 Task: Select the aftertaste in the show paste selector.
Action: Mouse moved to (71, 441)
Screenshot: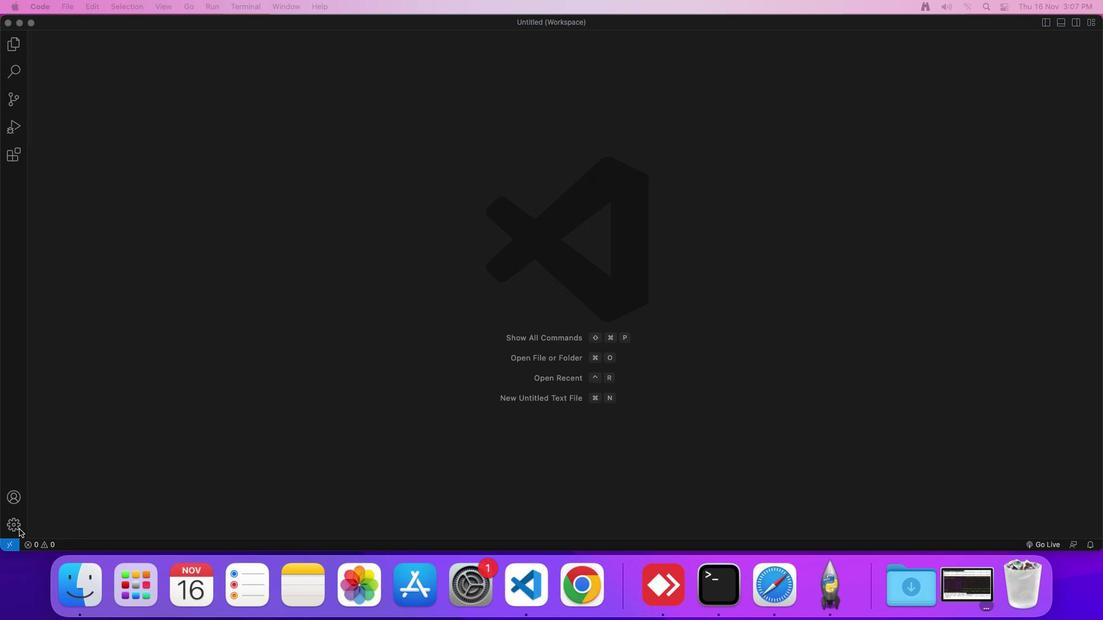 
Action: Mouse pressed left at (71, 441)
Screenshot: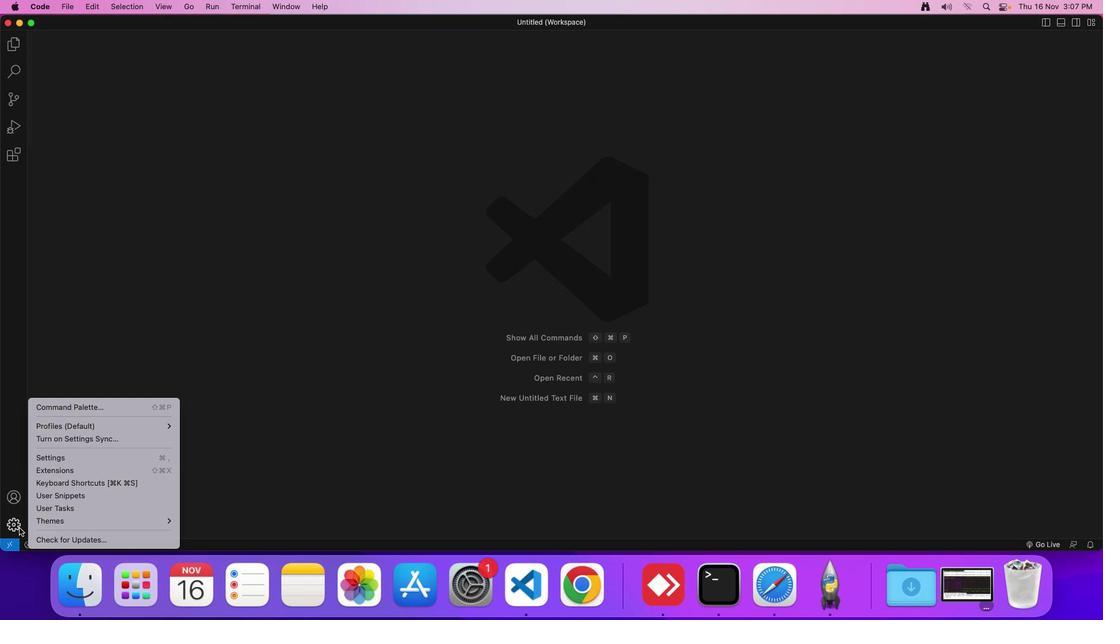 
Action: Mouse moved to (133, 393)
Screenshot: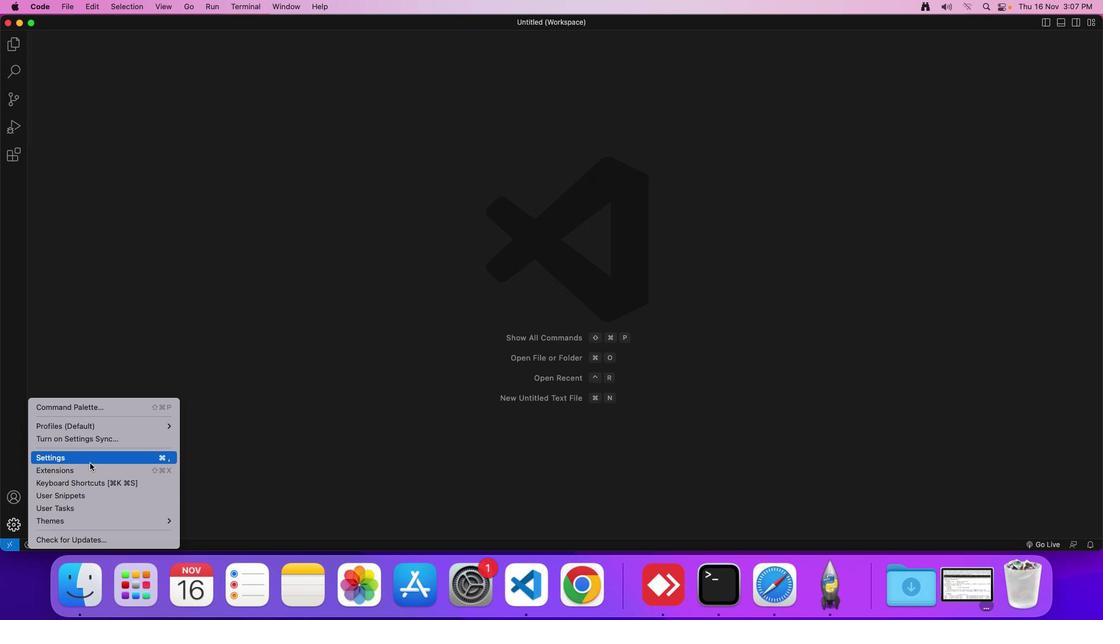 
Action: Mouse pressed left at (133, 393)
Screenshot: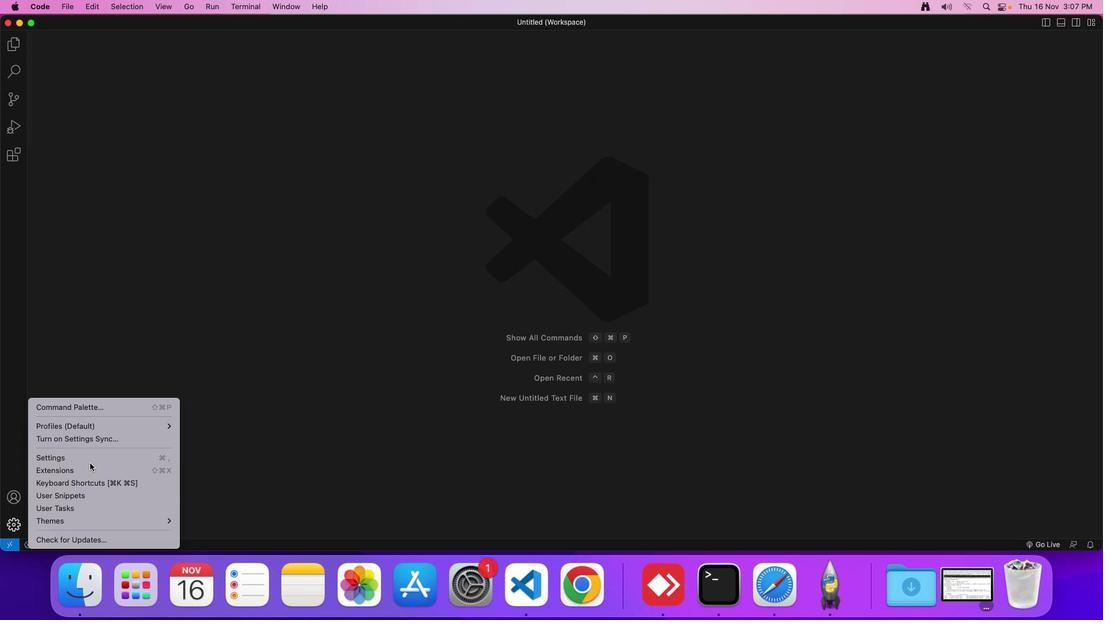 
Action: Mouse moved to (289, 120)
Screenshot: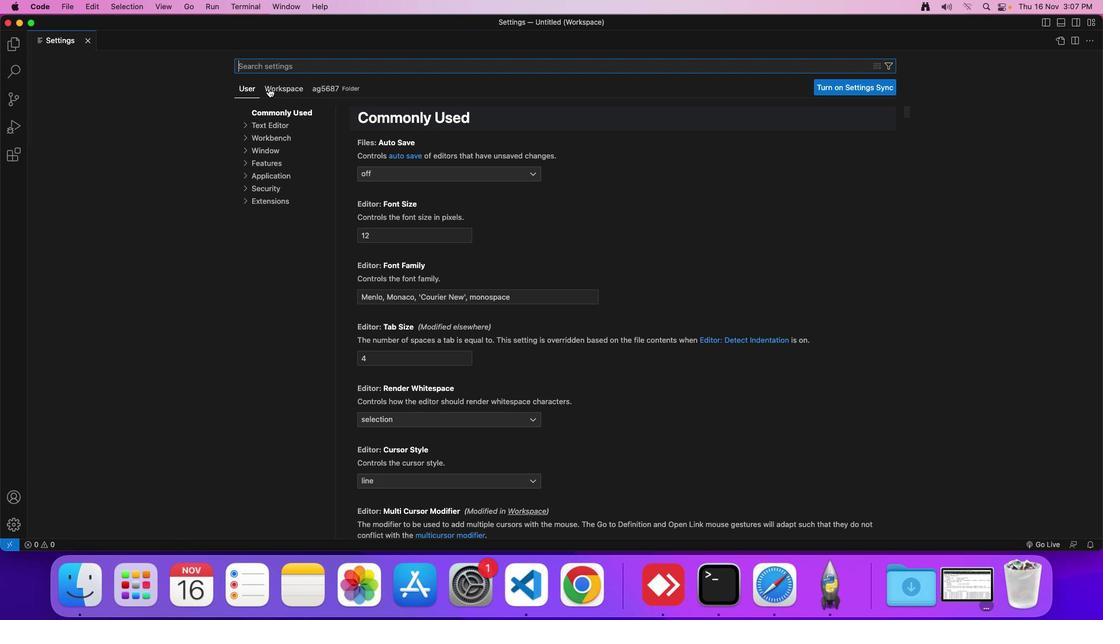 
Action: Mouse pressed left at (289, 120)
Screenshot: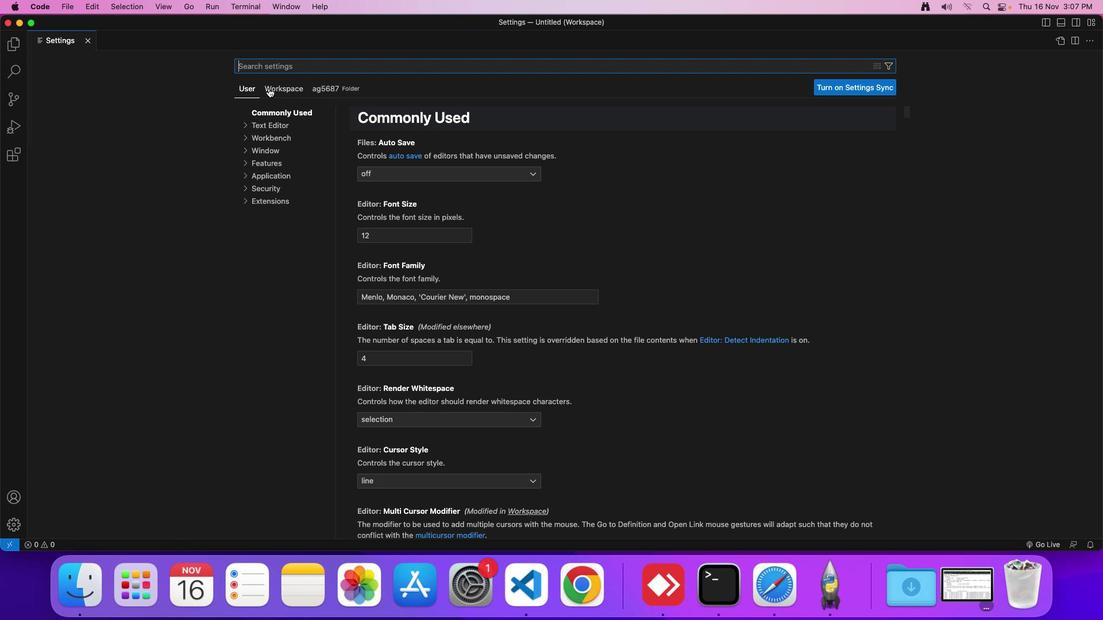 
Action: Mouse moved to (287, 144)
Screenshot: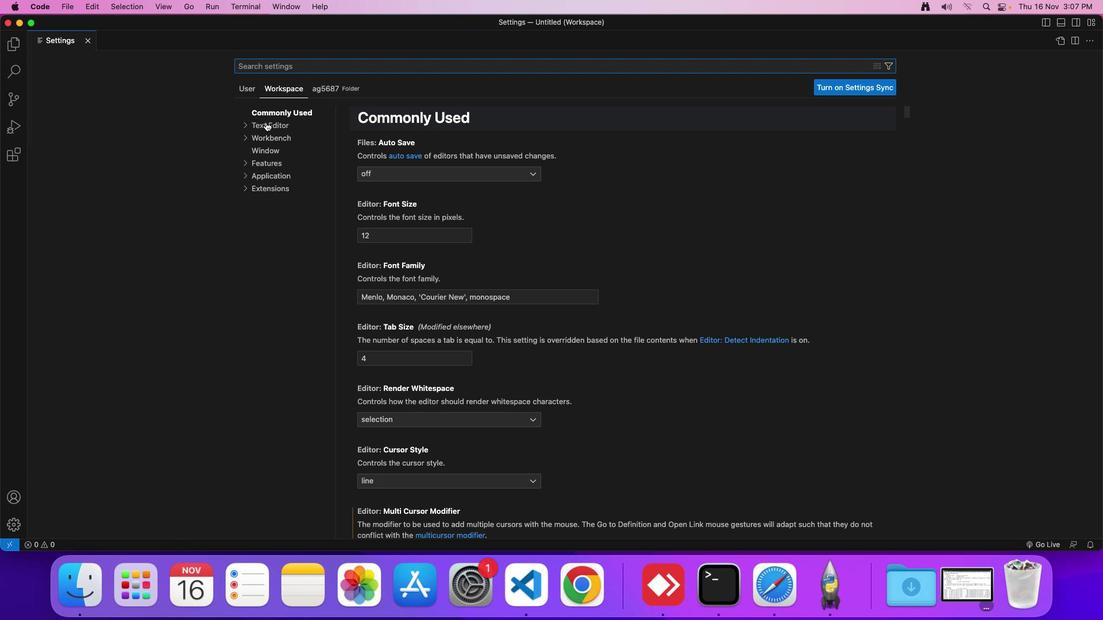 
Action: Mouse pressed left at (287, 144)
Screenshot: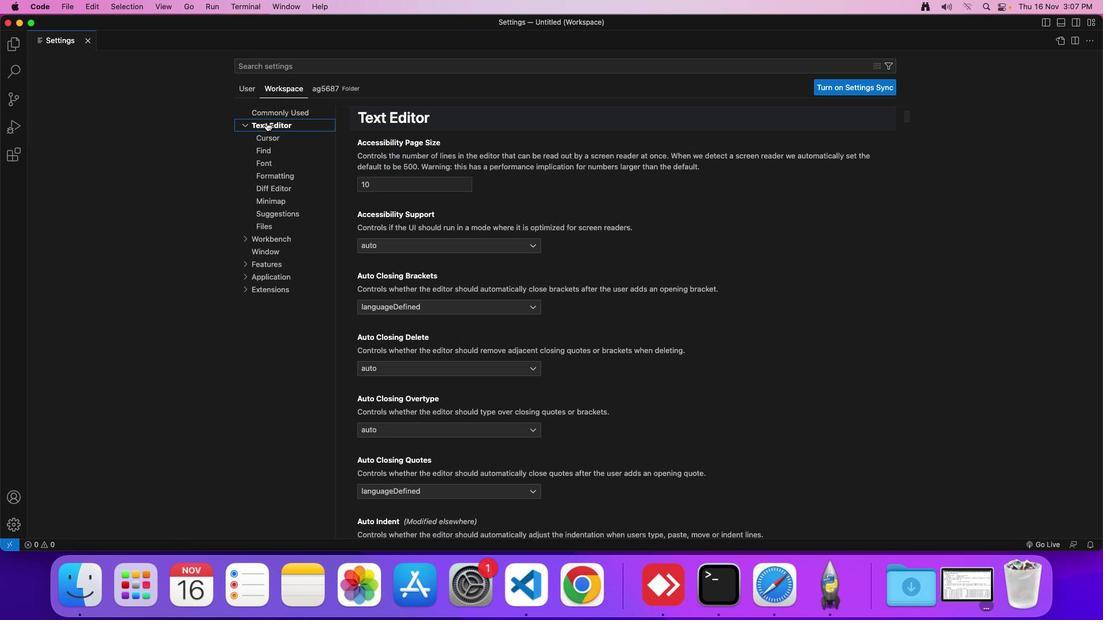 
Action: Mouse moved to (409, 247)
Screenshot: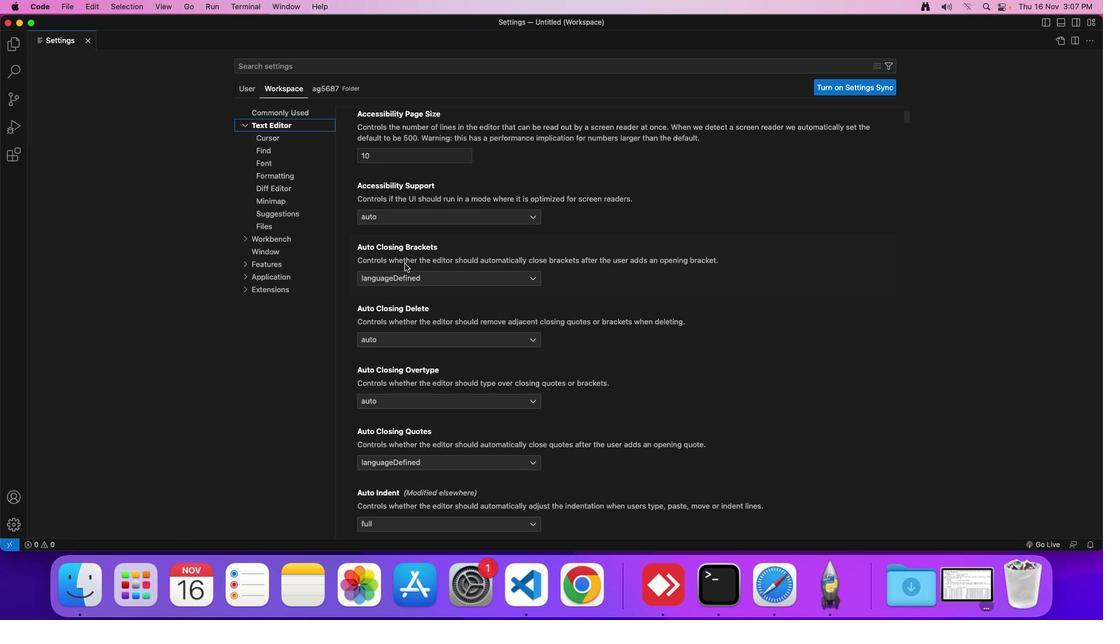 
Action: Mouse scrolled (409, 247) with delta (54, 55)
Screenshot: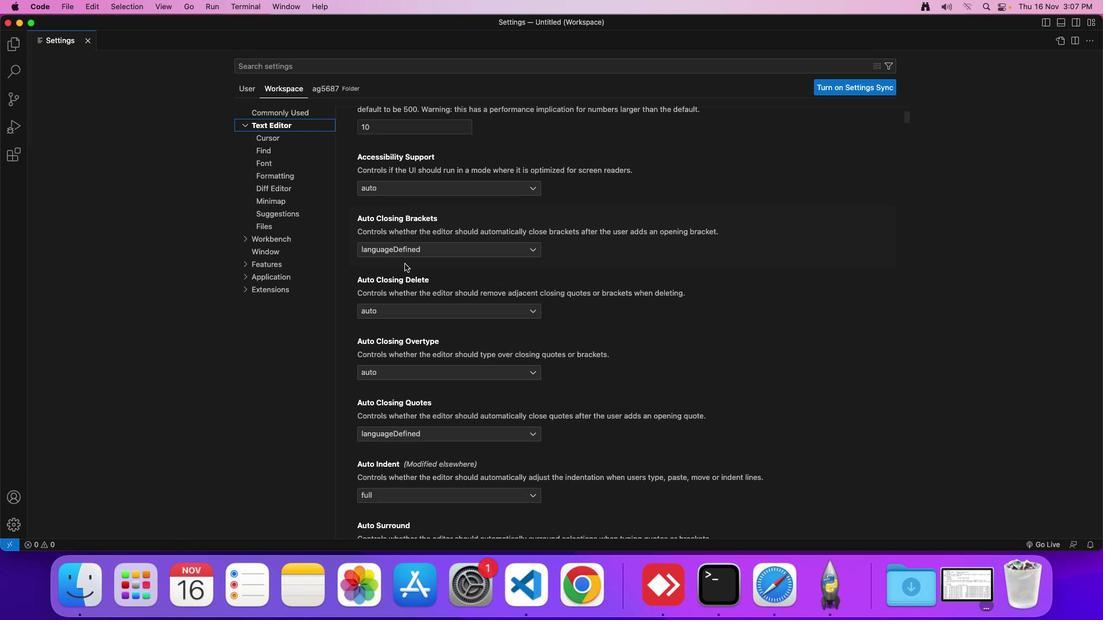 
Action: Mouse scrolled (409, 247) with delta (54, 55)
Screenshot: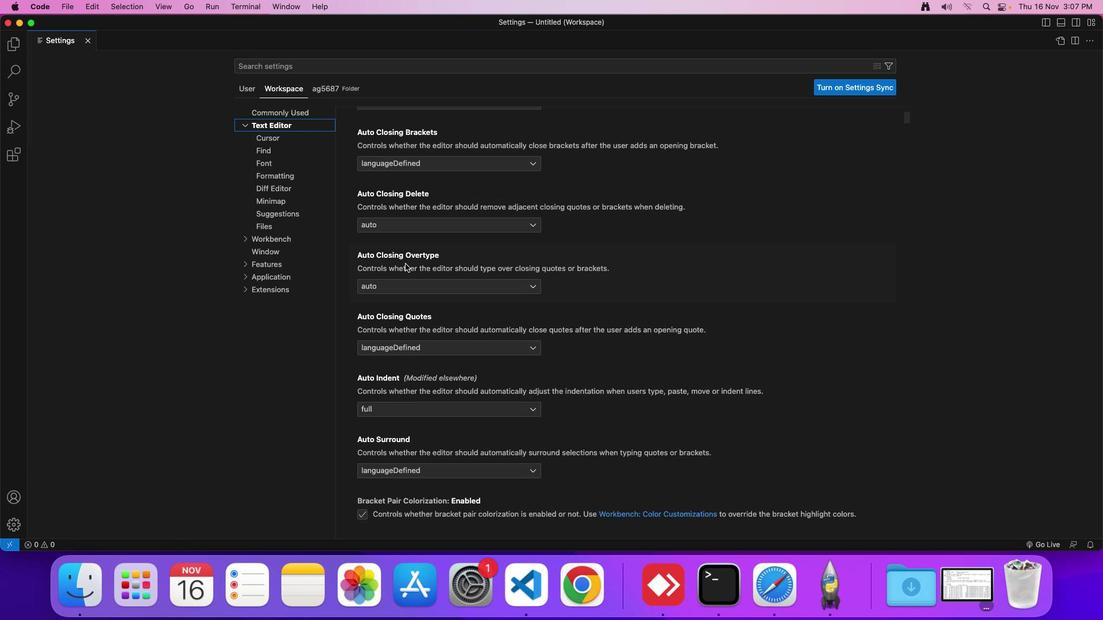 
Action: Mouse scrolled (409, 247) with delta (54, 55)
Screenshot: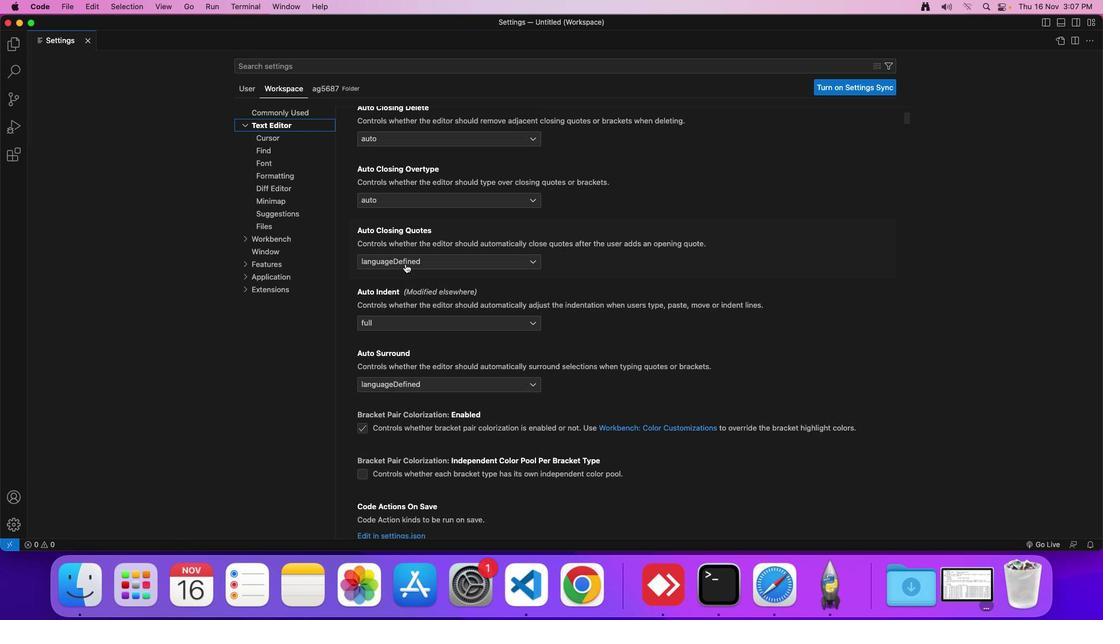 
Action: Mouse scrolled (409, 247) with delta (54, 54)
Screenshot: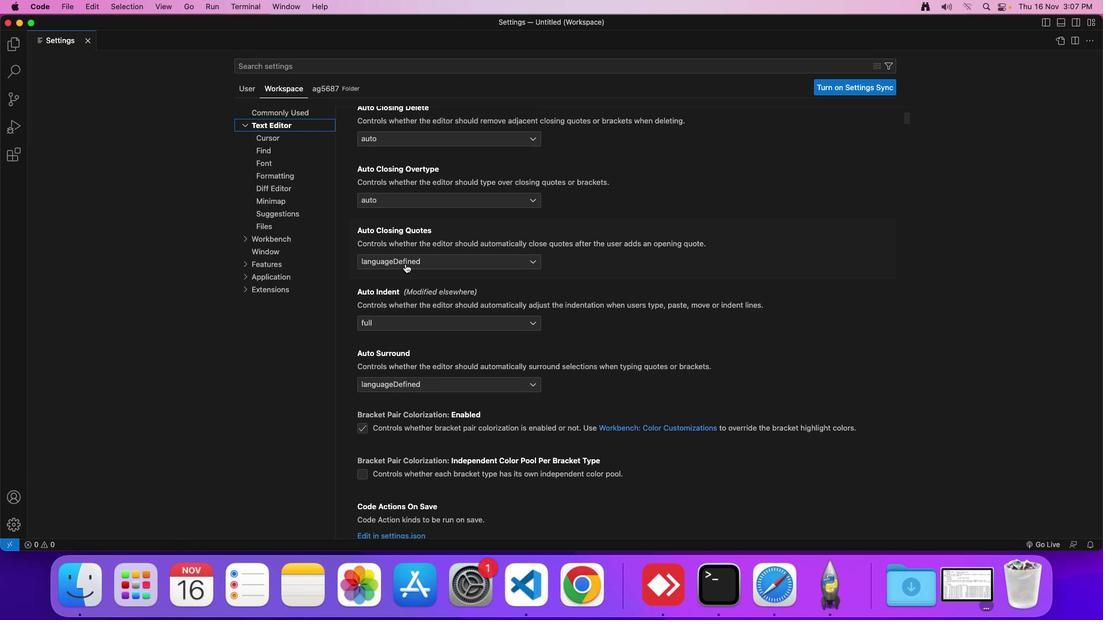 
Action: Mouse moved to (409, 247)
Screenshot: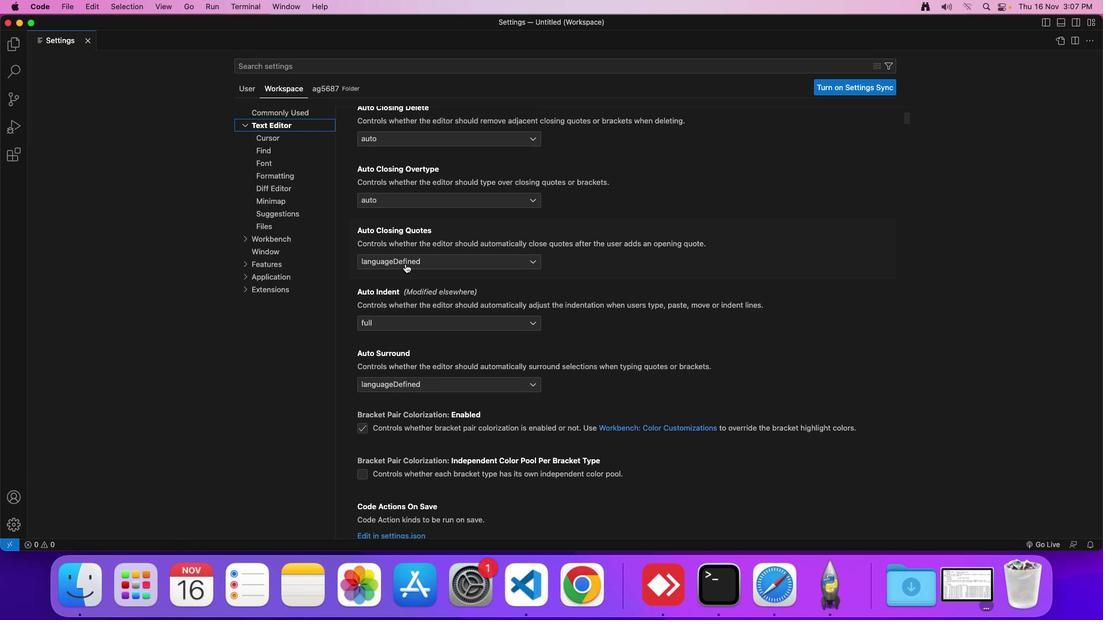 
Action: Mouse scrolled (409, 247) with delta (54, 54)
Screenshot: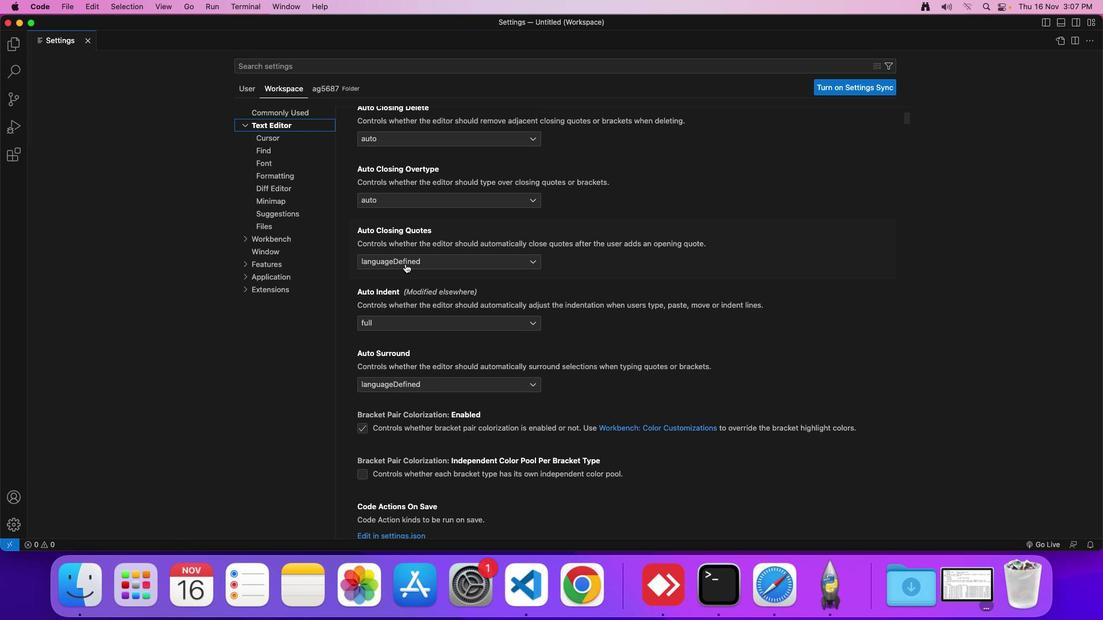 
Action: Mouse scrolled (409, 247) with delta (54, 55)
Screenshot: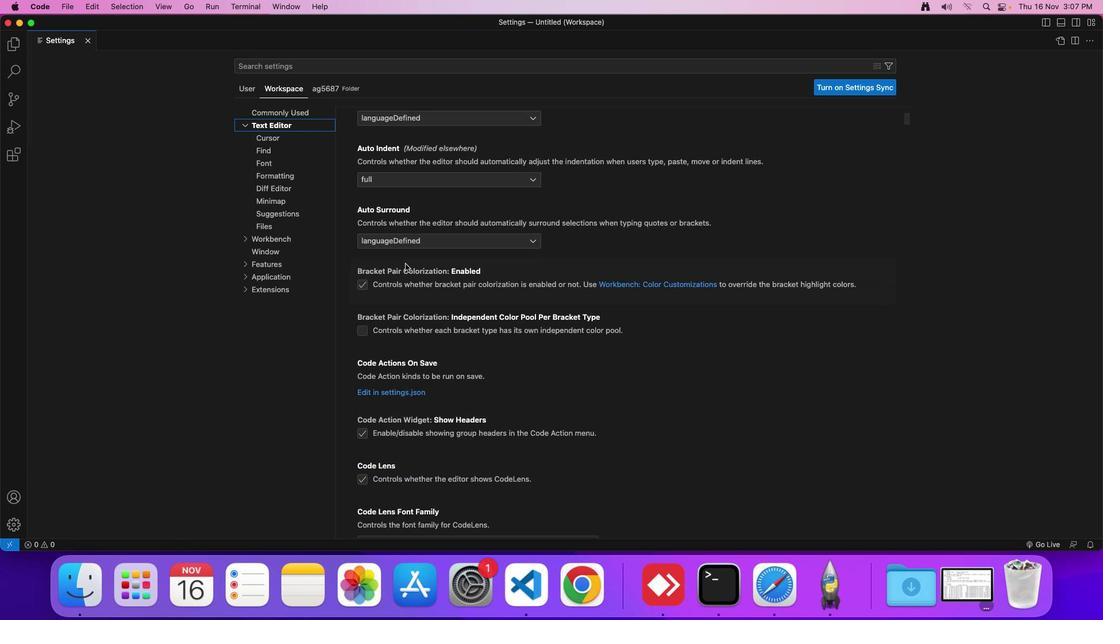 
Action: Mouse moved to (409, 248)
Screenshot: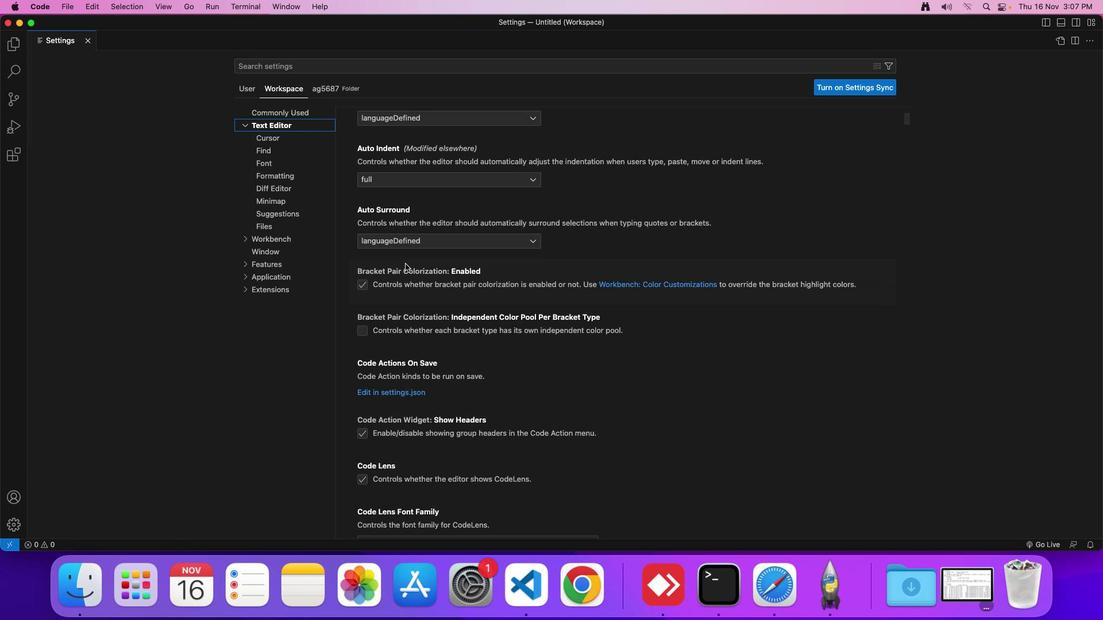 
Action: Mouse scrolled (409, 248) with delta (54, 55)
Screenshot: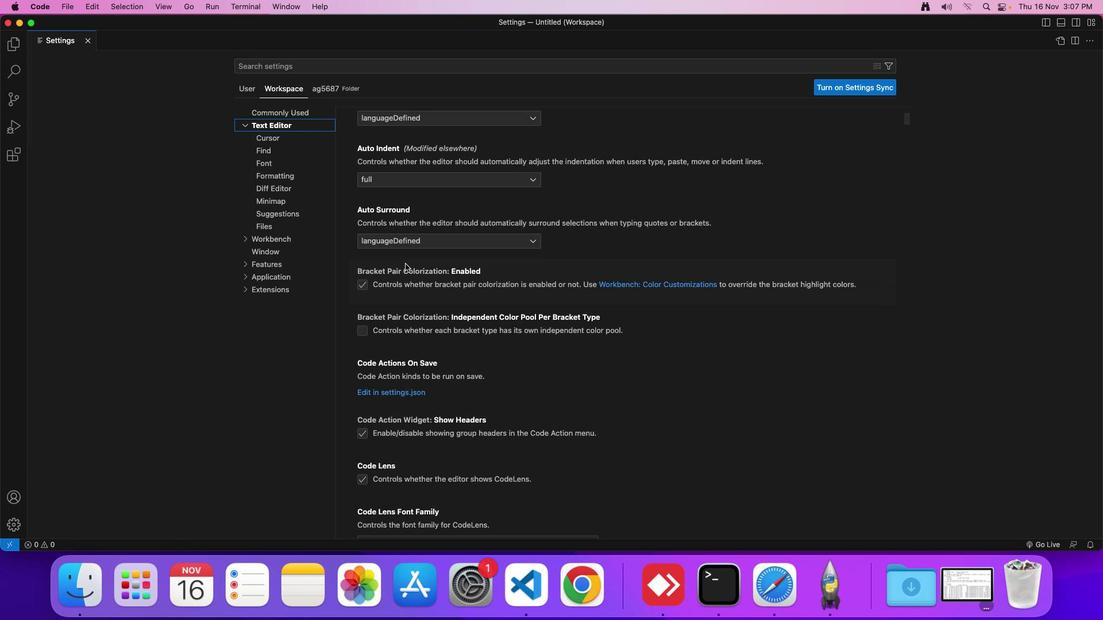 
Action: Mouse moved to (409, 248)
Screenshot: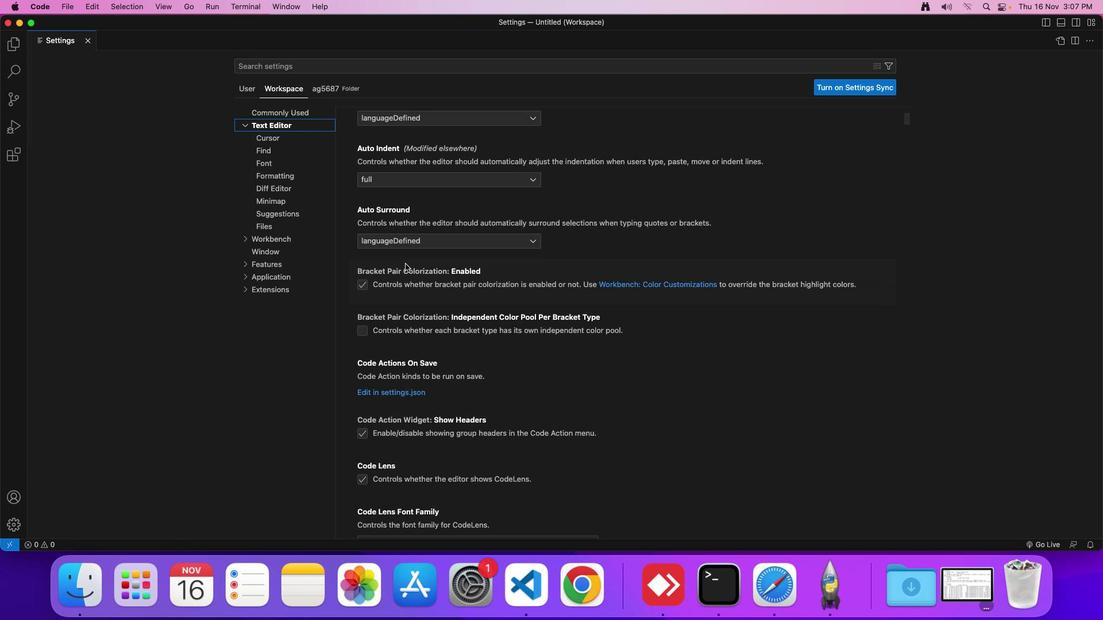 
Action: Mouse scrolled (409, 248) with delta (54, 54)
Screenshot: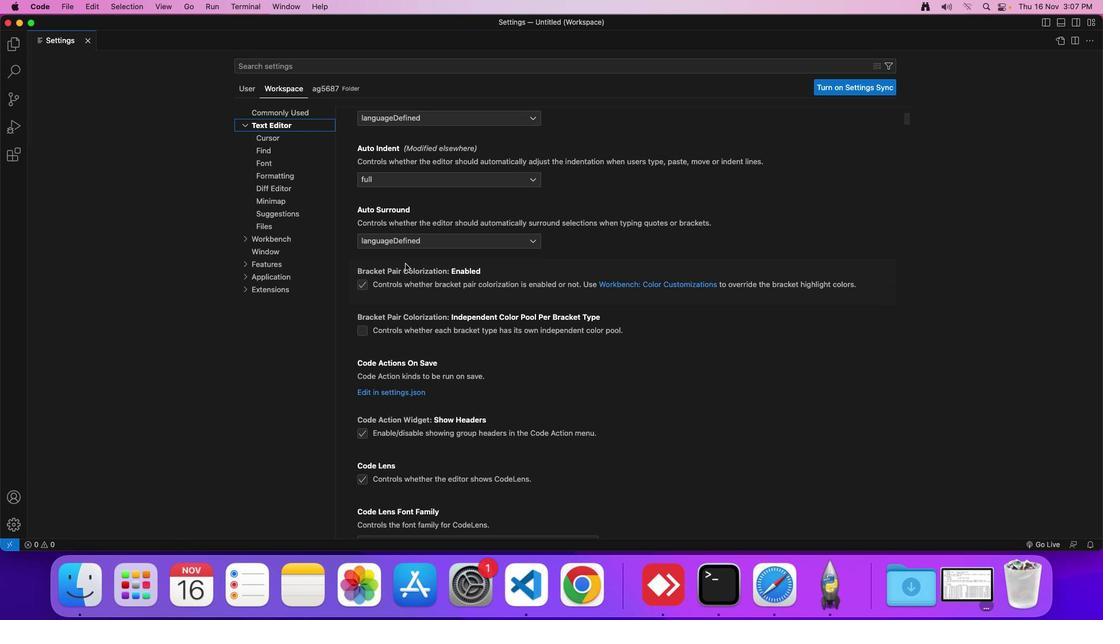 
Action: Mouse scrolled (409, 248) with delta (54, 55)
Screenshot: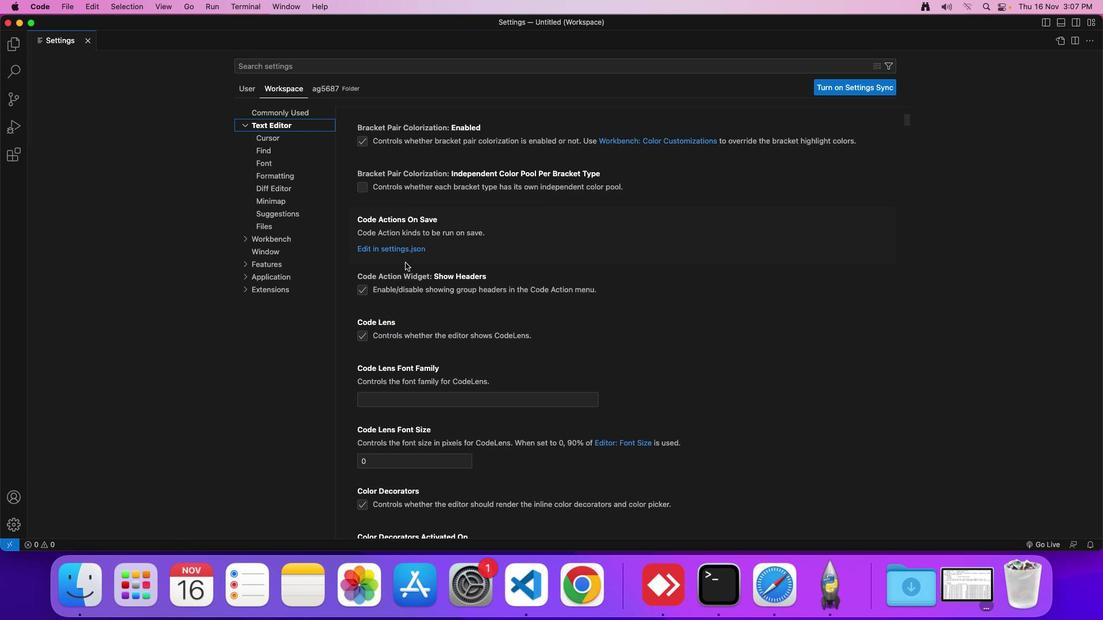 
Action: Mouse scrolled (409, 248) with delta (54, 55)
Screenshot: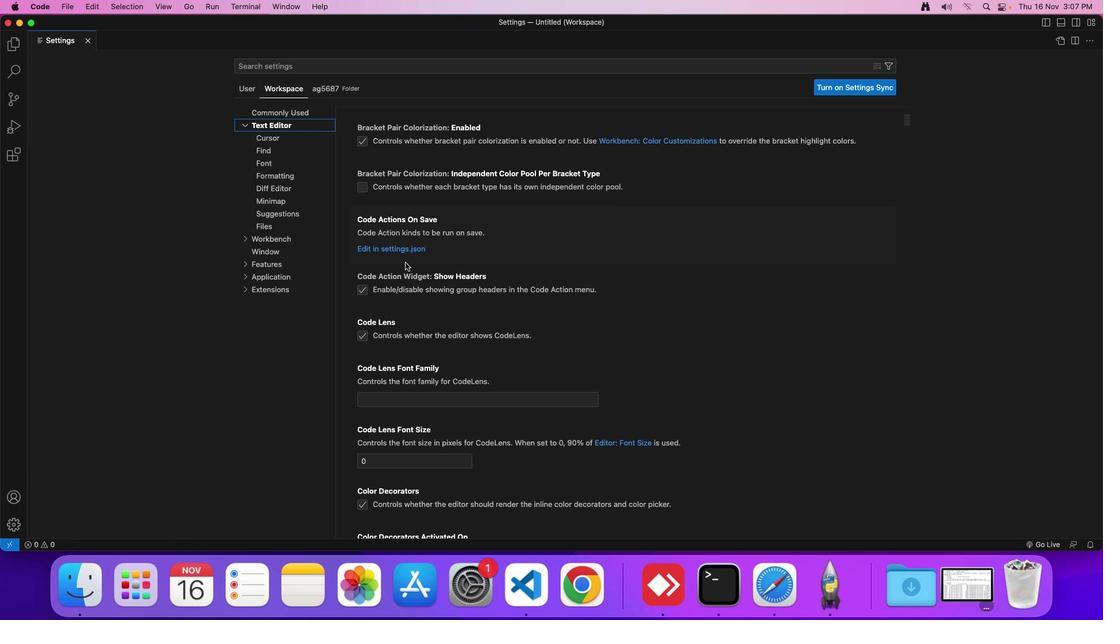 
Action: Mouse moved to (409, 248)
Screenshot: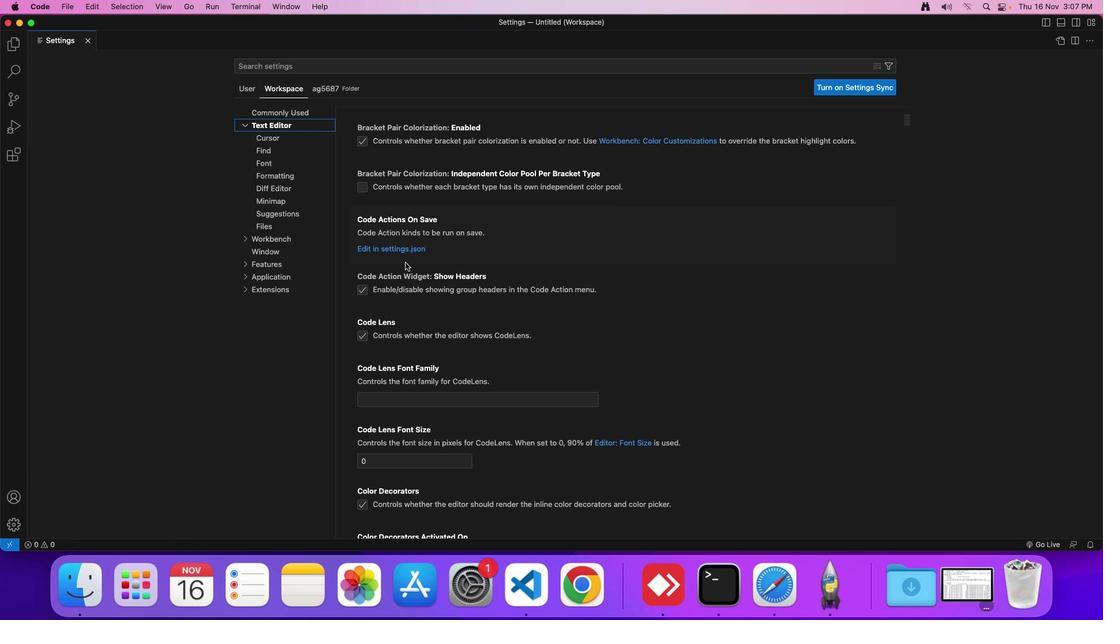
Action: Mouse scrolled (409, 248) with delta (54, 54)
Screenshot: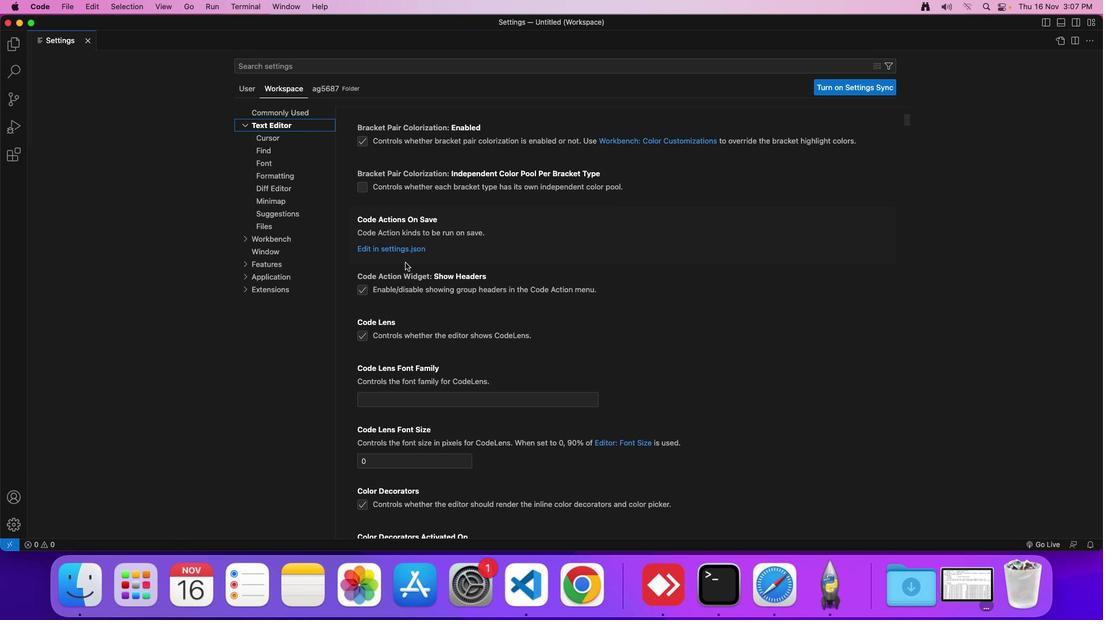 
Action: Mouse moved to (409, 247)
Screenshot: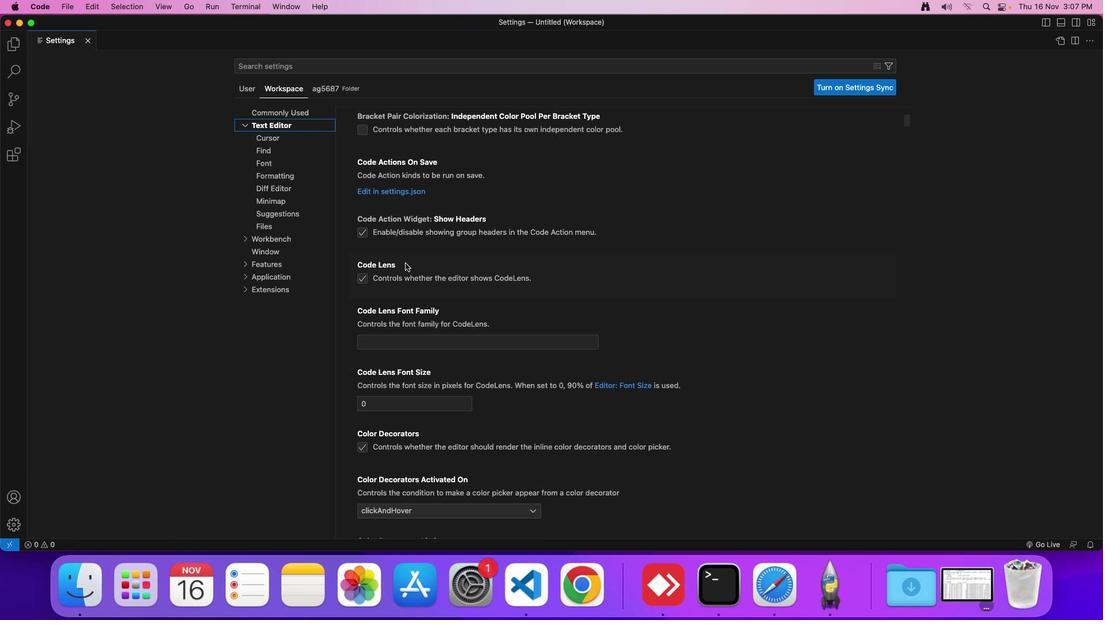
Action: Mouse scrolled (409, 247) with delta (54, 55)
Screenshot: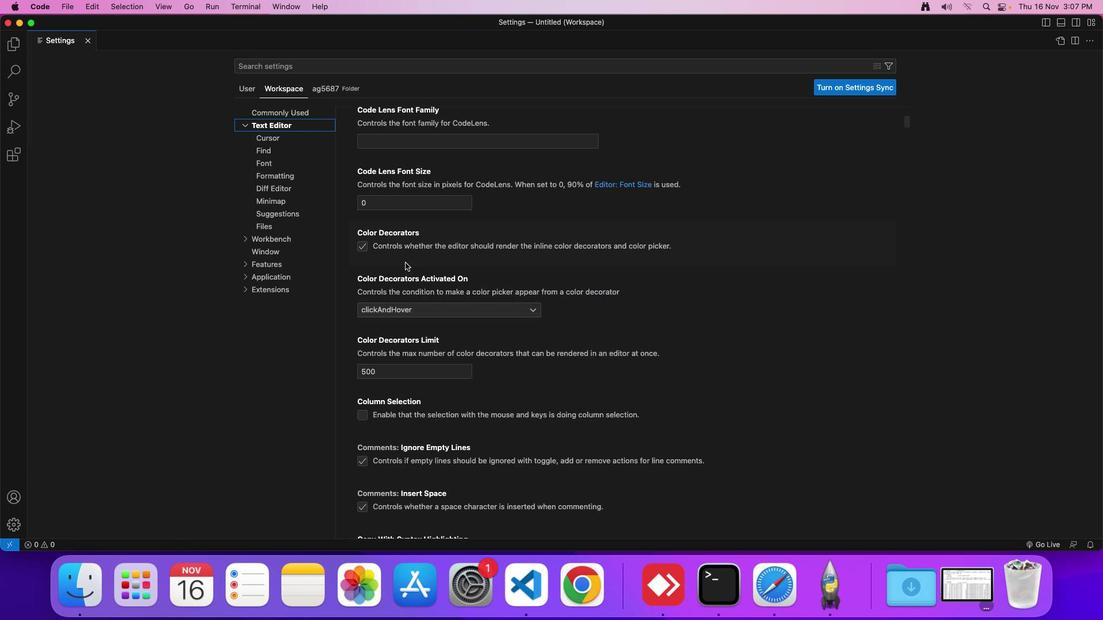 
Action: Mouse scrolled (409, 247) with delta (54, 55)
Screenshot: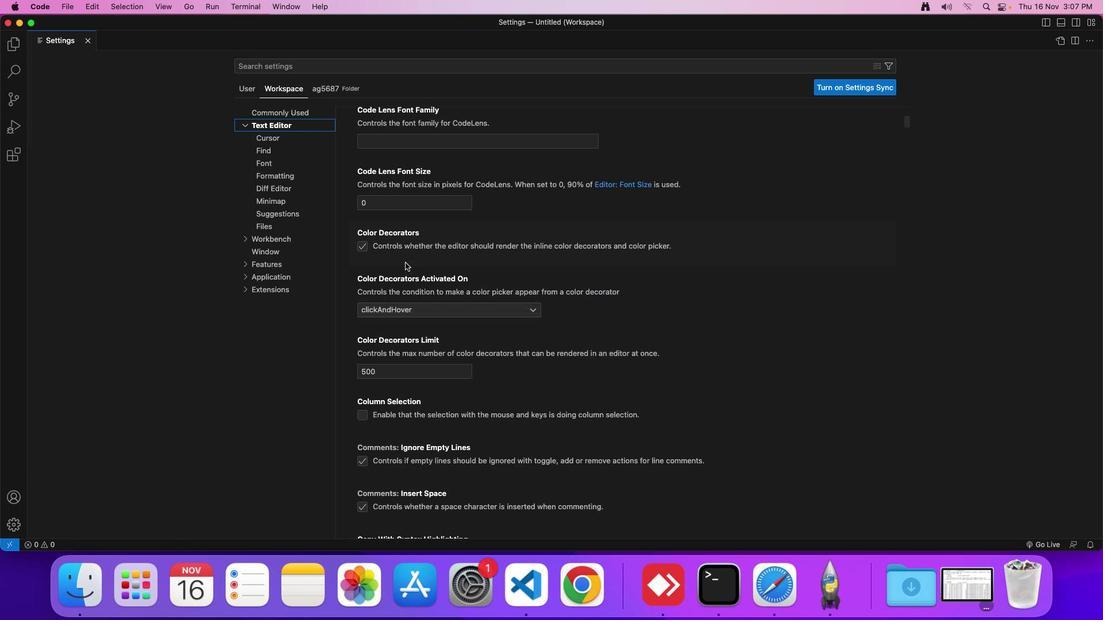 
Action: Mouse scrolled (409, 247) with delta (54, 54)
Screenshot: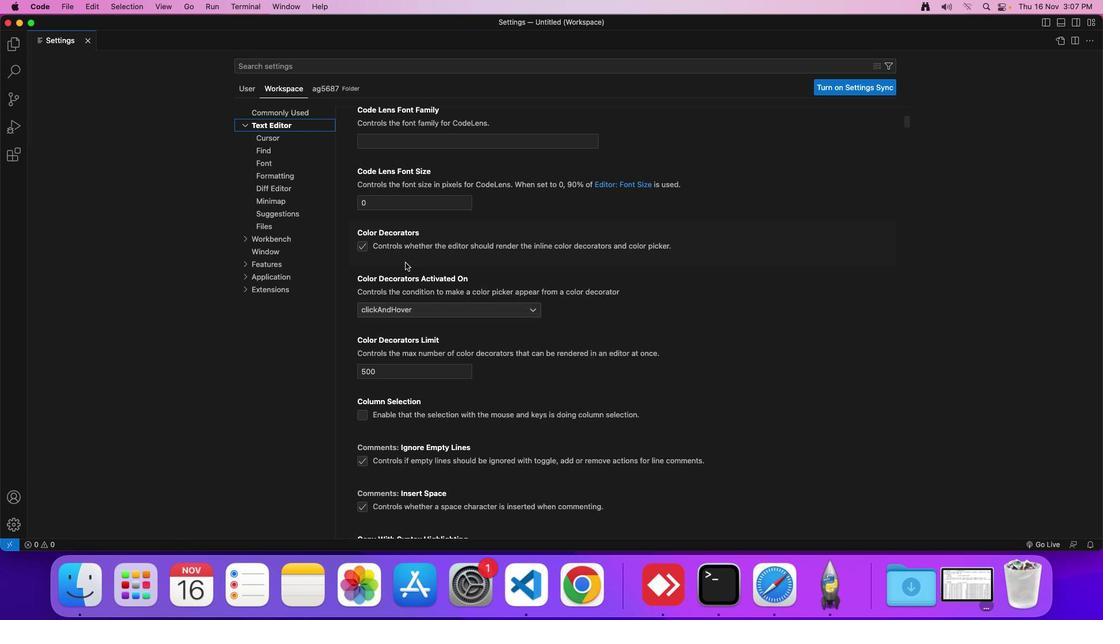 
Action: Mouse moved to (409, 247)
Screenshot: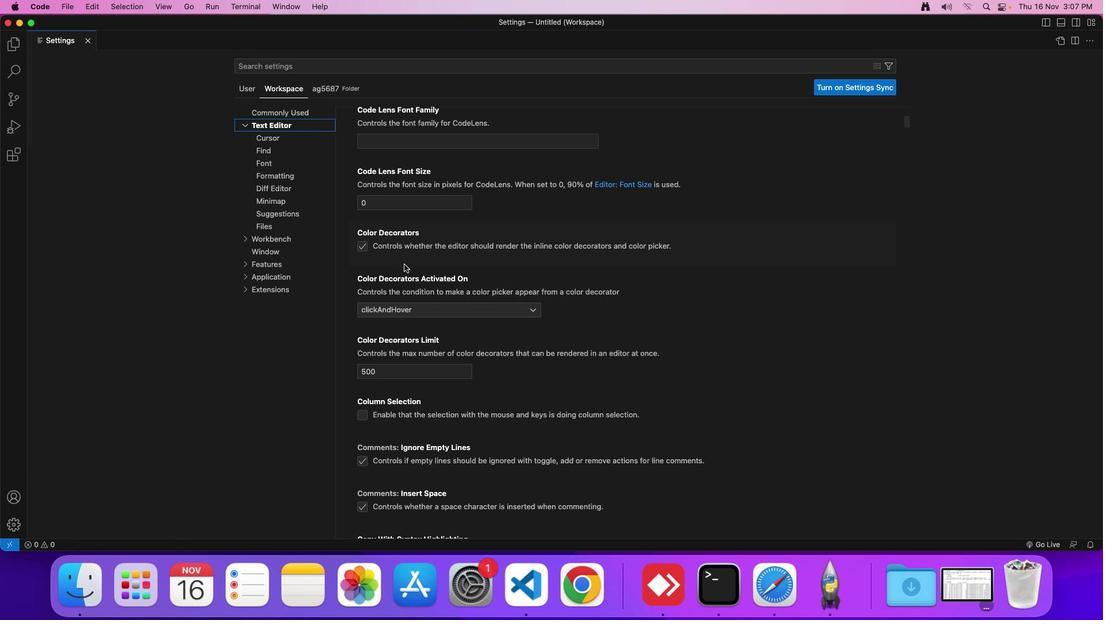 
Action: Mouse scrolled (409, 247) with delta (54, 54)
Screenshot: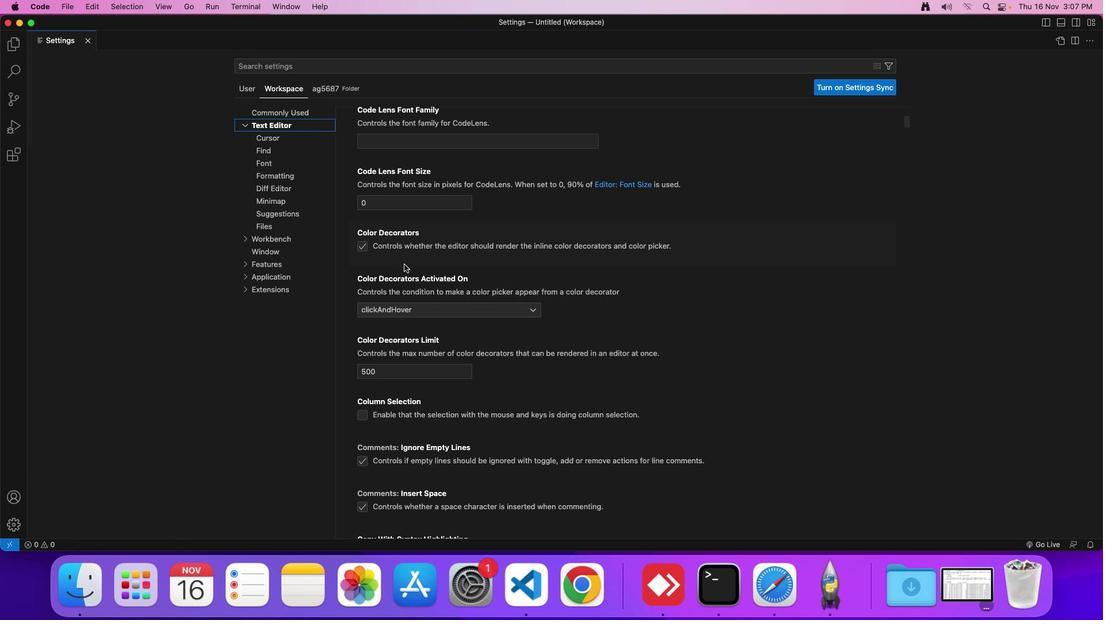 
Action: Mouse moved to (407, 250)
Screenshot: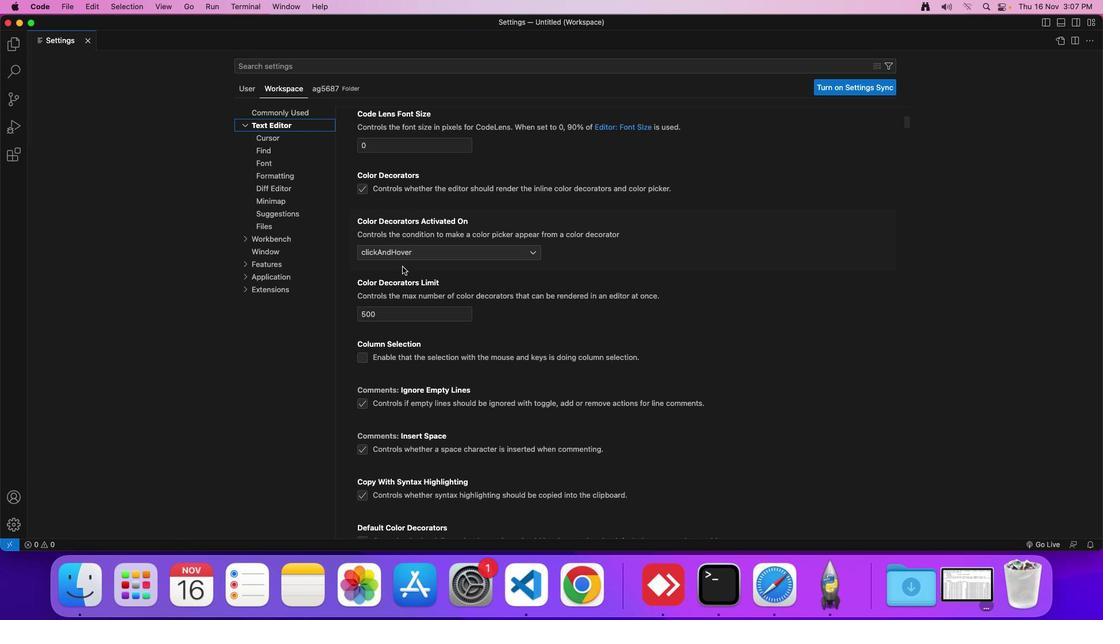 
Action: Mouse scrolled (407, 250) with delta (54, 55)
Screenshot: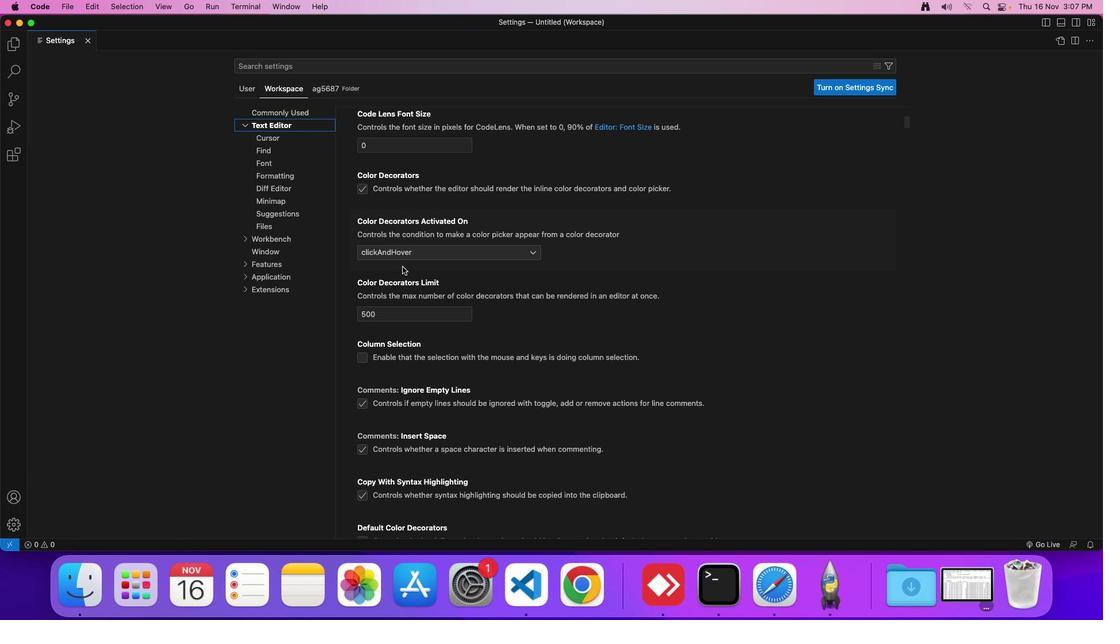 
Action: Mouse scrolled (407, 250) with delta (54, 55)
Screenshot: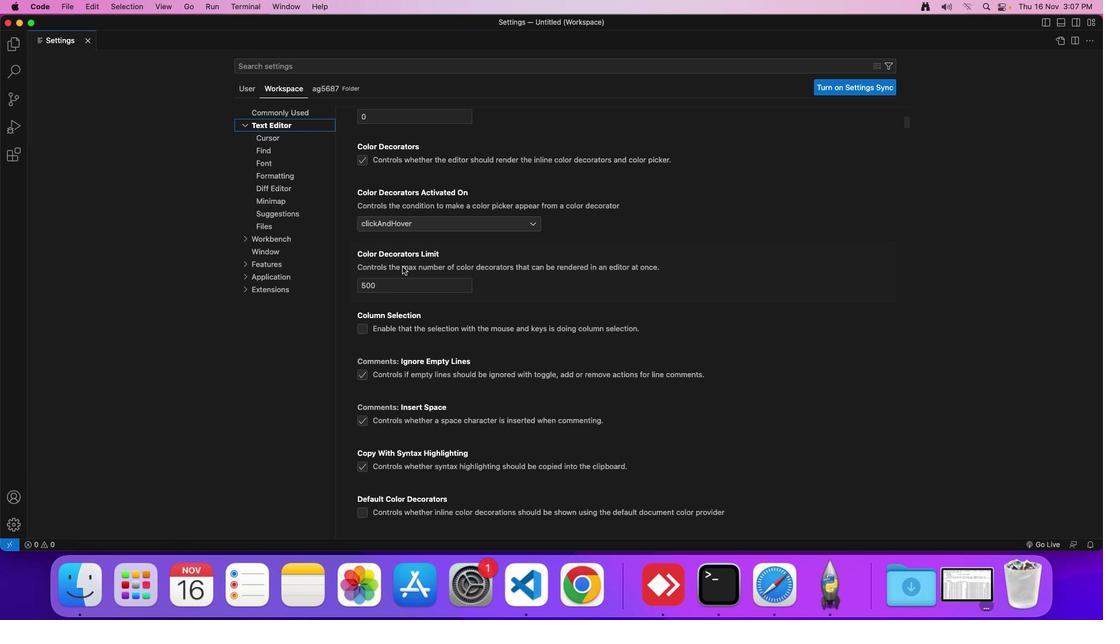 
Action: Mouse scrolled (407, 250) with delta (54, 55)
Screenshot: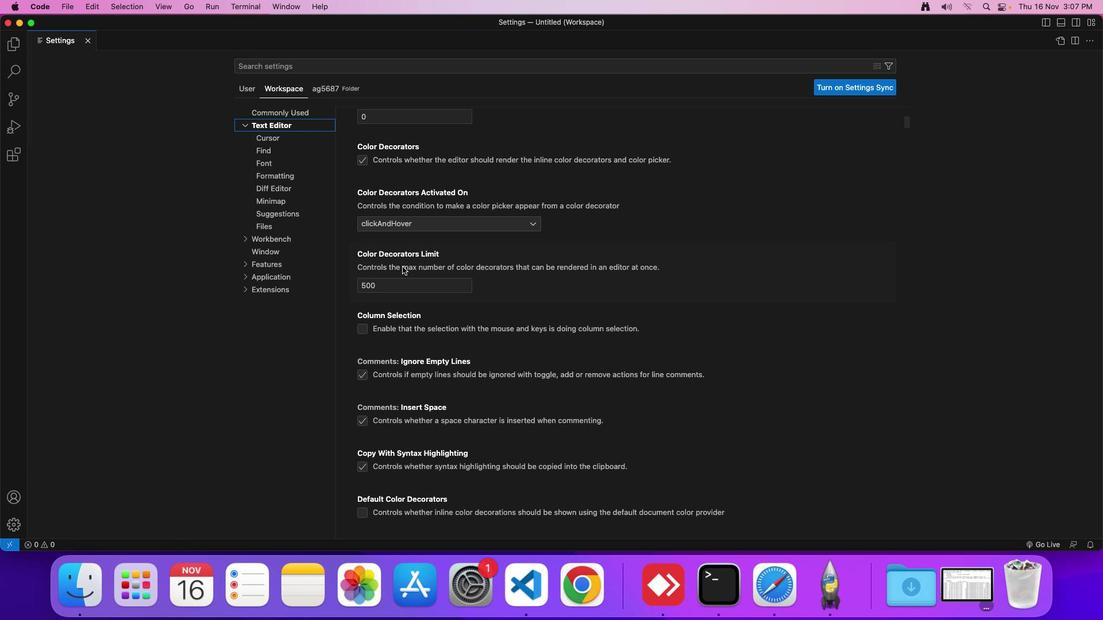 
Action: Mouse moved to (407, 250)
Screenshot: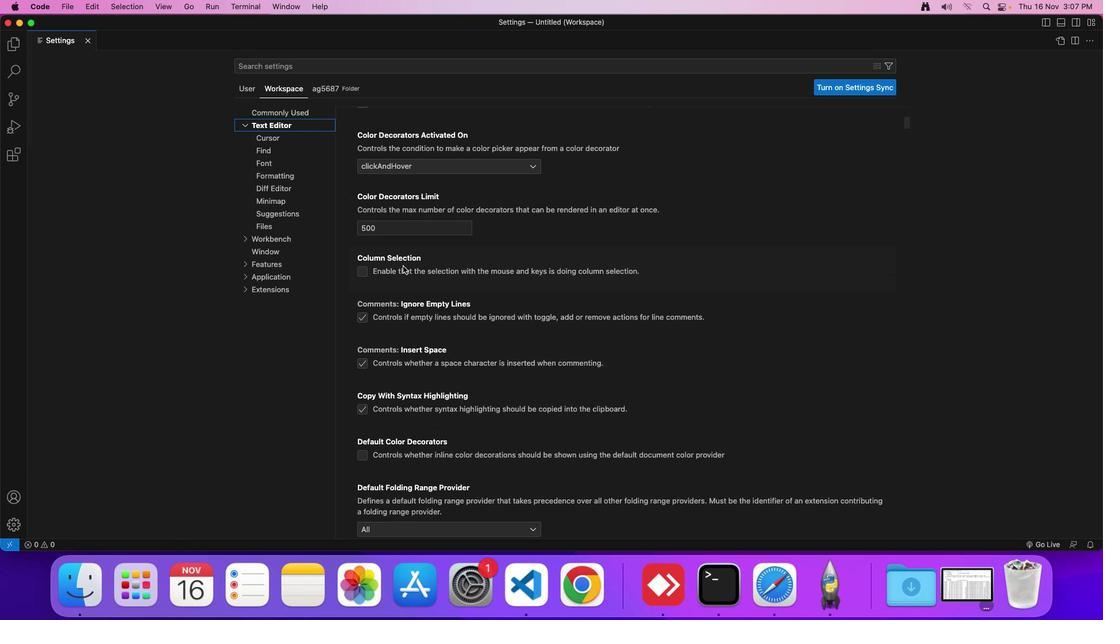 
Action: Mouse scrolled (407, 250) with delta (54, 55)
Screenshot: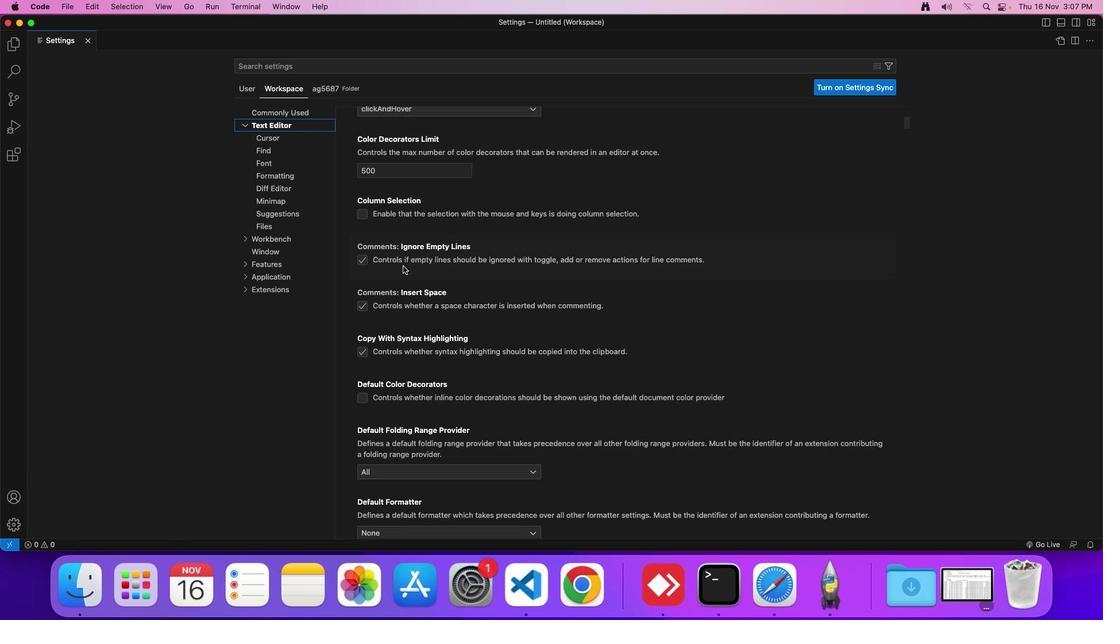 
Action: Mouse scrolled (407, 250) with delta (54, 55)
Screenshot: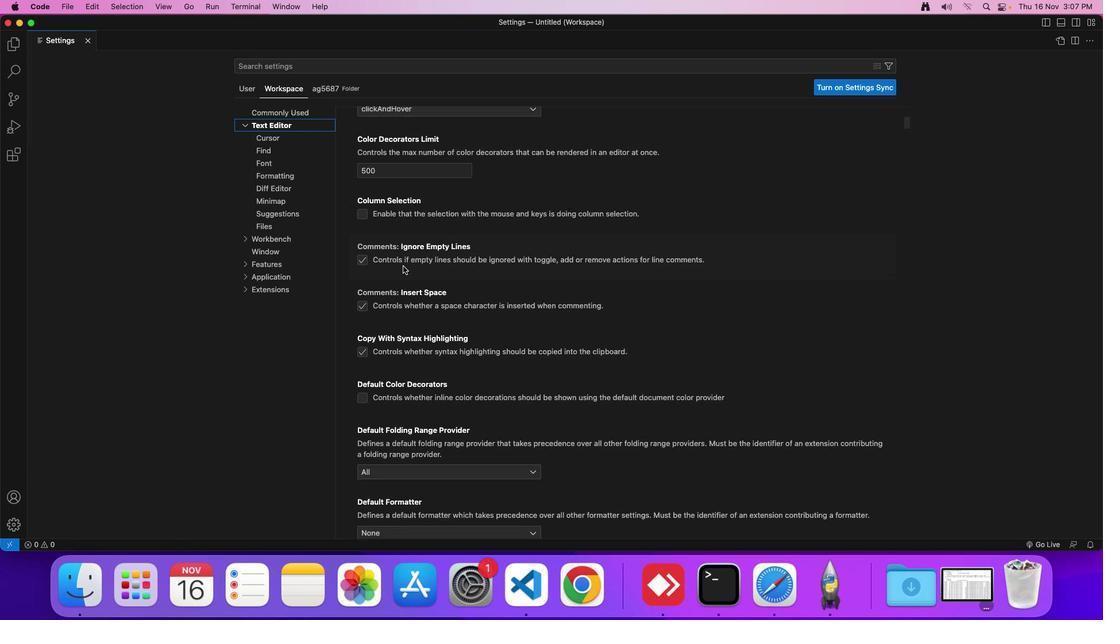 
Action: Mouse moved to (407, 249)
Screenshot: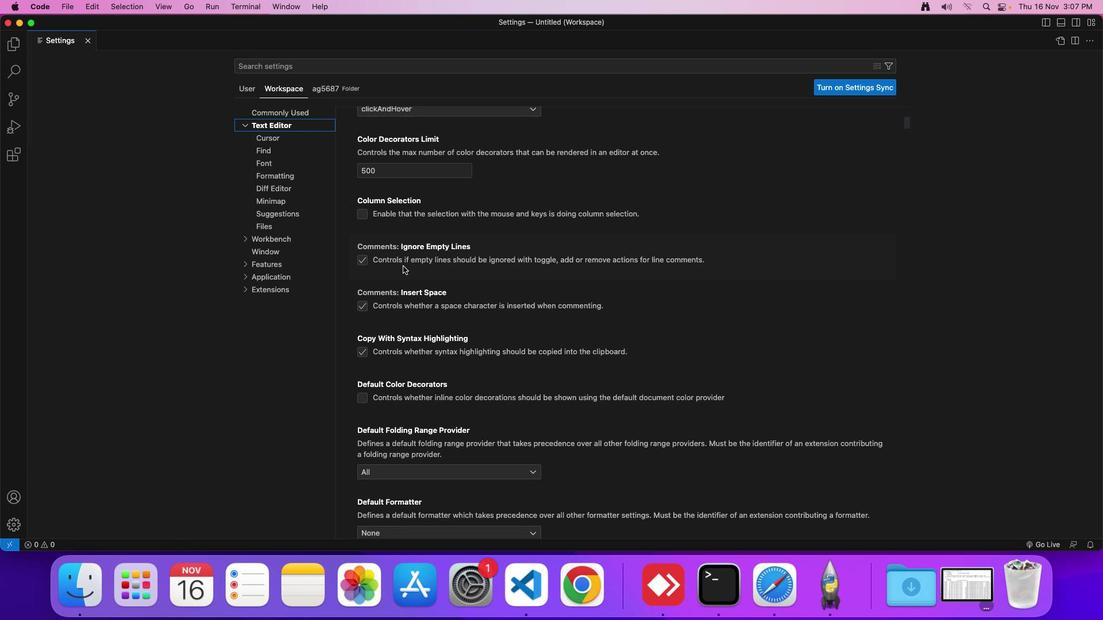 
Action: Mouse scrolled (407, 249) with delta (54, 54)
Screenshot: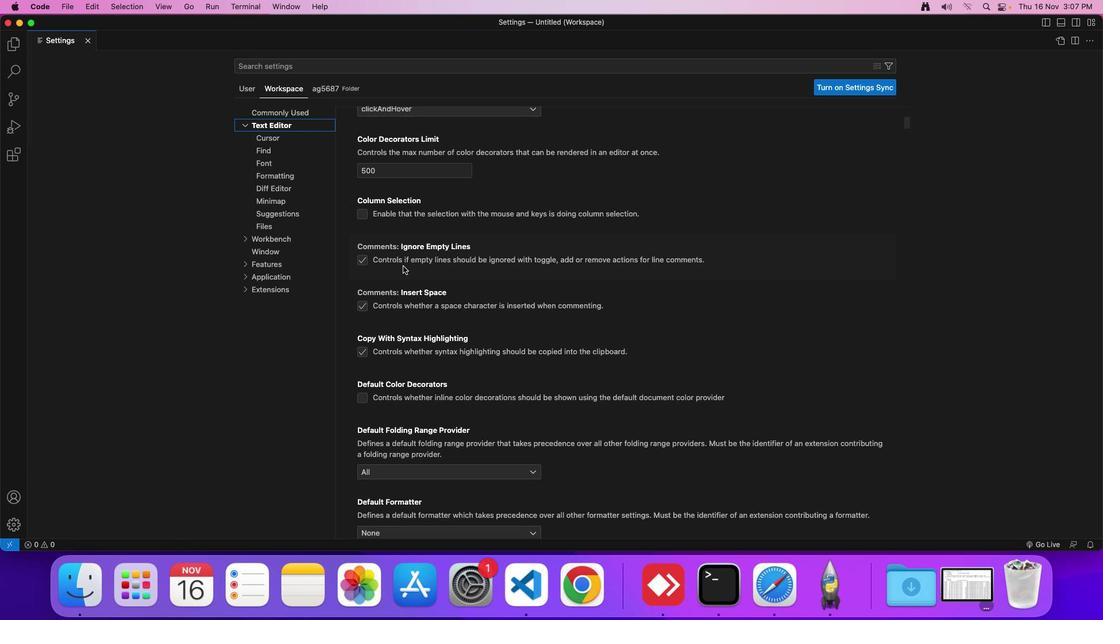 
Action: Mouse moved to (408, 250)
Screenshot: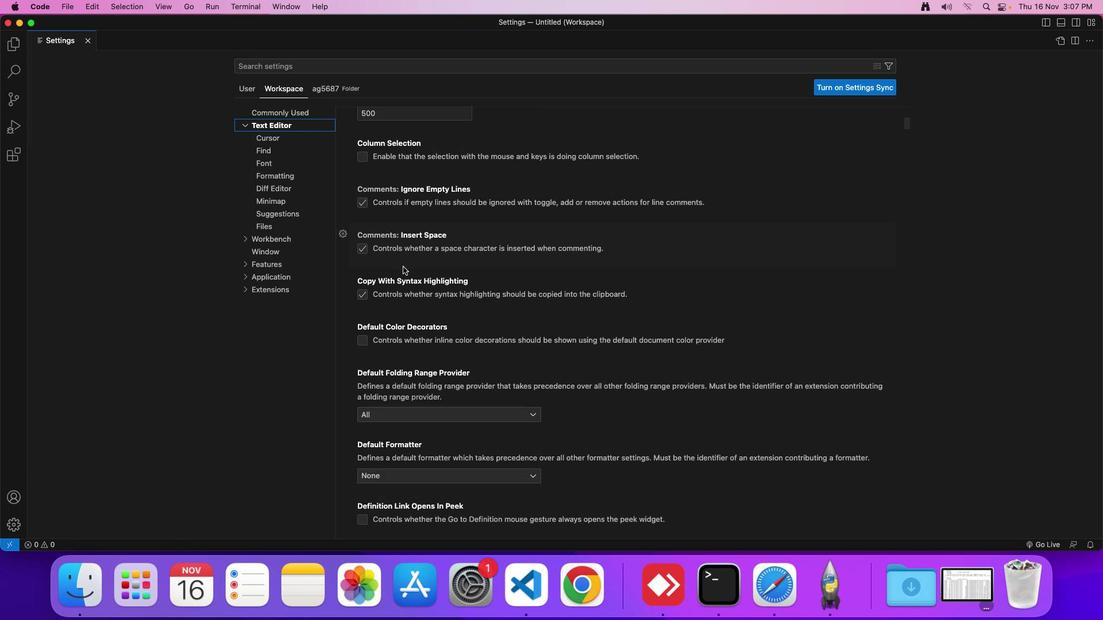 
Action: Mouse scrolled (408, 250) with delta (54, 55)
Screenshot: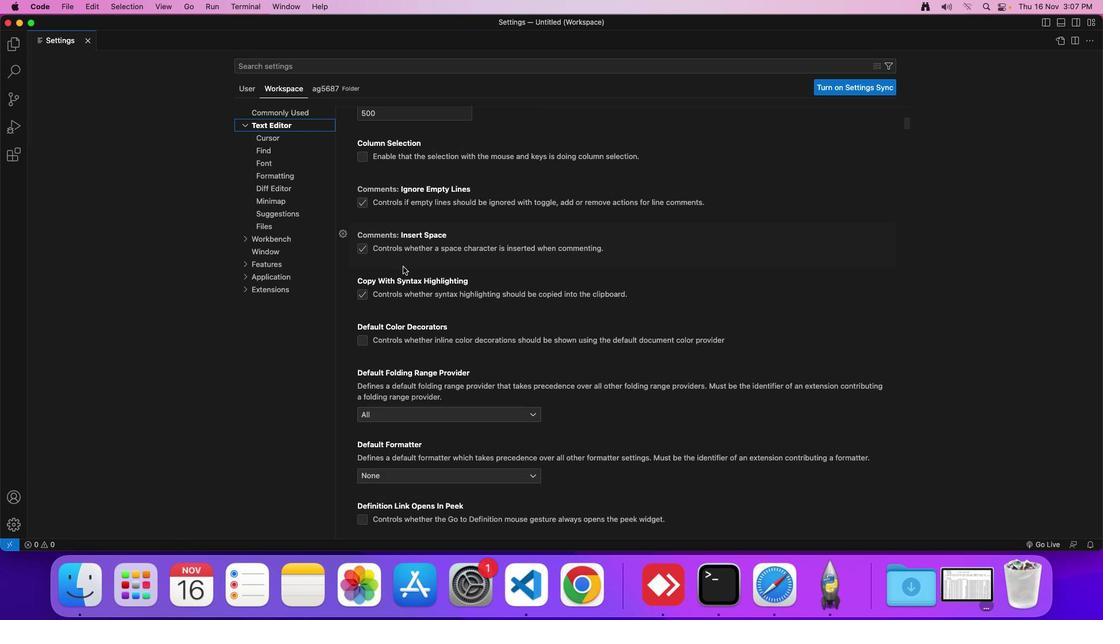 
Action: Mouse scrolled (408, 250) with delta (54, 55)
Screenshot: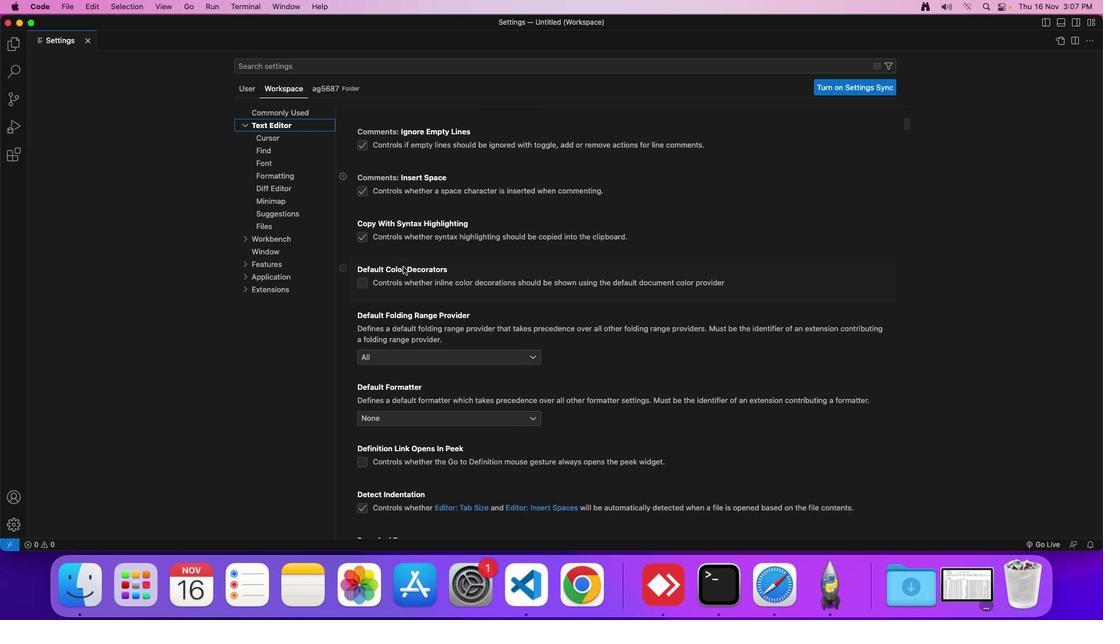 
Action: Mouse scrolled (408, 250) with delta (54, 54)
Screenshot: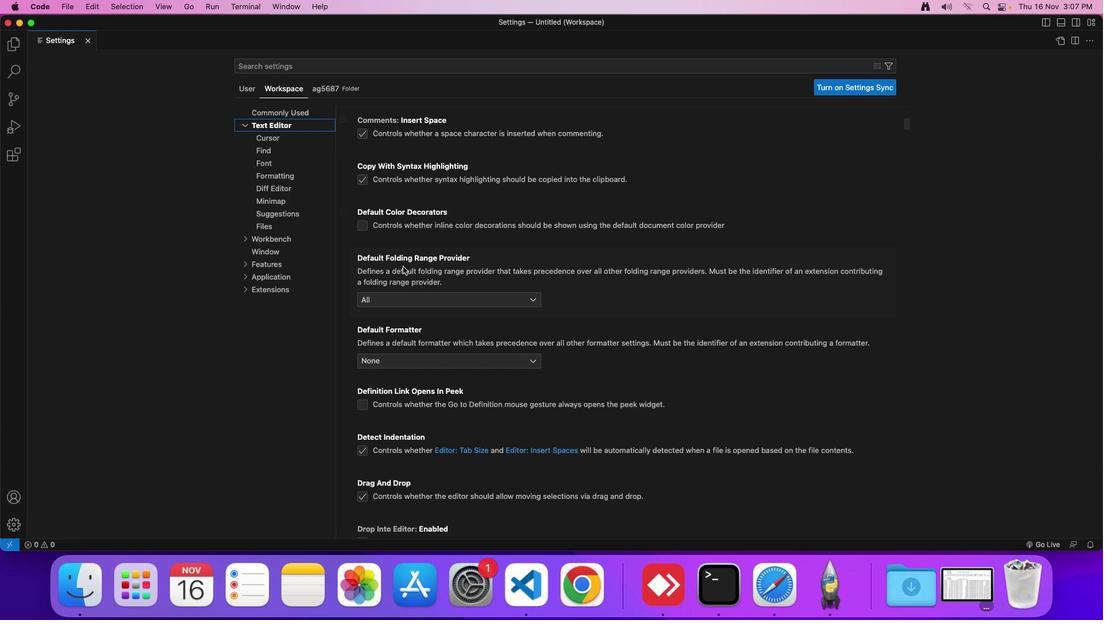 
Action: Mouse scrolled (408, 250) with delta (54, 54)
Screenshot: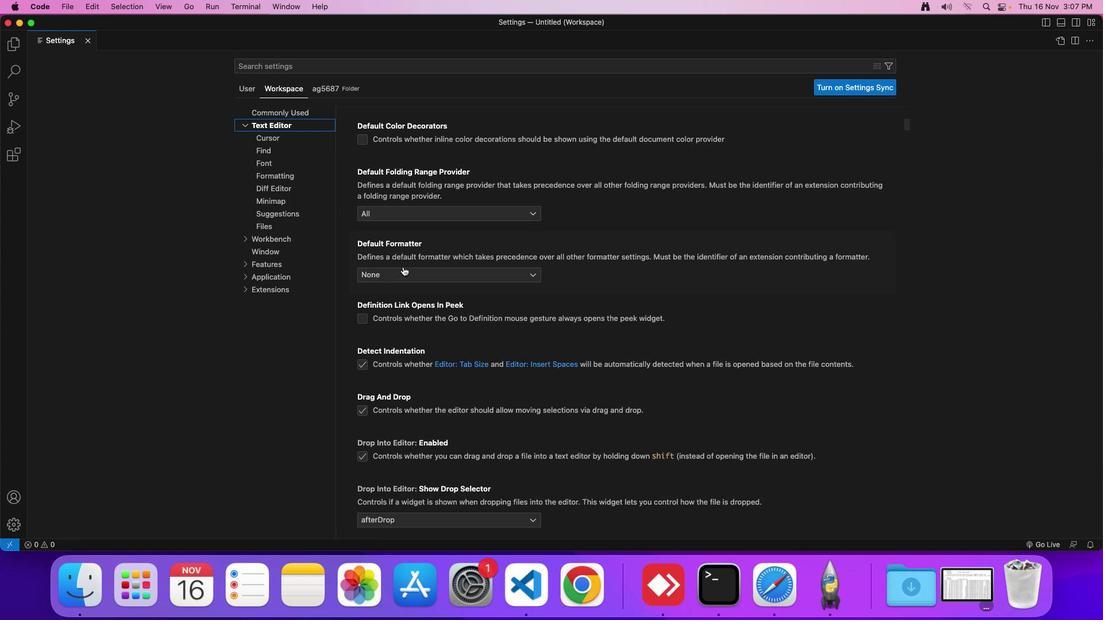 
Action: Mouse scrolled (408, 250) with delta (54, 54)
Screenshot: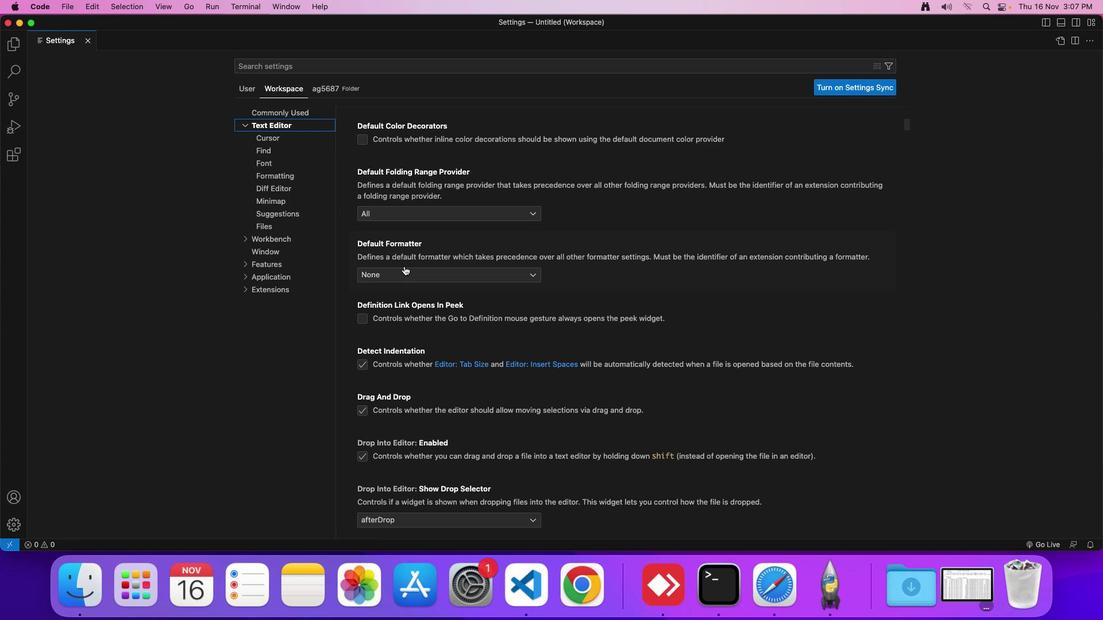 
Action: Mouse moved to (409, 250)
Screenshot: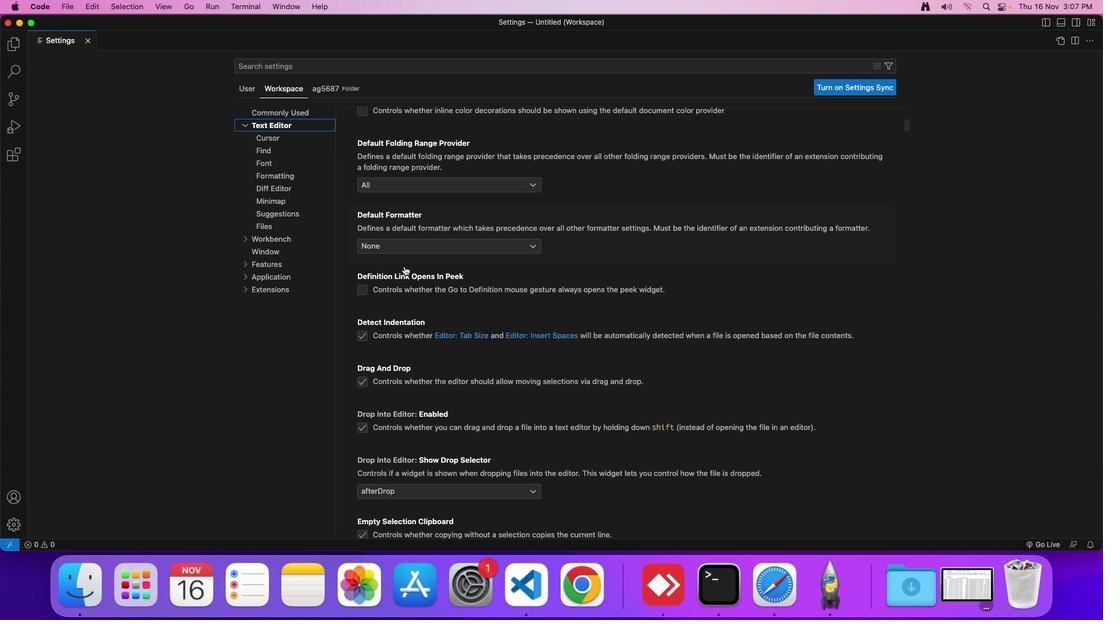 
Action: Mouse scrolled (409, 250) with delta (54, 55)
Screenshot: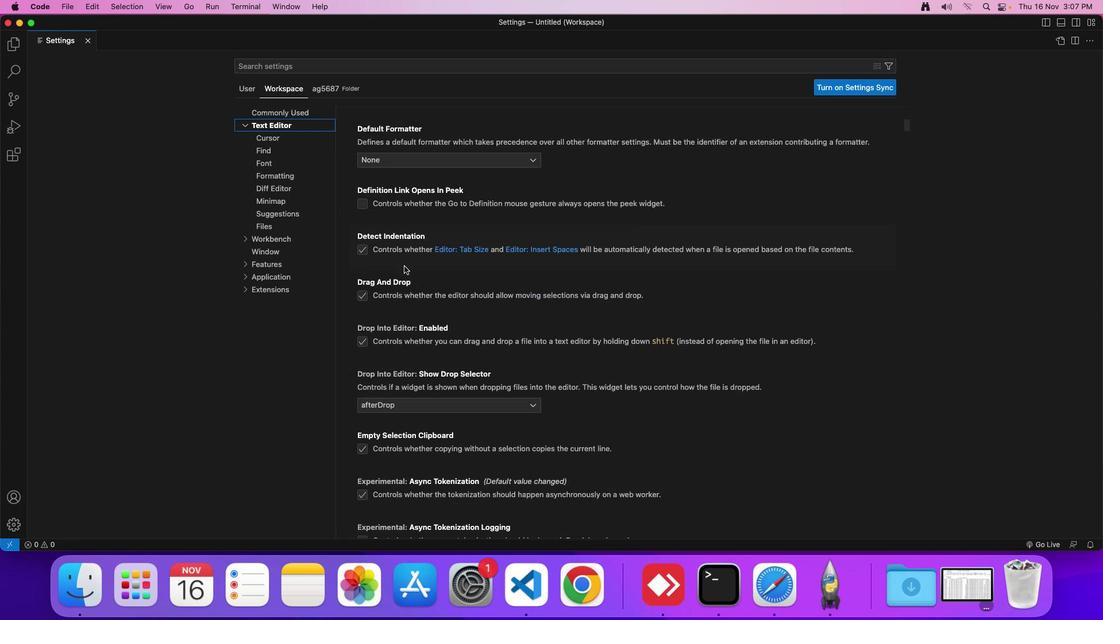 
Action: Mouse scrolled (409, 250) with delta (54, 55)
Screenshot: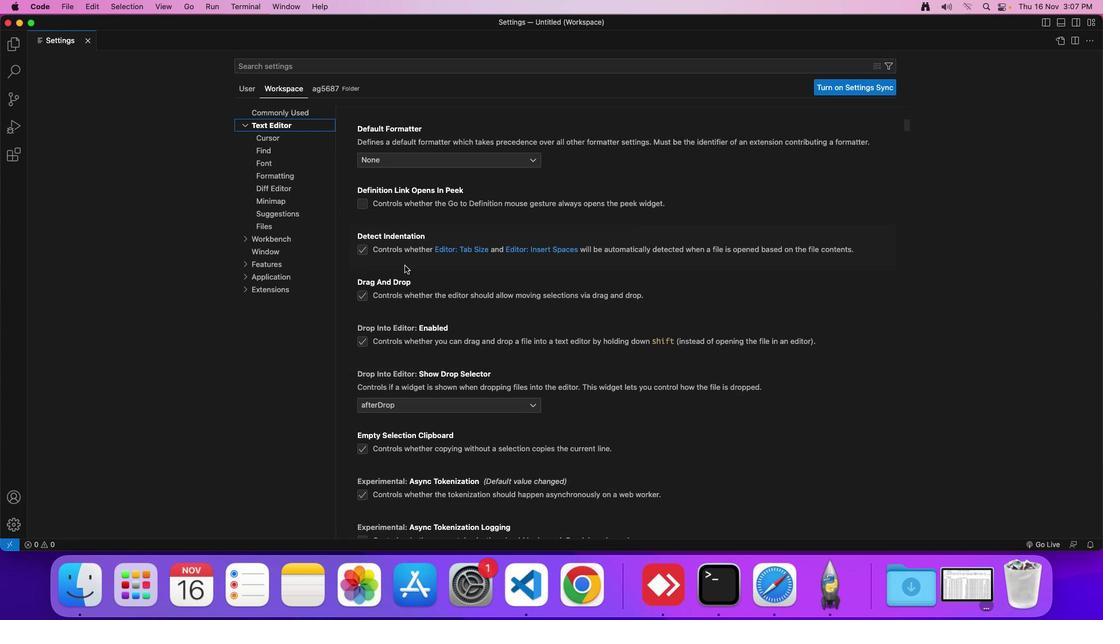 
Action: Mouse moved to (409, 249)
Screenshot: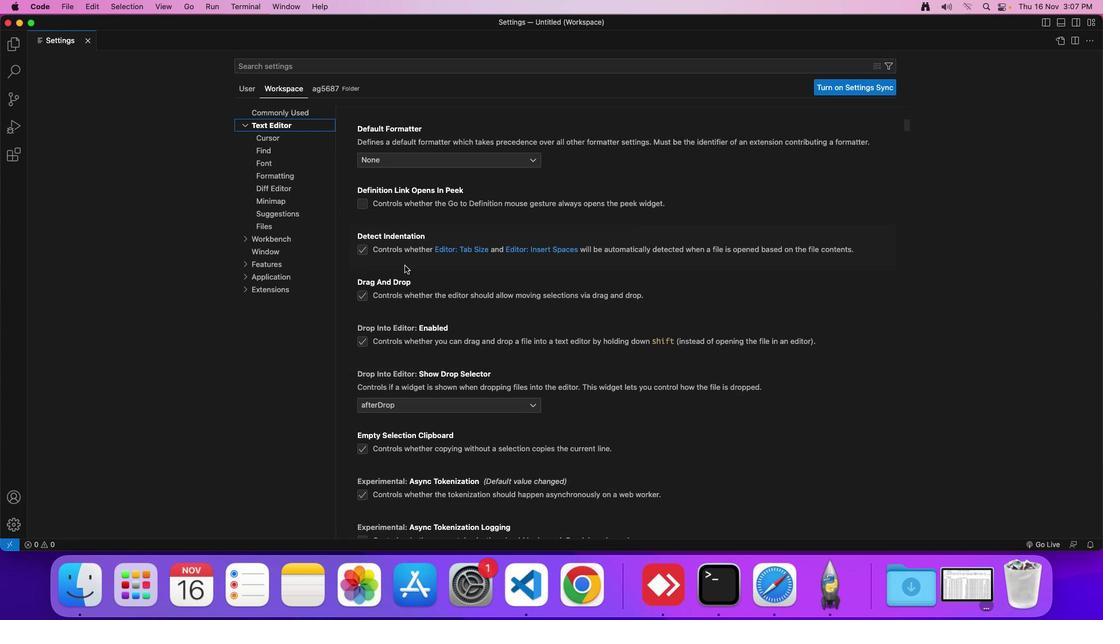 
Action: Mouse scrolled (409, 249) with delta (54, 54)
Screenshot: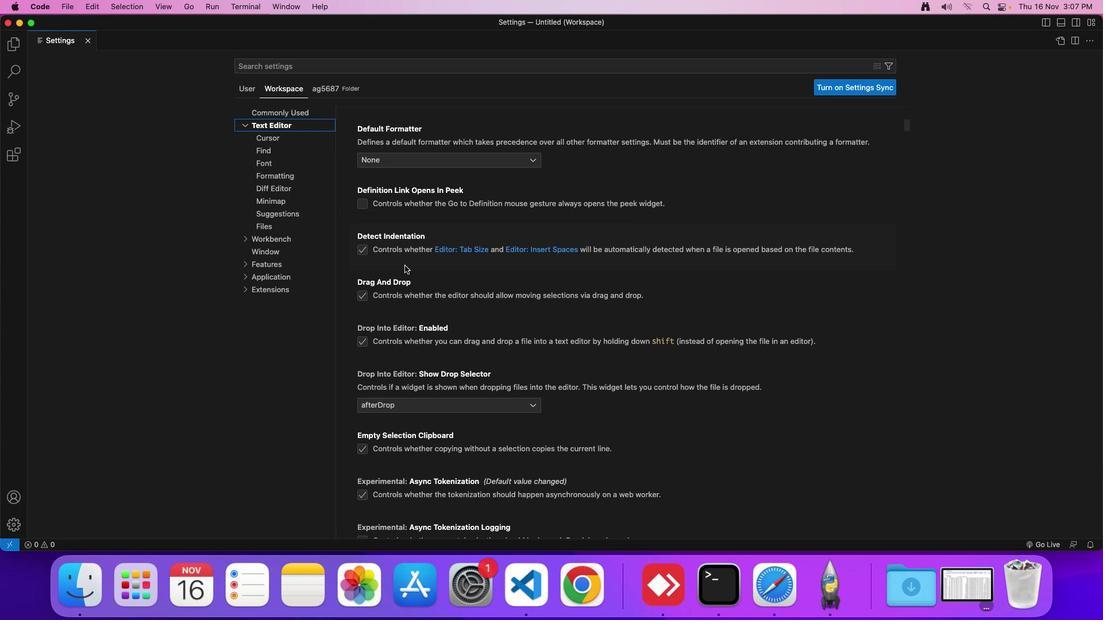 
Action: Mouse moved to (409, 249)
Screenshot: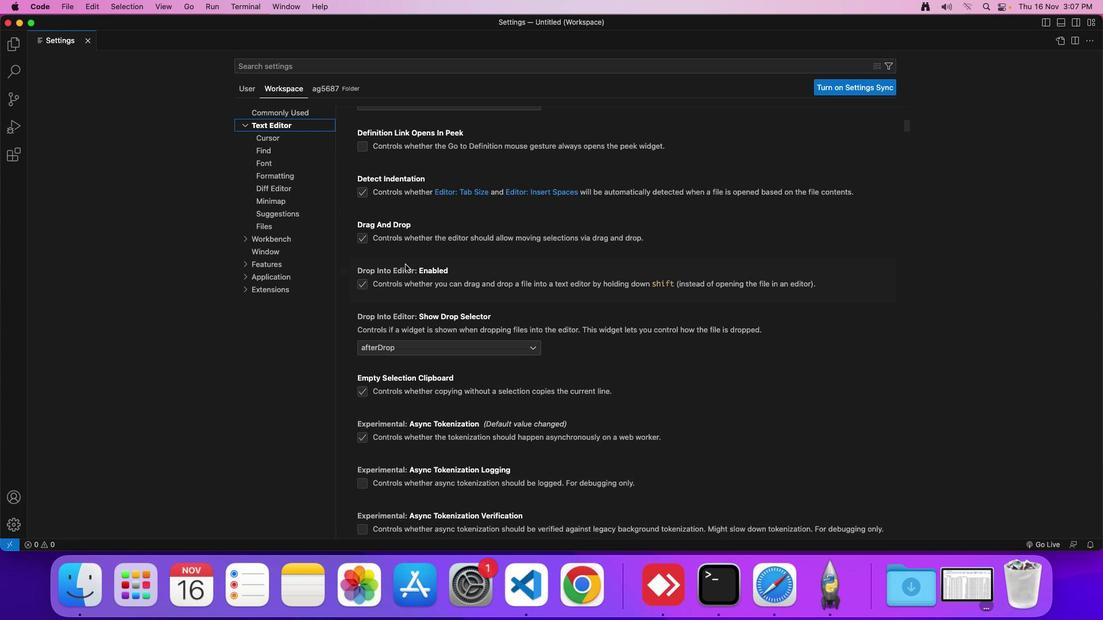 
Action: Mouse scrolled (409, 249) with delta (54, 55)
Screenshot: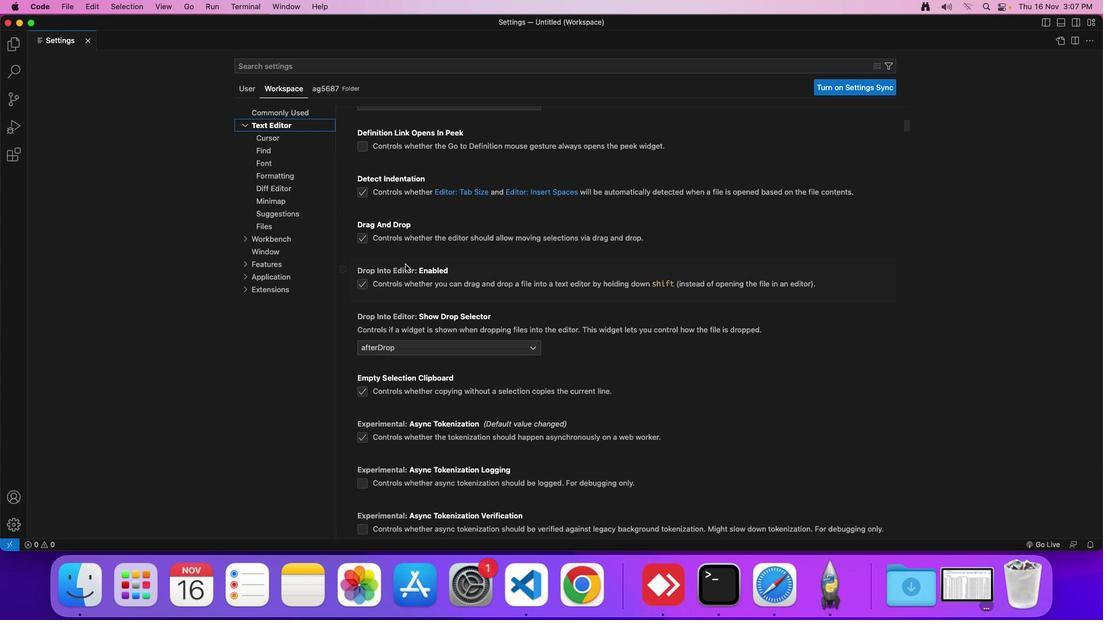 
Action: Mouse moved to (409, 248)
Screenshot: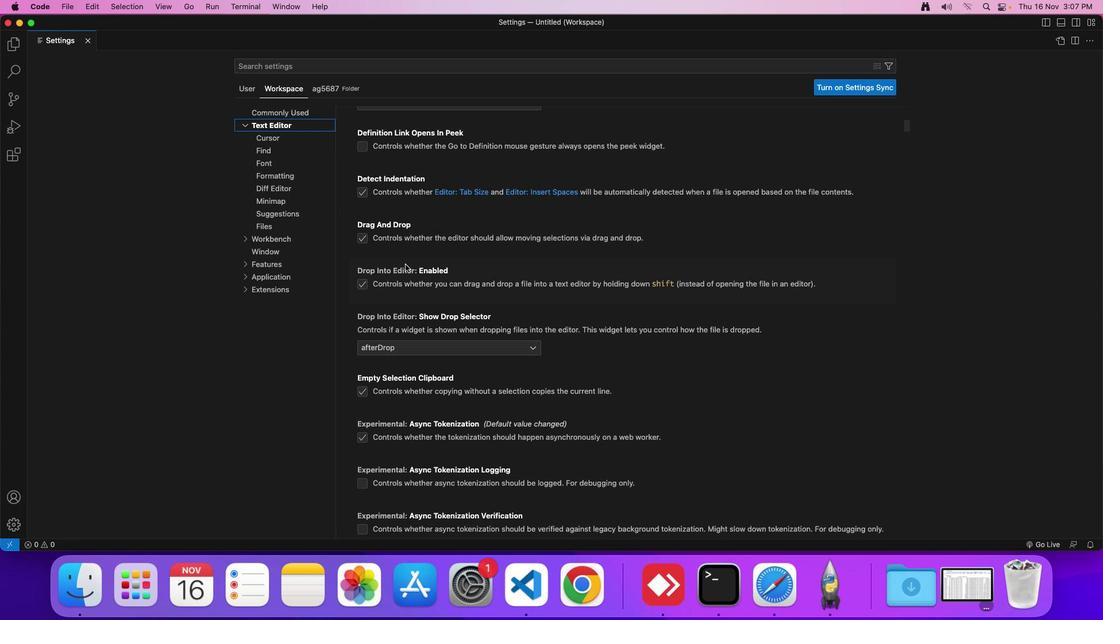 
Action: Mouse scrolled (409, 248) with delta (54, 55)
Screenshot: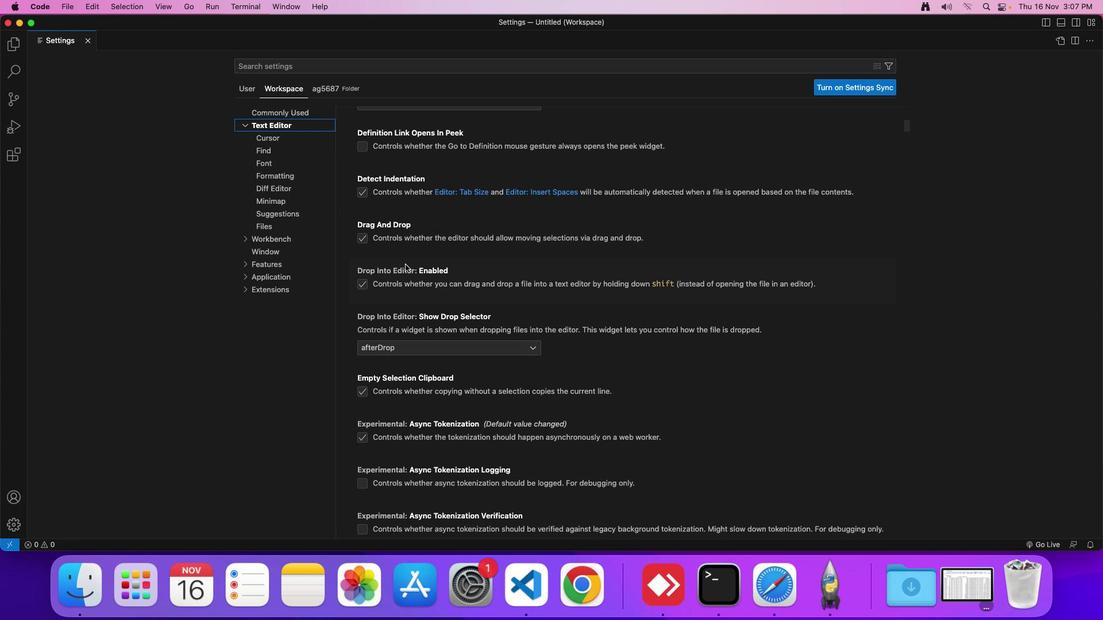 
Action: Mouse moved to (411, 248)
Screenshot: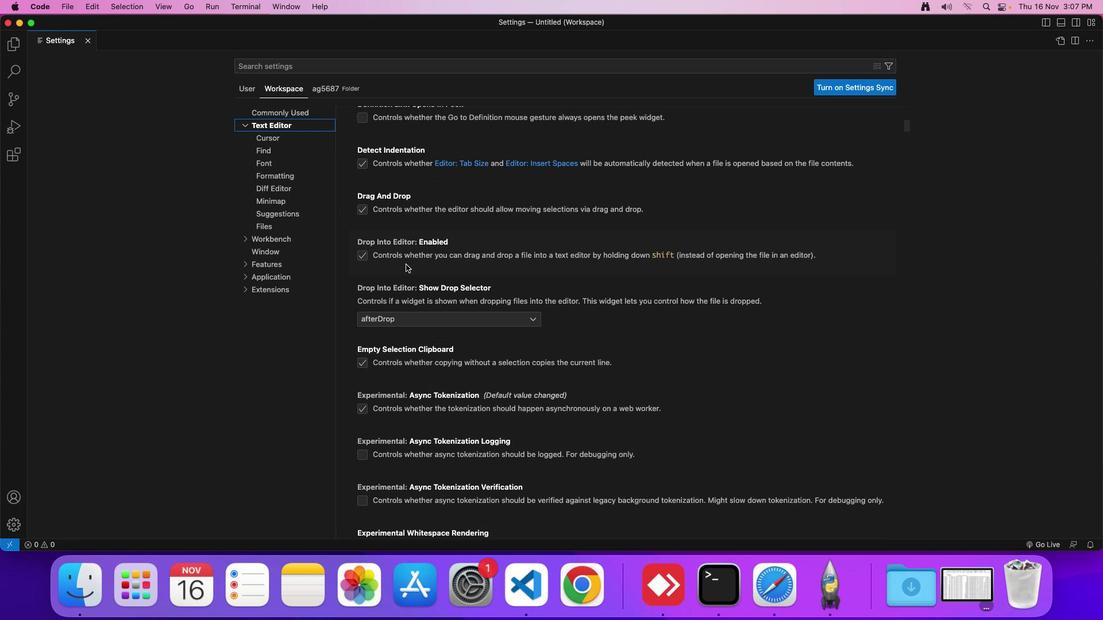 
Action: Mouse scrolled (411, 248) with delta (54, 55)
Screenshot: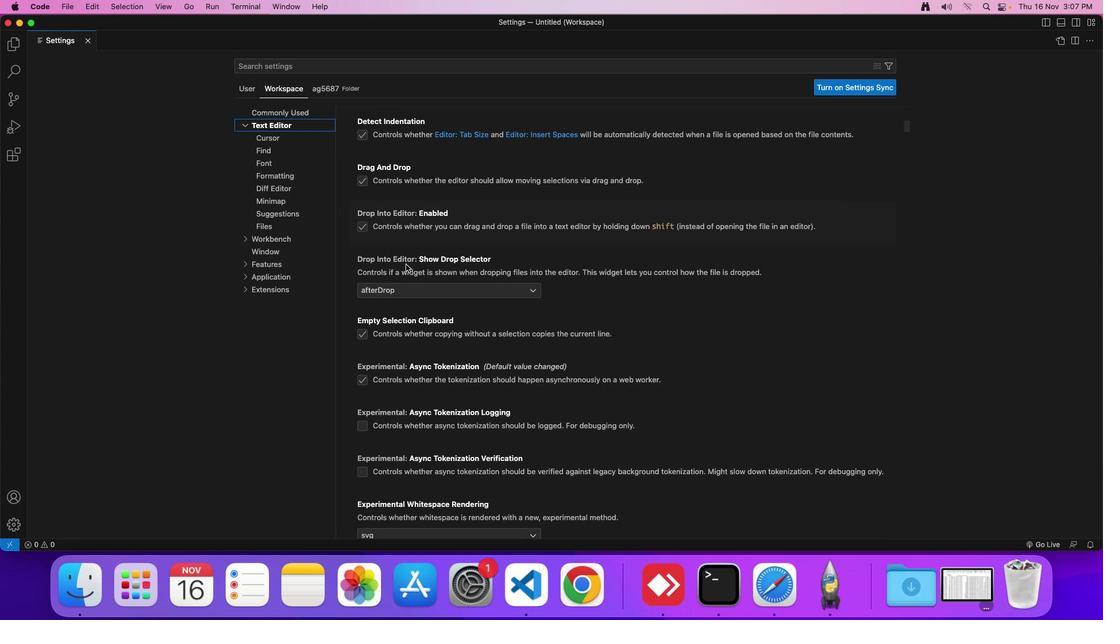 
Action: Mouse scrolled (411, 248) with delta (54, 55)
Screenshot: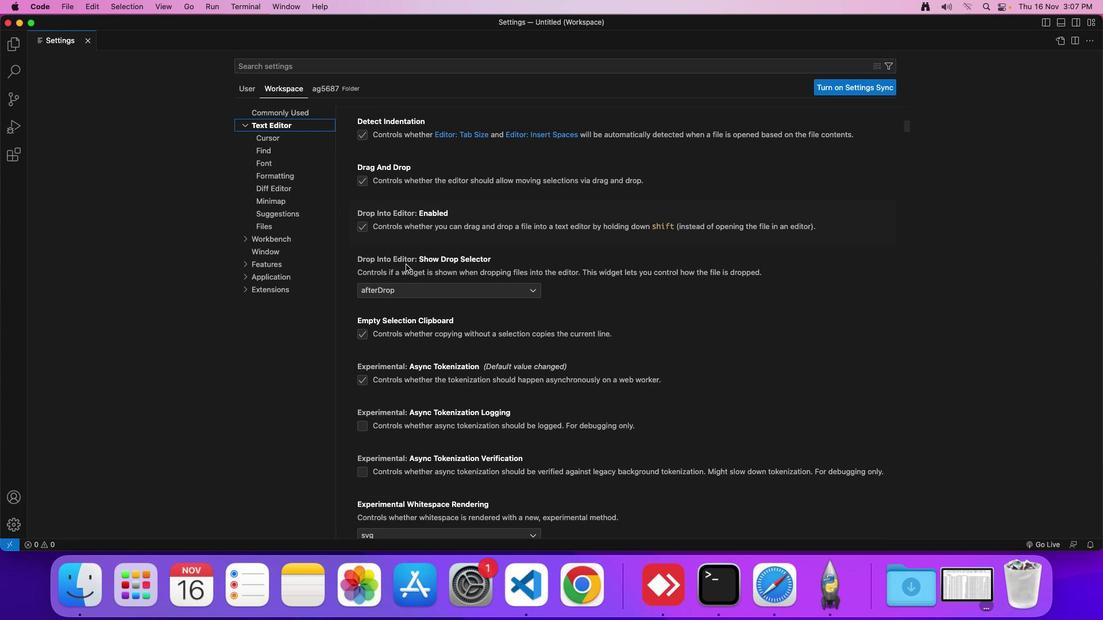 
Action: Mouse scrolled (411, 248) with delta (54, 55)
Screenshot: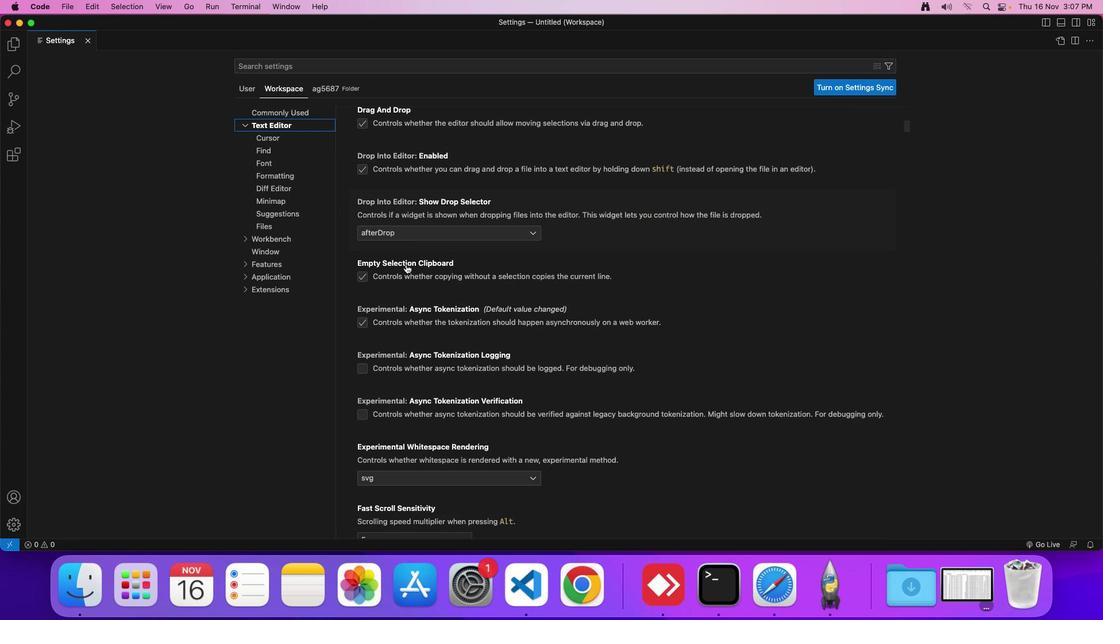 
Action: Mouse scrolled (411, 248) with delta (54, 55)
Screenshot: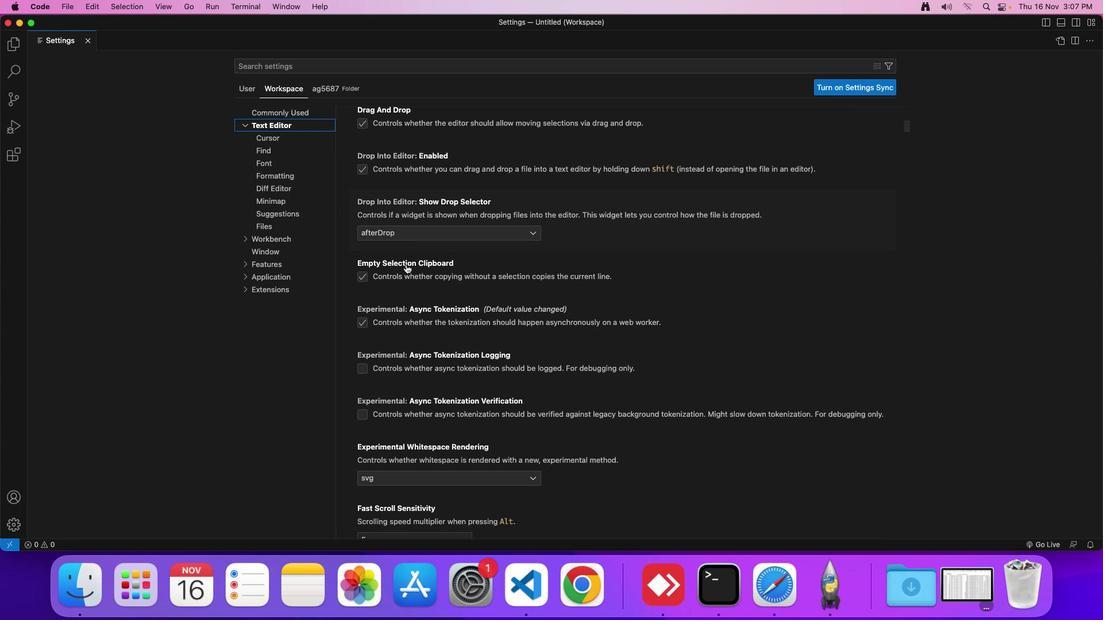 
Action: Mouse scrolled (411, 248) with delta (54, 55)
Screenshot: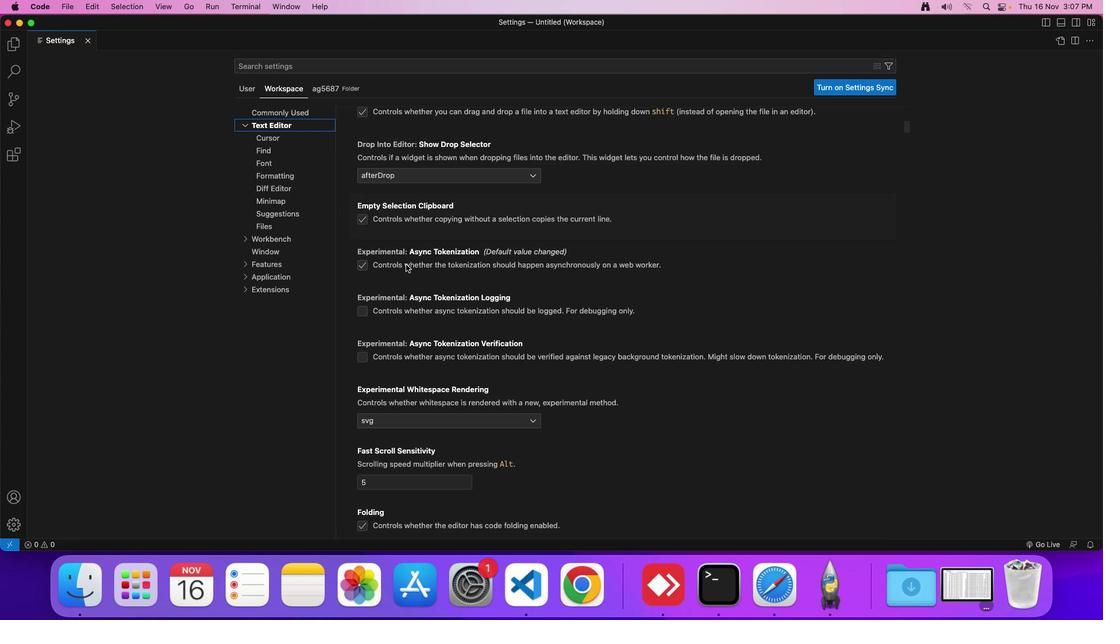 
Action: Mouse scrolled (411, 248) with delta (54, 55)
Screenshot: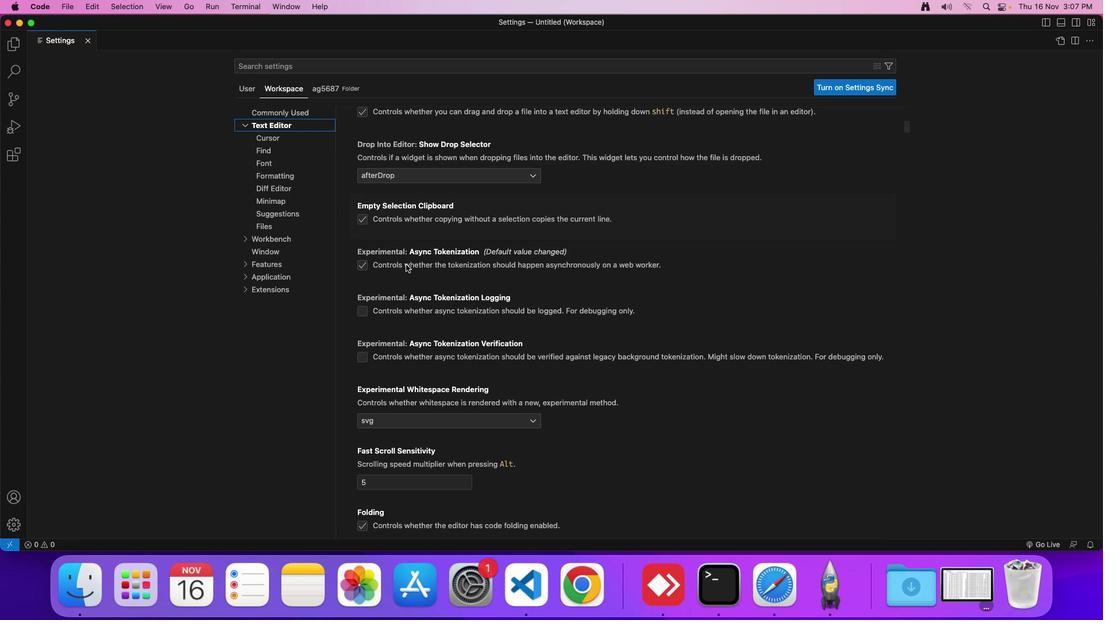 
Action: Mouse scrolled (411, 248) with delta (54, 55)
Screenshot: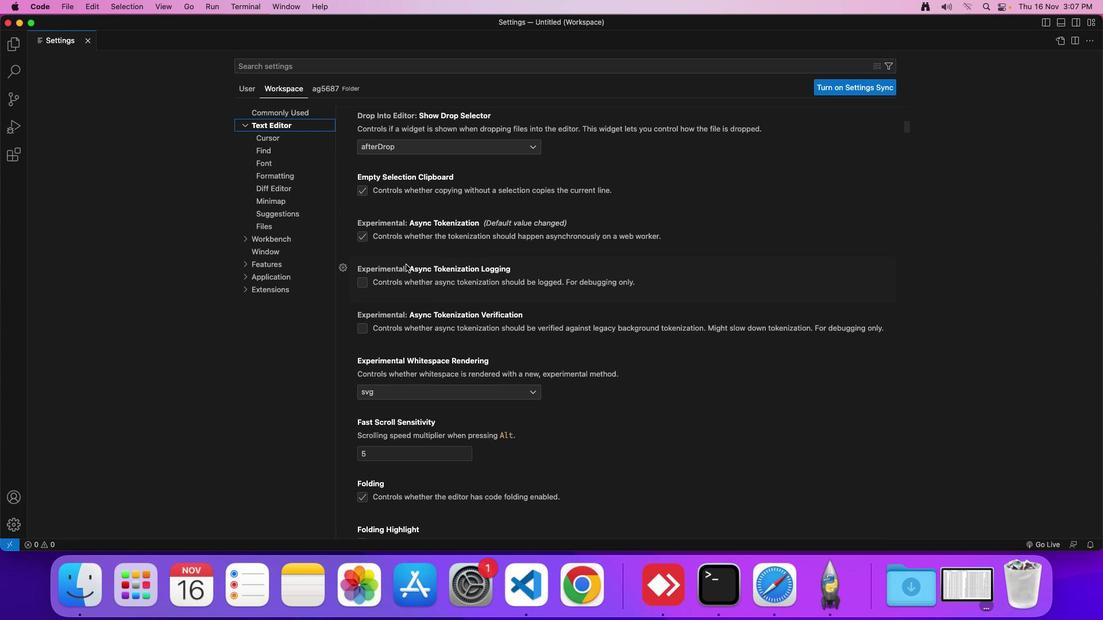 
Action: Mouse scrolled (411, 248) with delta (54, 55)
Screenshot: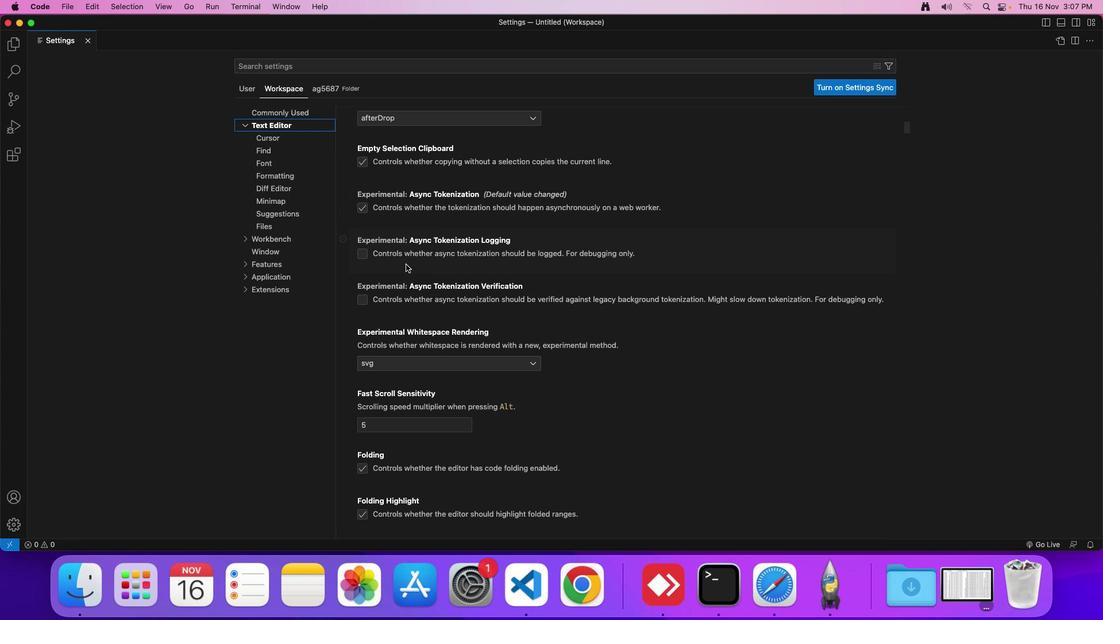 
Action: Mouse scrolled (411, 248) with delta (54, 55)
Screenshot: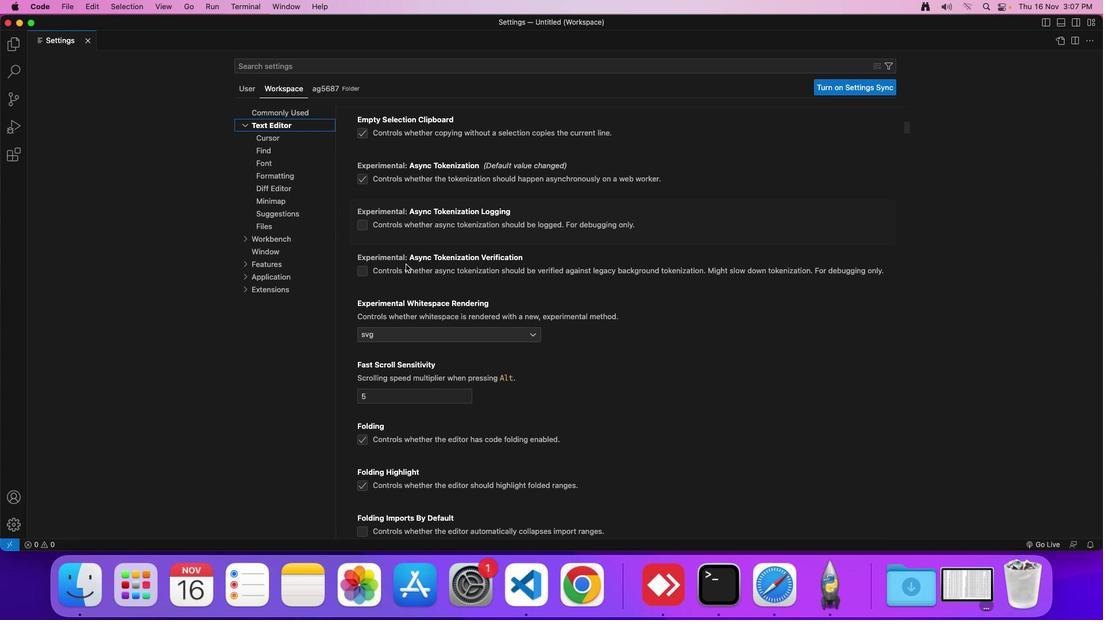 
Action: Mouse scrolled (411, 248) with delta (54, 55)
Screenshot: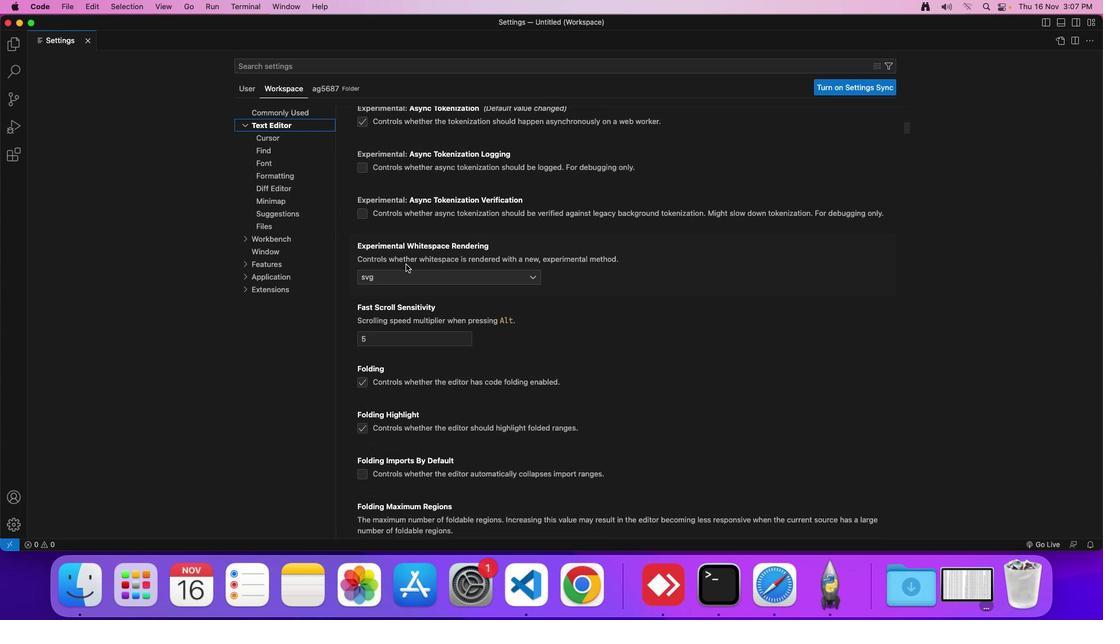 
Action: Mouse scrolled (411, 248) with delta (54, 55)
Screenshot: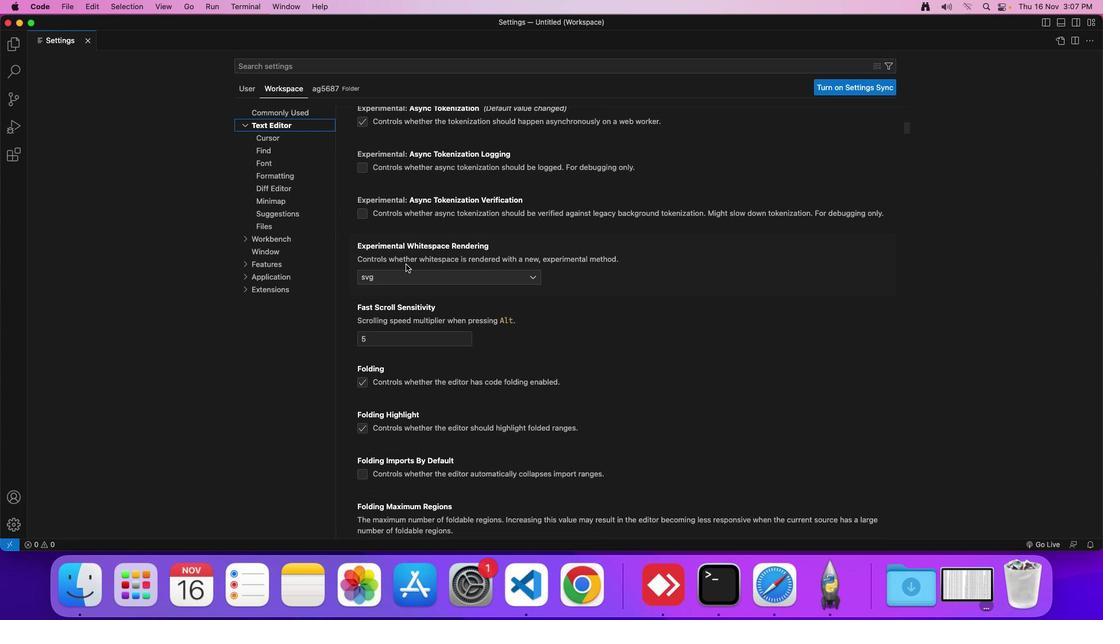 
Action: Mouse scrolled (411, 248) with delta (54, 55)
Screenshot: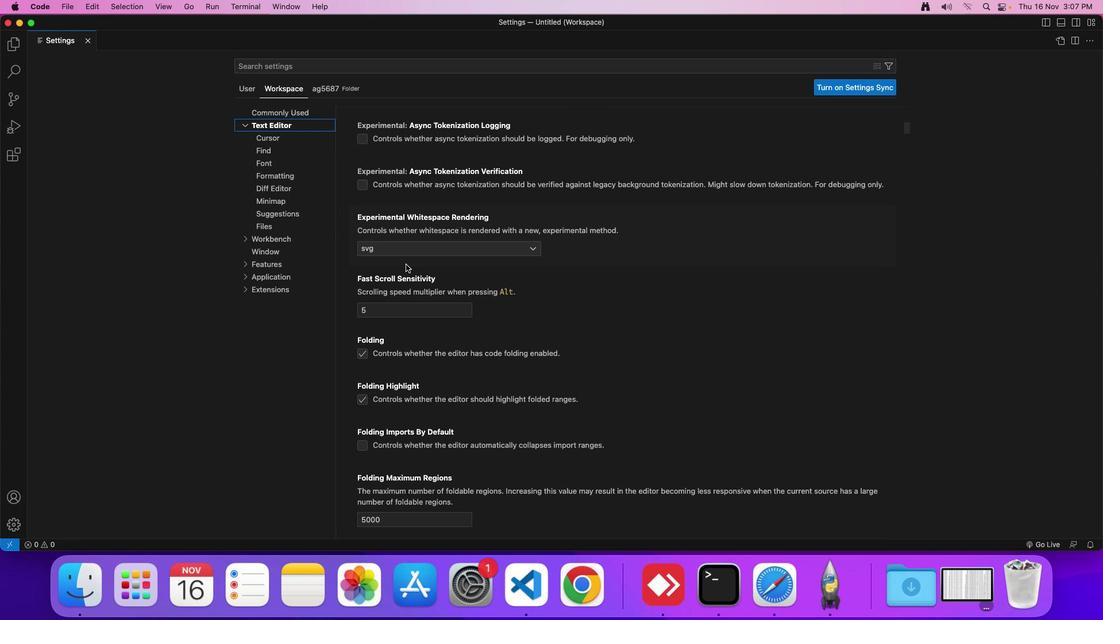 
Action: Mouse scrolled (411, 248) with delta (54, 55)
Screenshot: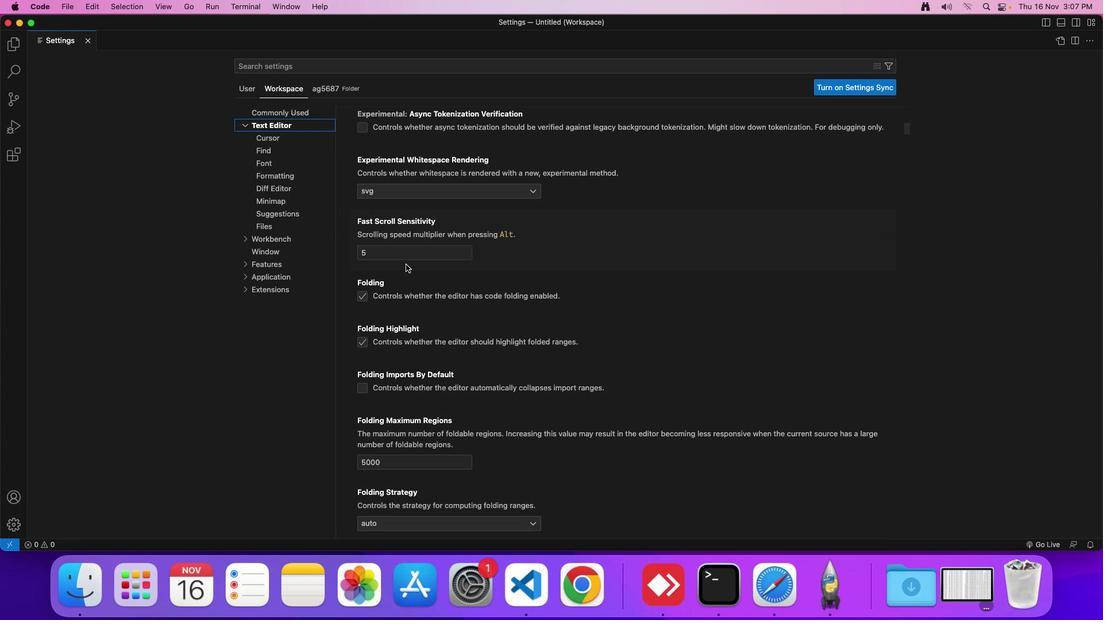 
Action: Mouse scrolled (411, 248) with delta (54, 55)
Screenshot: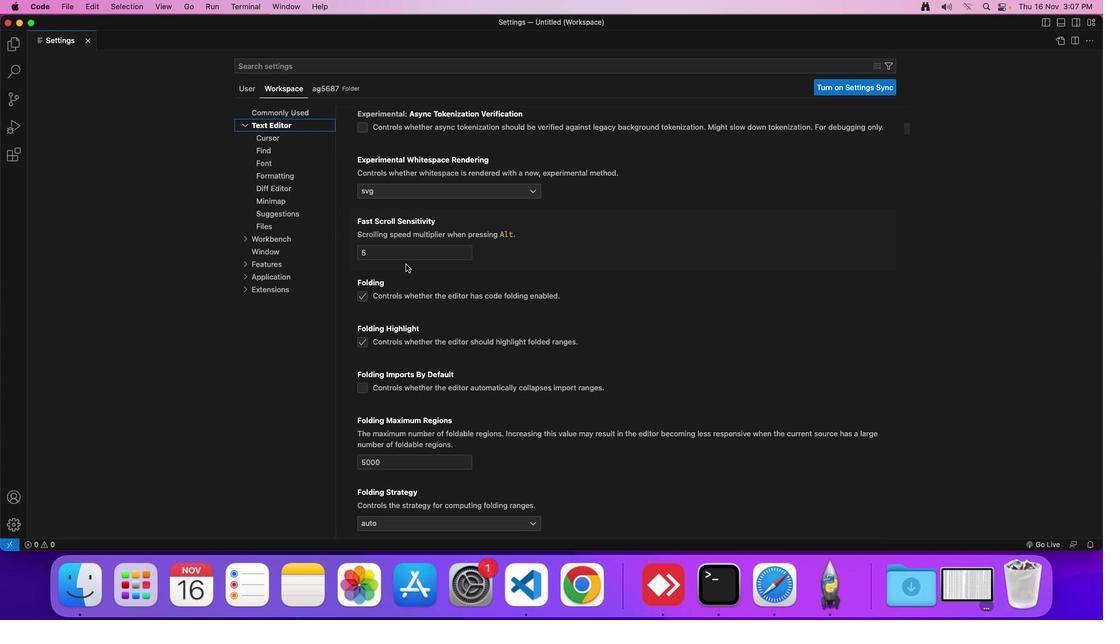 
Action: Mouse moved to (411, 248)
Screenshot: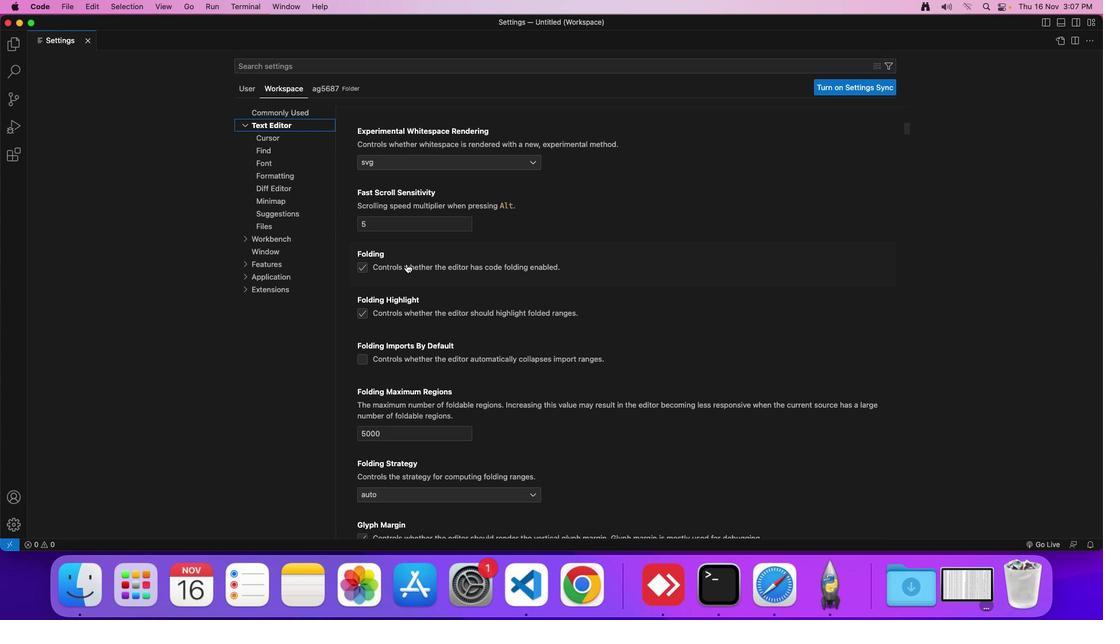 
Action: Mouse scrolled (411, 248) with delta (54, 55)
Screenshot: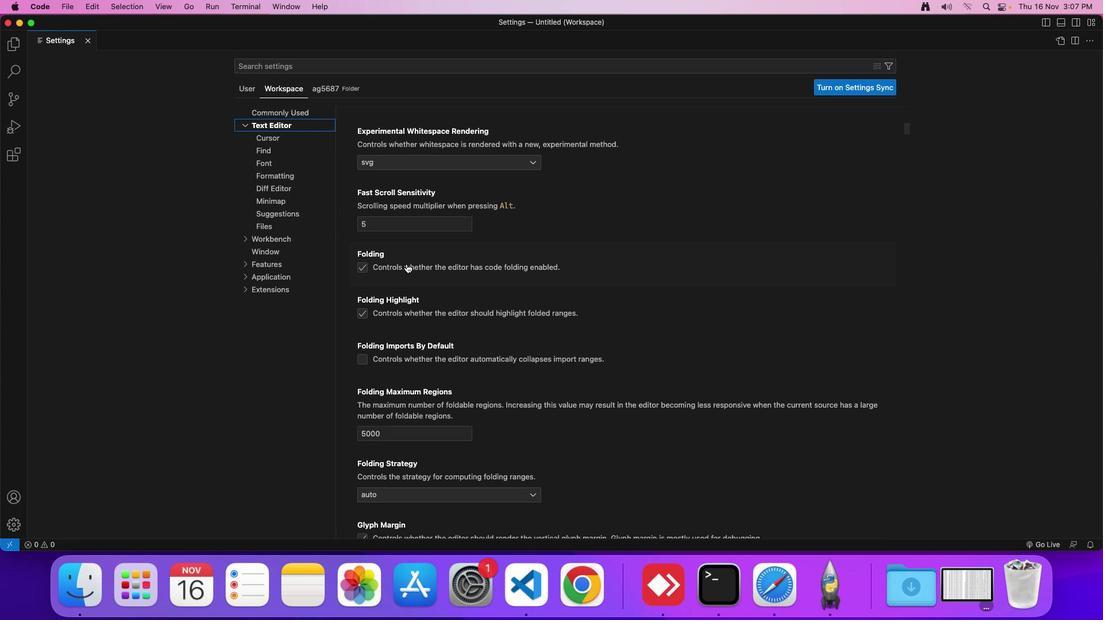 
Action: Mouse scrolled (411, 248) with delta (54, 55)
Screenshot: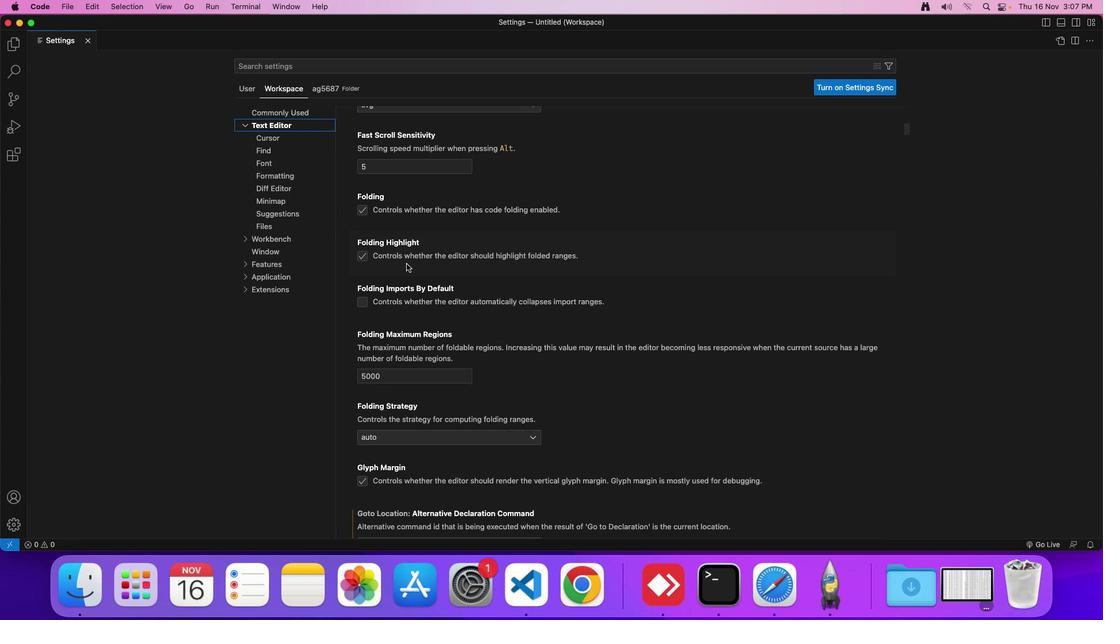 
Action: Mouse scrolled (411, 248) with delta (54, 55)
Screenshot: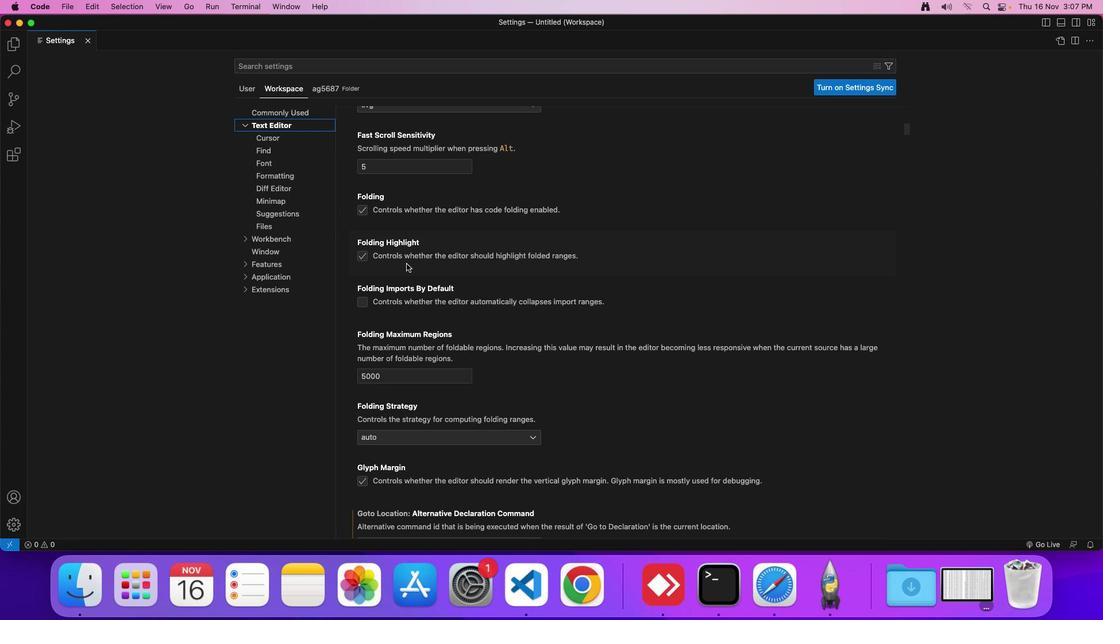 
Action: Mouse scrolled (411, 248) with delta (54, 55)
Screenshot: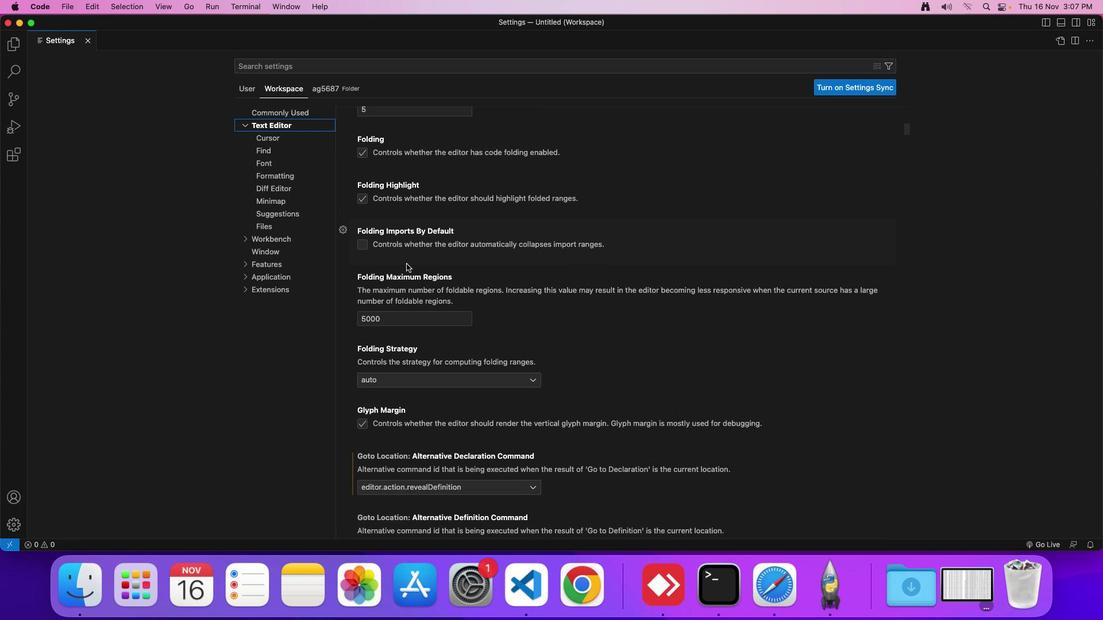 
Action: Mouse scrolled (411, 248) with delta (54, 55)
Screenshot: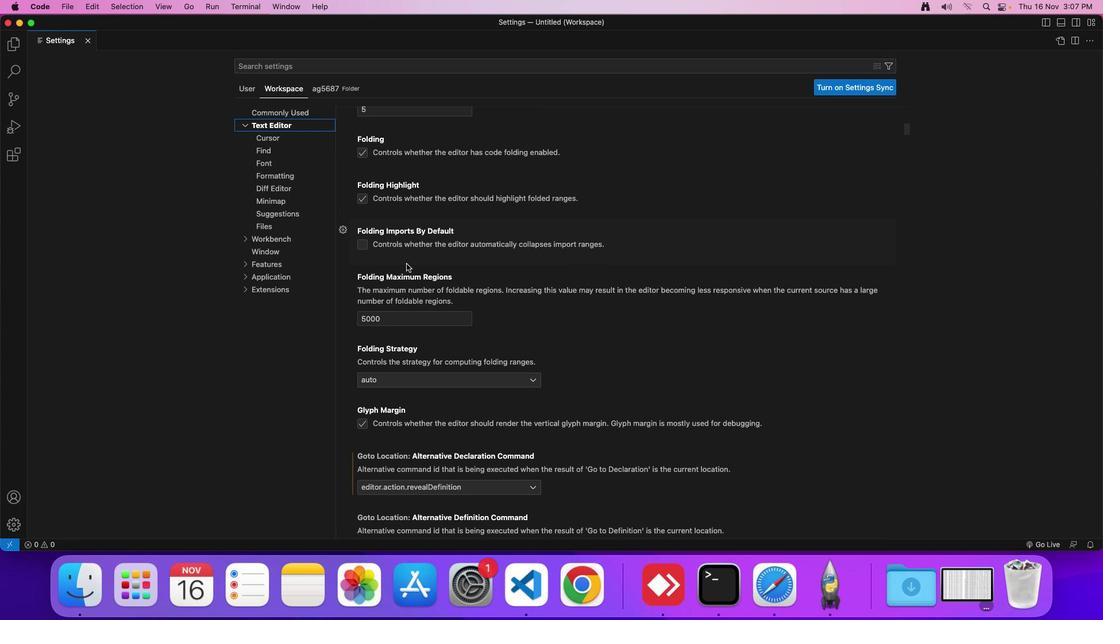 
Action: Mouse scrolled (411, 248) with delta (54, 55)
Screenshot: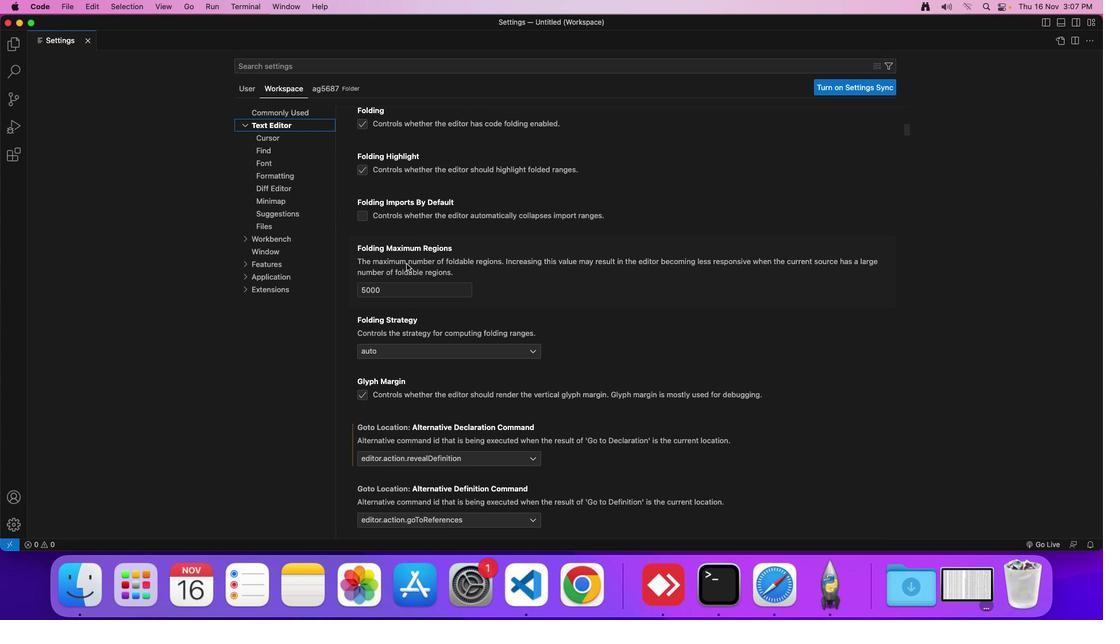 
Action: Mouse scrolled (411, 248) with delta (54, 55)
Screenshot: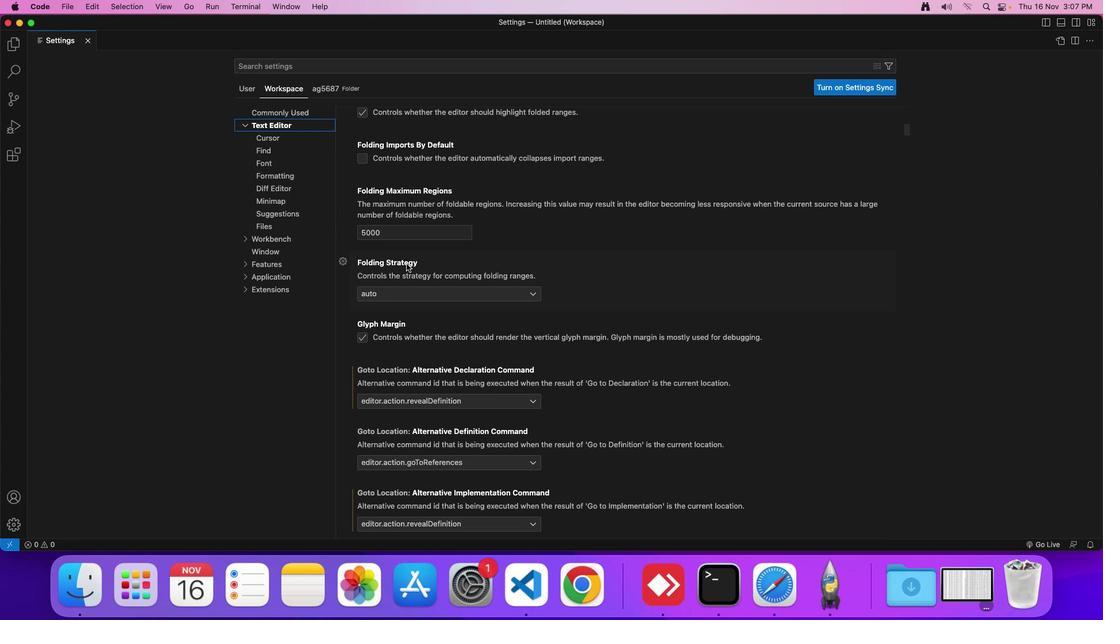 
Action: Mouse scrolled (411, 248) with delta (54, 55)
Screenshot: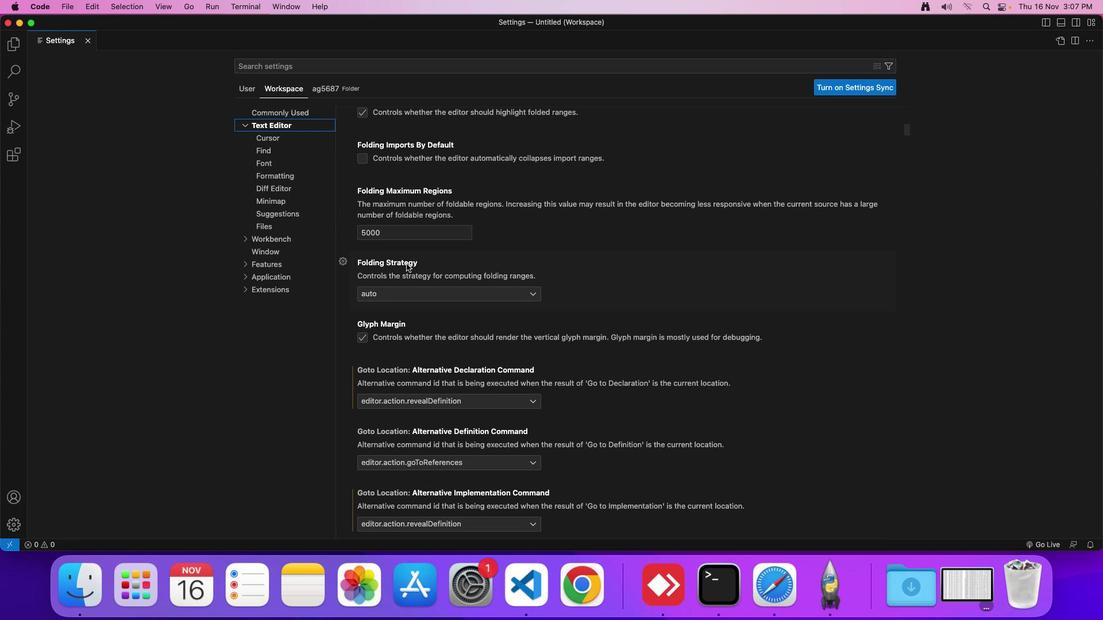 
Action: Mouse scrolled (411, 248) with delta (54, 55)
Screenshot: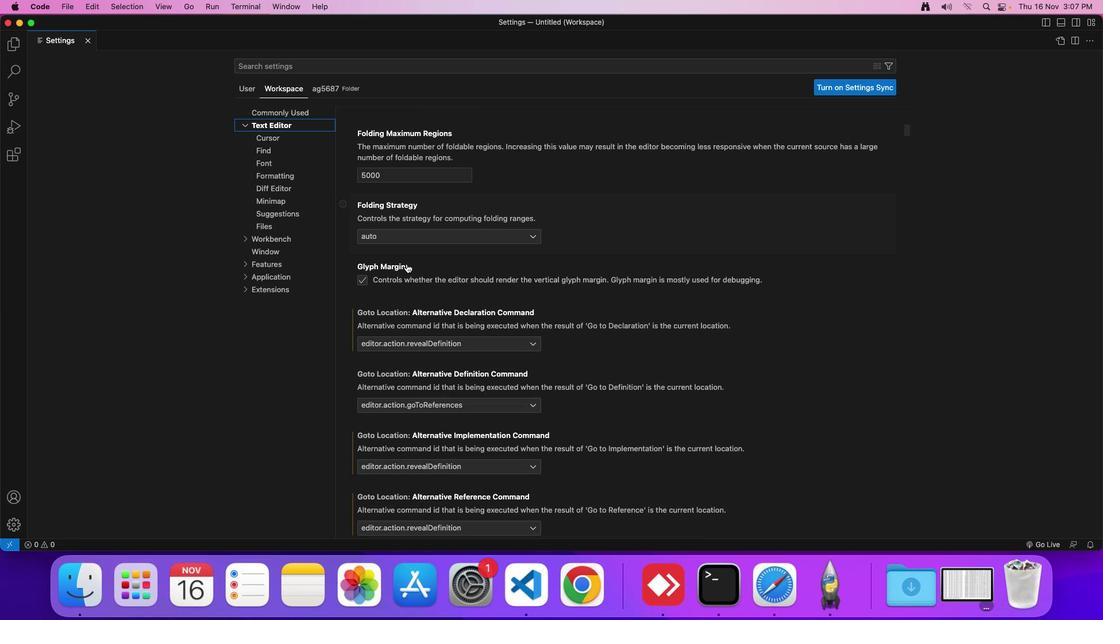 
Action: Mouse scrolled (411, 248) with delta (54, 55)
Screenshot: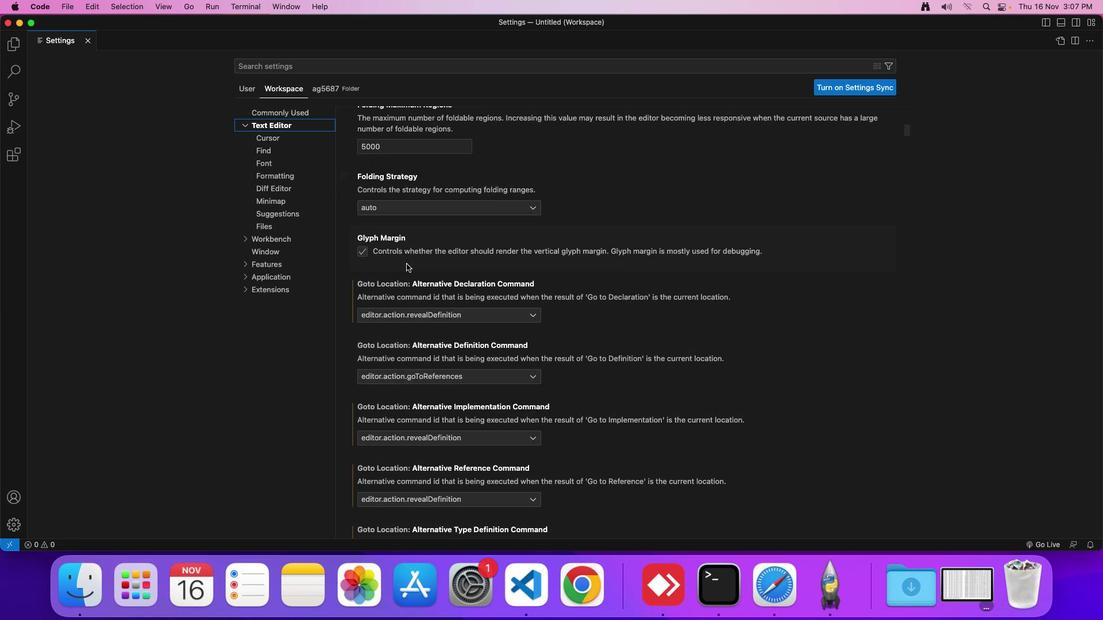 
Action: Mouse scrolled (411, 248) with delta (54, 55)
Screenshot: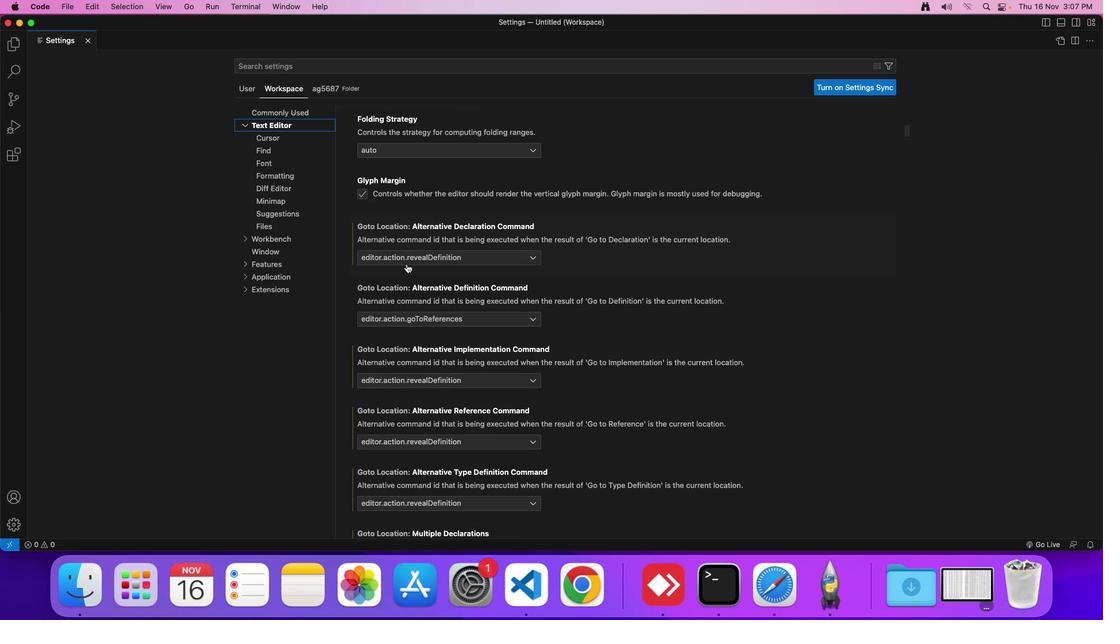 
Action: Mouse scrolled (411, 248) with delta (54, 54)
Screenshot: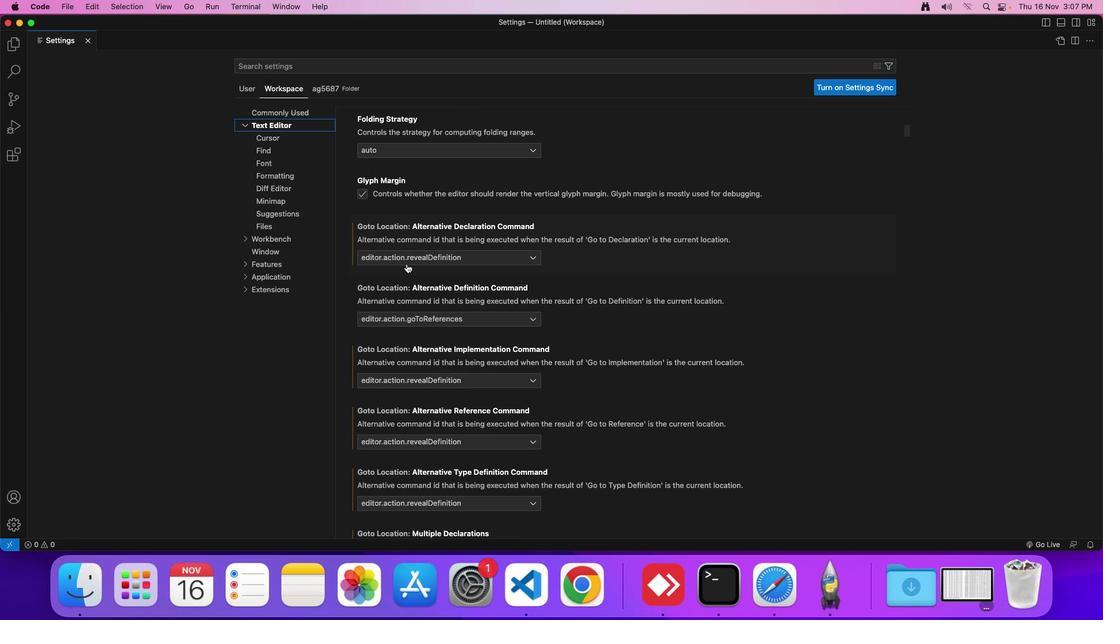 
Action: Mouse scrolled (411, 248) with delta (54, 55)
Screenshot: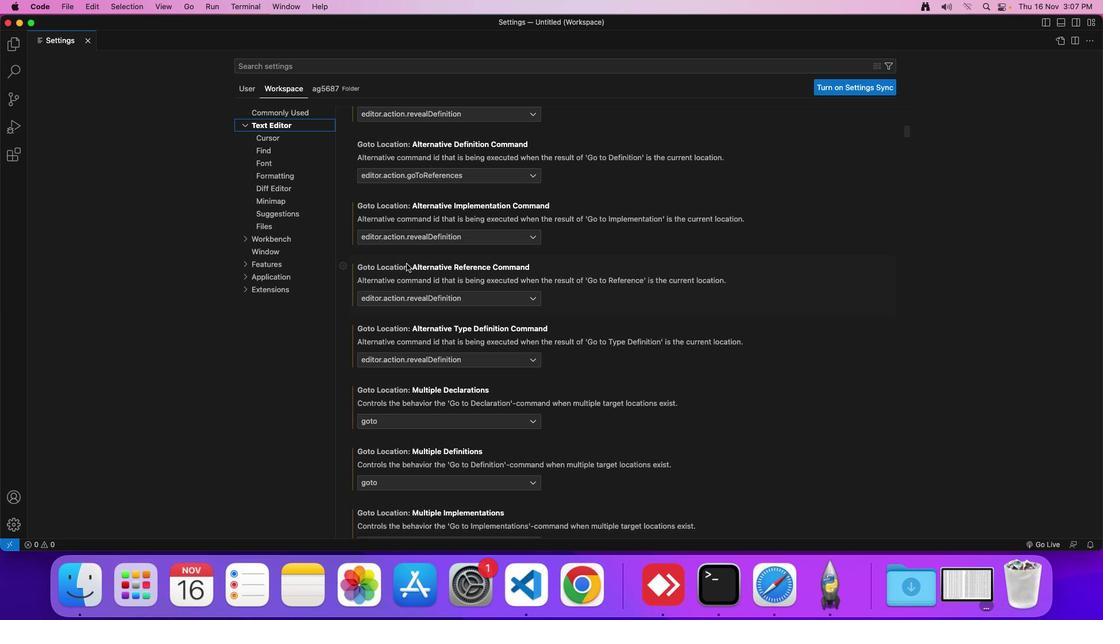
Action: Mouse scrolled (411, 248) with delta (54, 55)
Screenshot: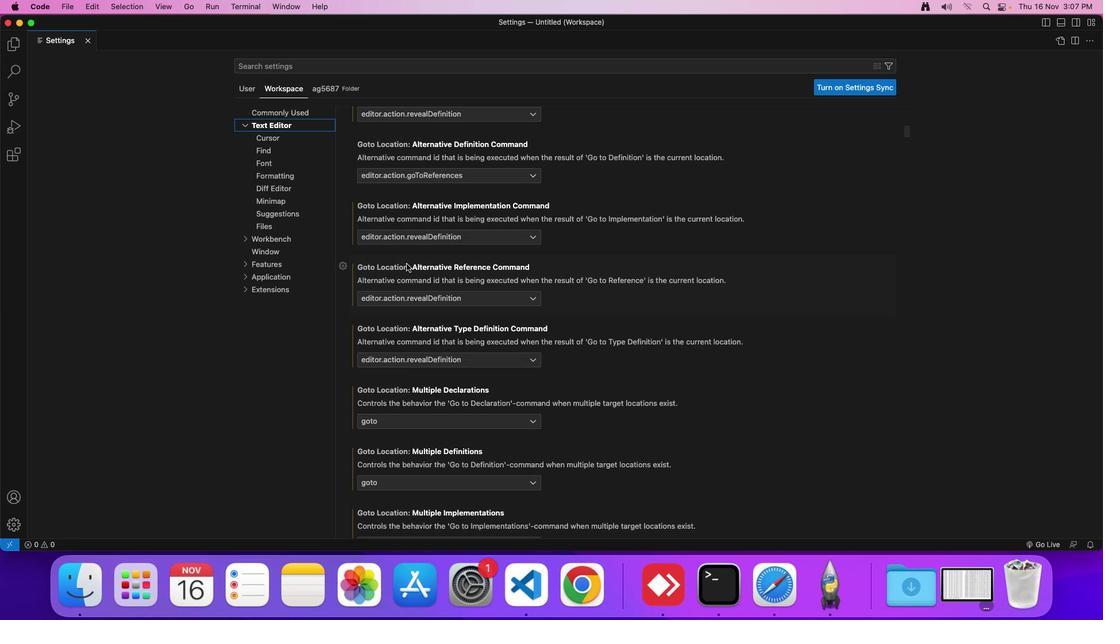 
Action: Mouse scrolled (411, 248) with delta (54, 54)
Screenshot: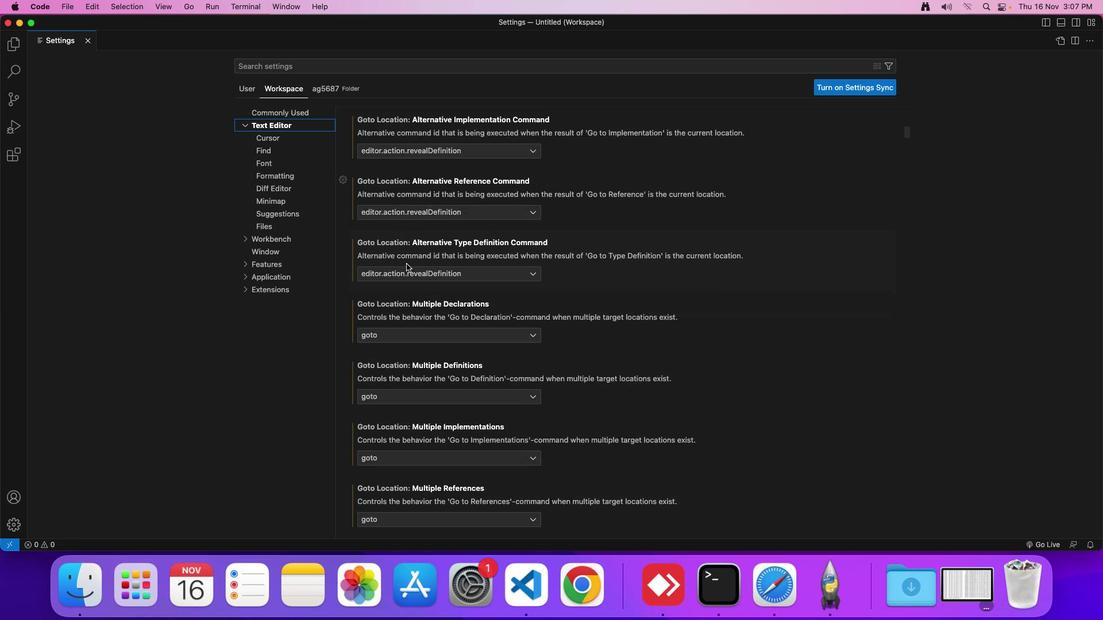 
Action: Mouse scrolled (411, 248) with delta (54, 54)
Screenshot: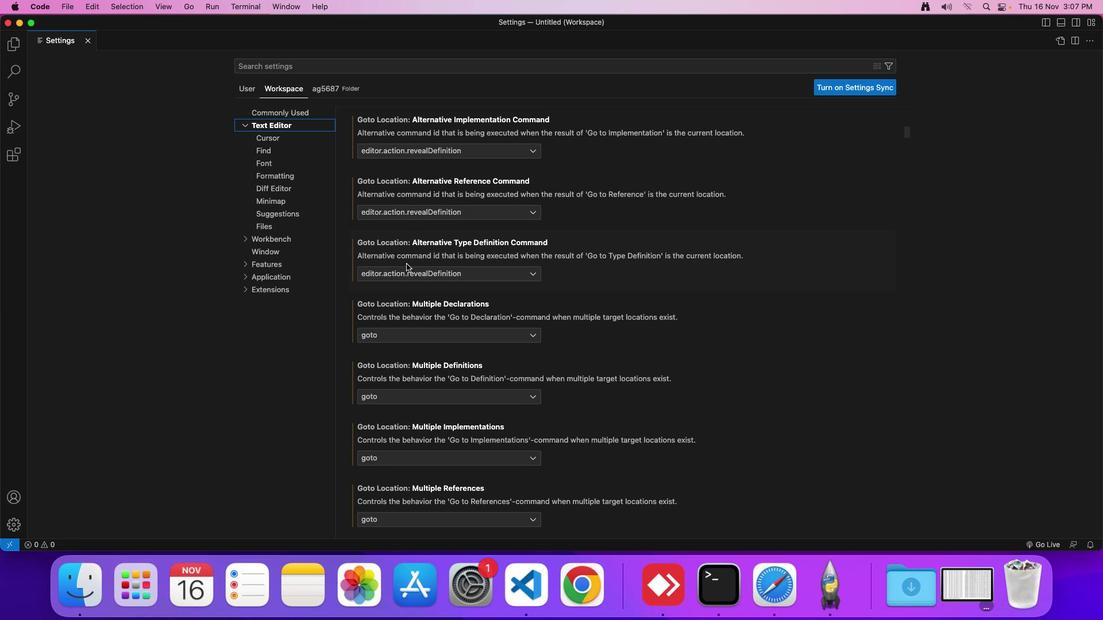 
Action: Mouse scrolled (411, 248) with delta (54, 55)
Screenshot: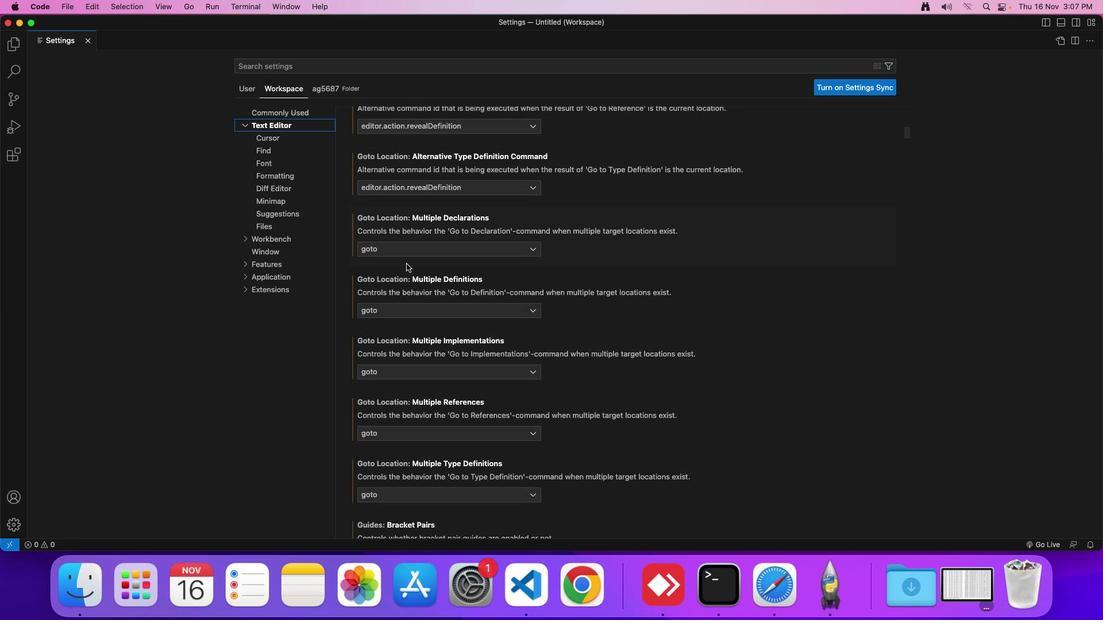 
Action: Mouse scrolled (411, 248) with delta (54, 55)
Screenshot: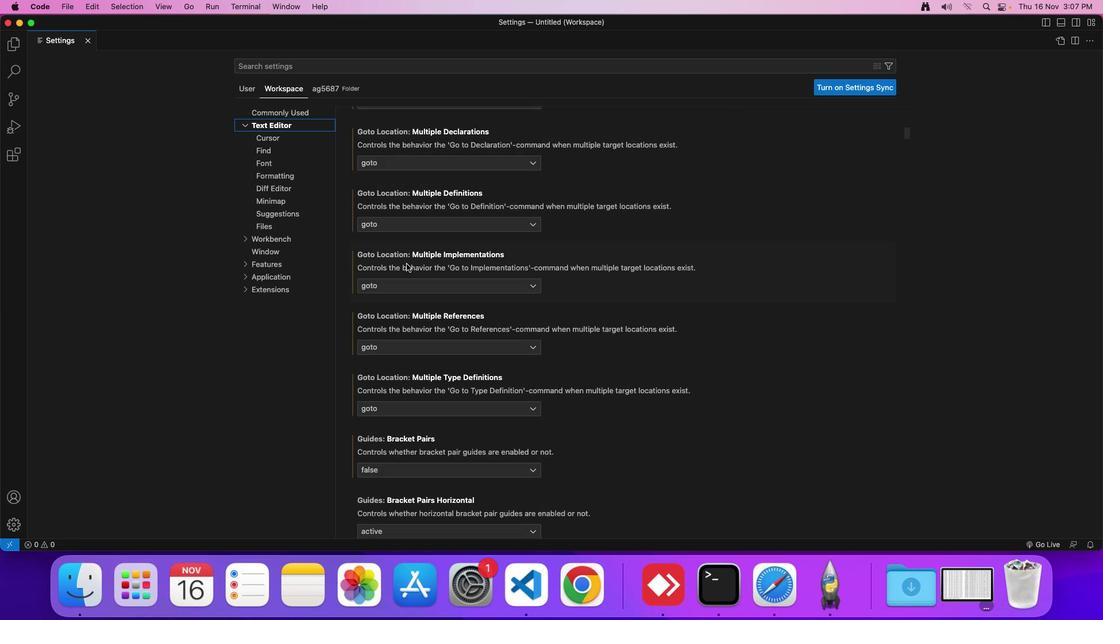 
Action: Mouse scrolled (411, 248) with delta (54, 55)
Screenshot: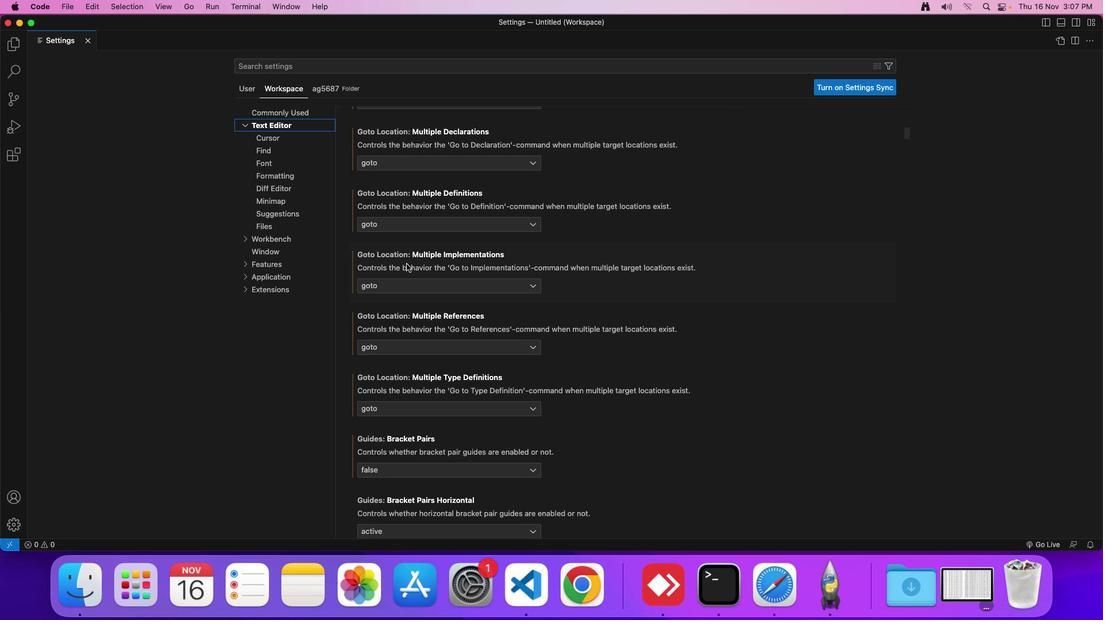 
Action: Mouse scrolled (411, 248) with delta (54, 54)
Screenshot: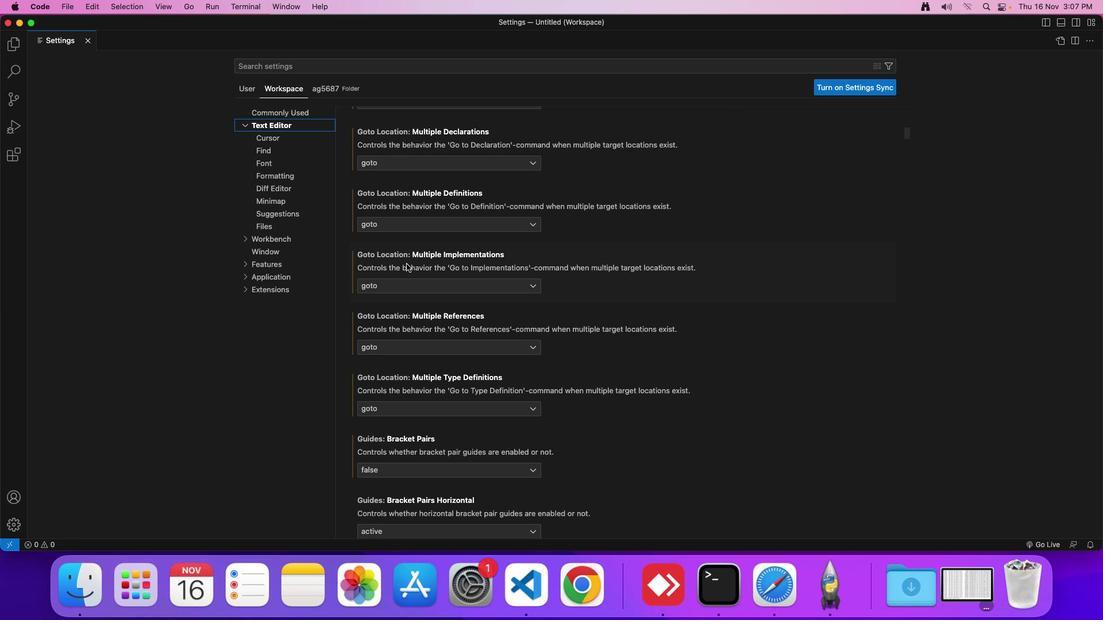 
Action: Mouse scrolled (411, 248) with delta (54, 55)
Screenshot: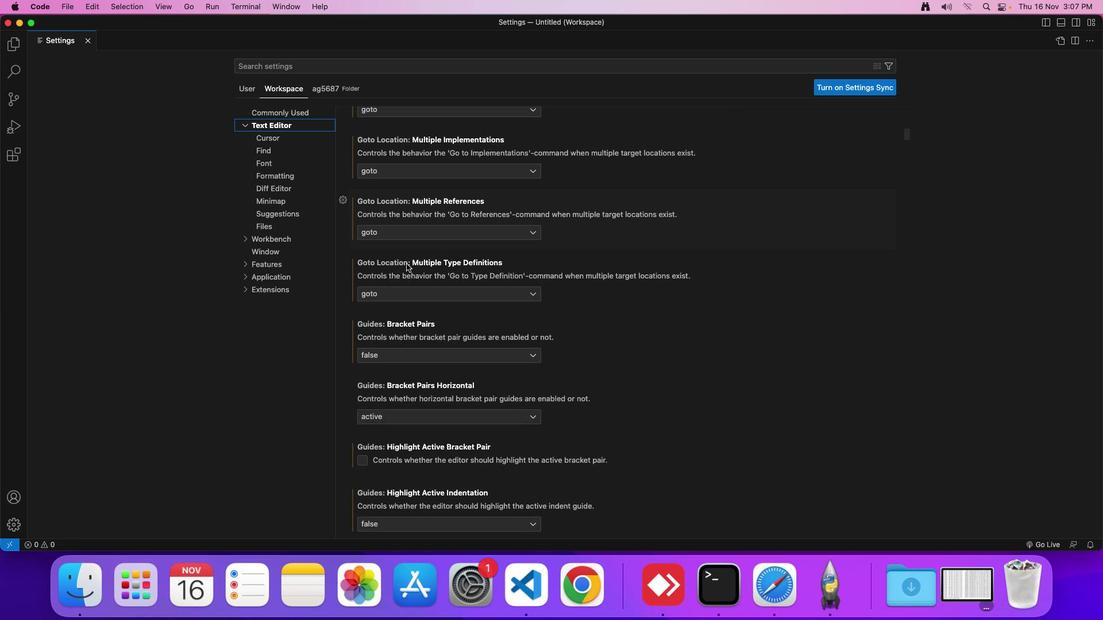 
Action: Mouse scrolled (411, 248) with delta (54, 55)
Screenshot: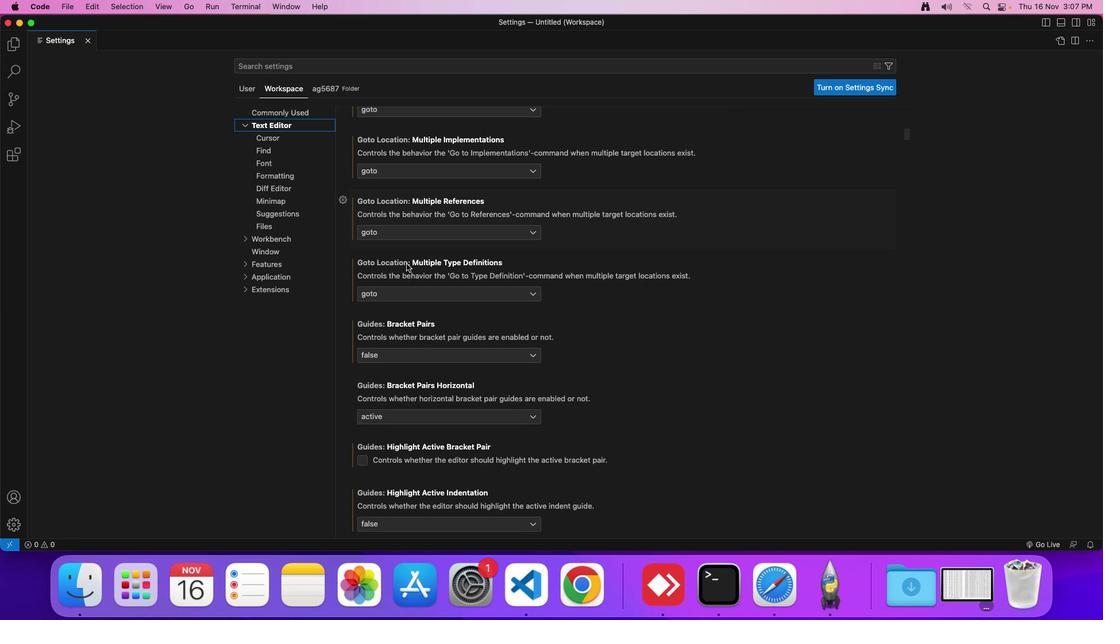 
Action: Mouse scrolled (411, 248) with delta (54, 54)
Screenshot: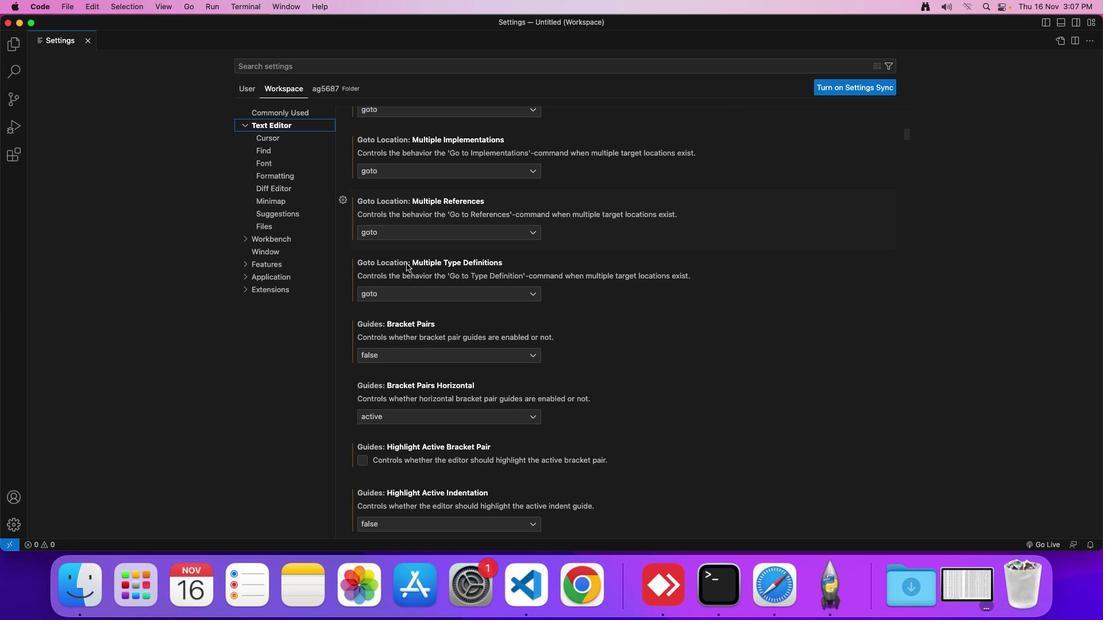 
Action: Mouse scrolled (411, 248) with delta (54, 55)
Screenshot: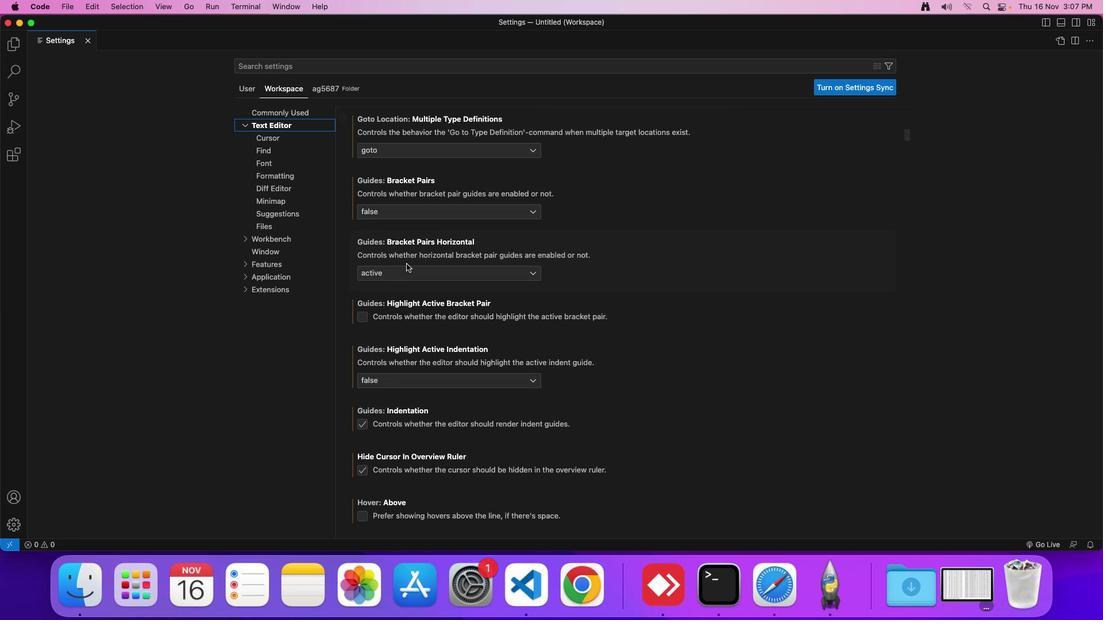 
Action: Mouse scrolled (411, 248) with delta (54, 55)
Screenshot: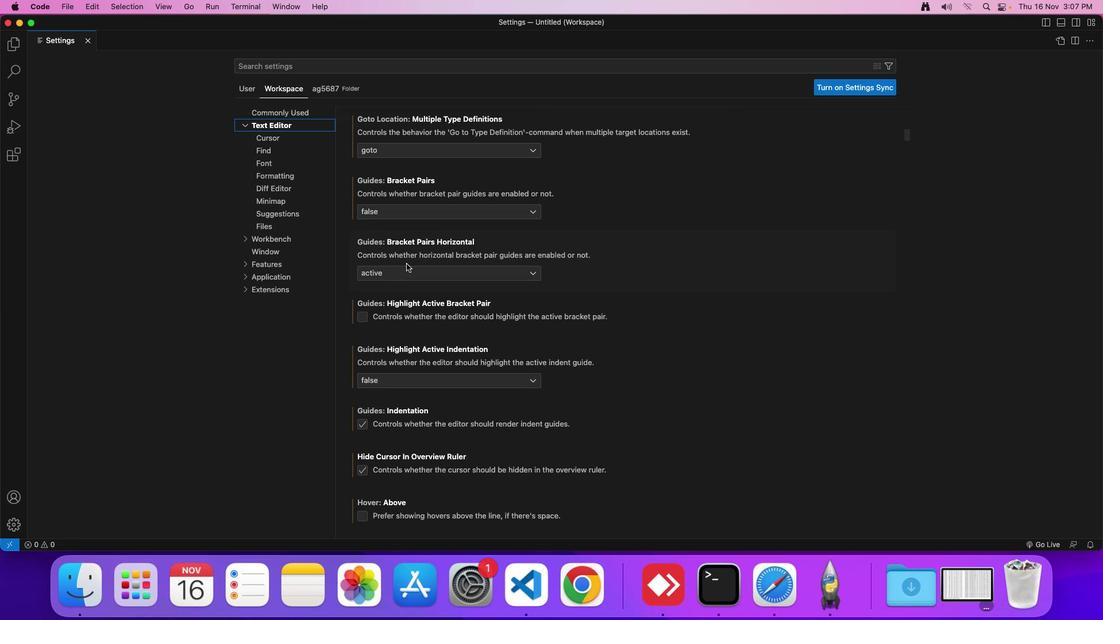 
Action: Mouse scrolled (411, 248) with delta (54, 54)
Screenshot: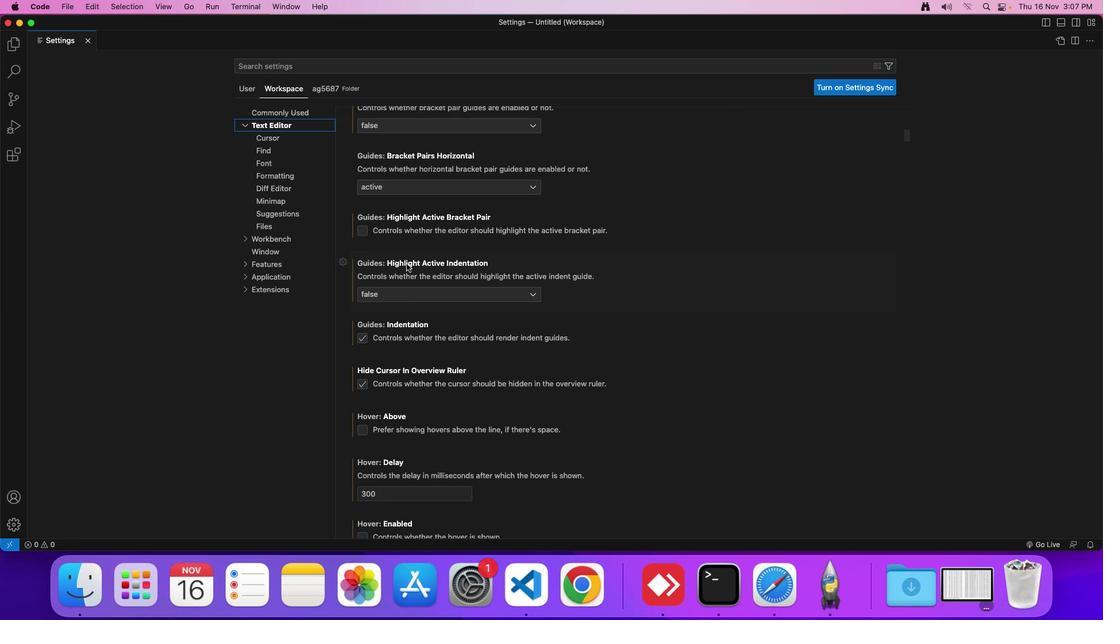 
Action: Mouse scrolled (411, 248) with delta (54, 54)
Screenshot: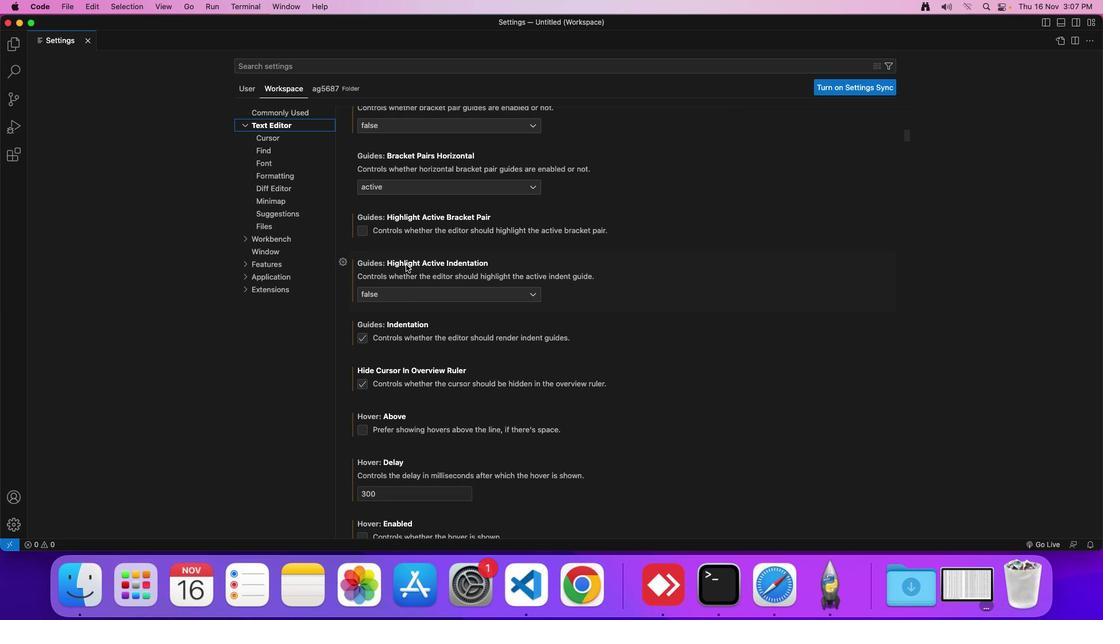 
Action: Mouse moved to (411, 248)
Screenshot: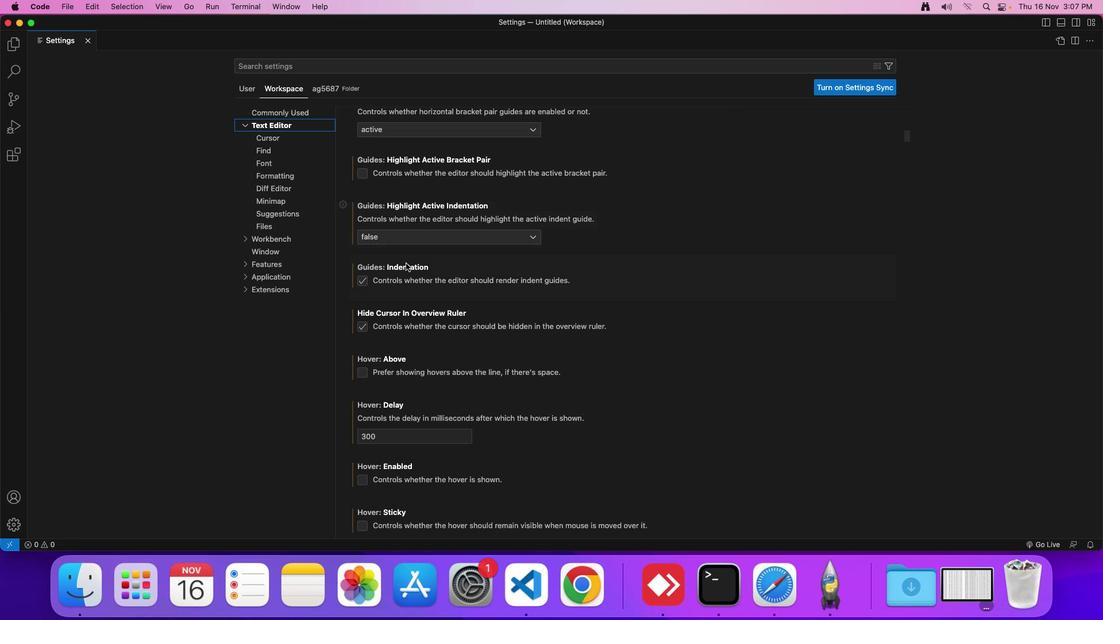 
Action: Mouse scrolled (411, 248) with delta (54, 55)
Screenshot: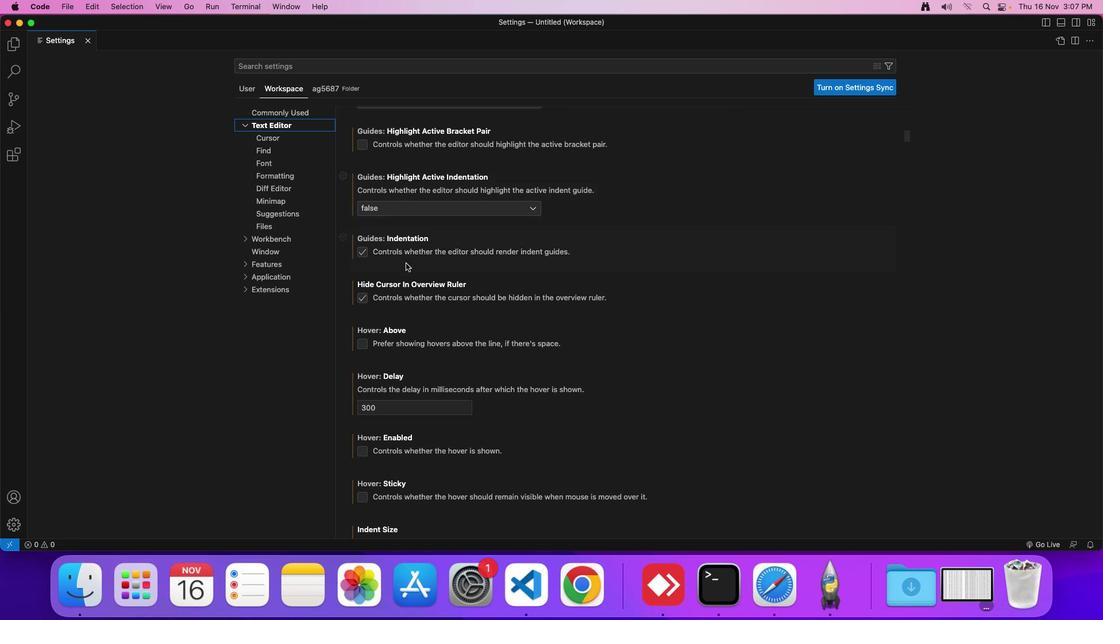 
Action: Mouse moved to (411, 247)
Screenshot: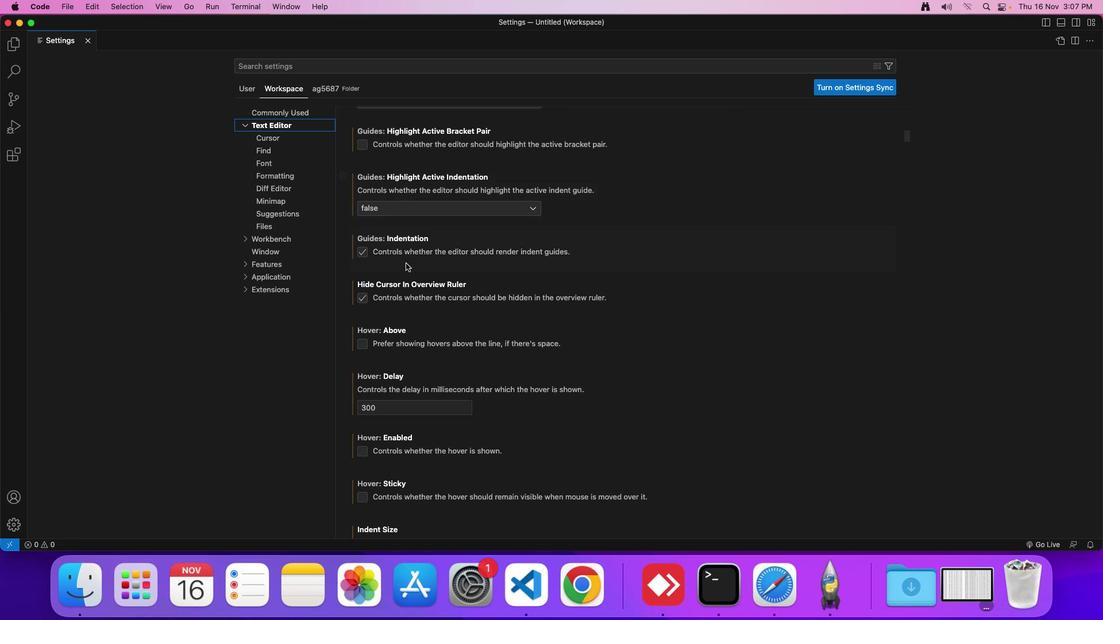 
Action: Mouse scrolled (411, 247) with delta (54, 55)
Screenshot: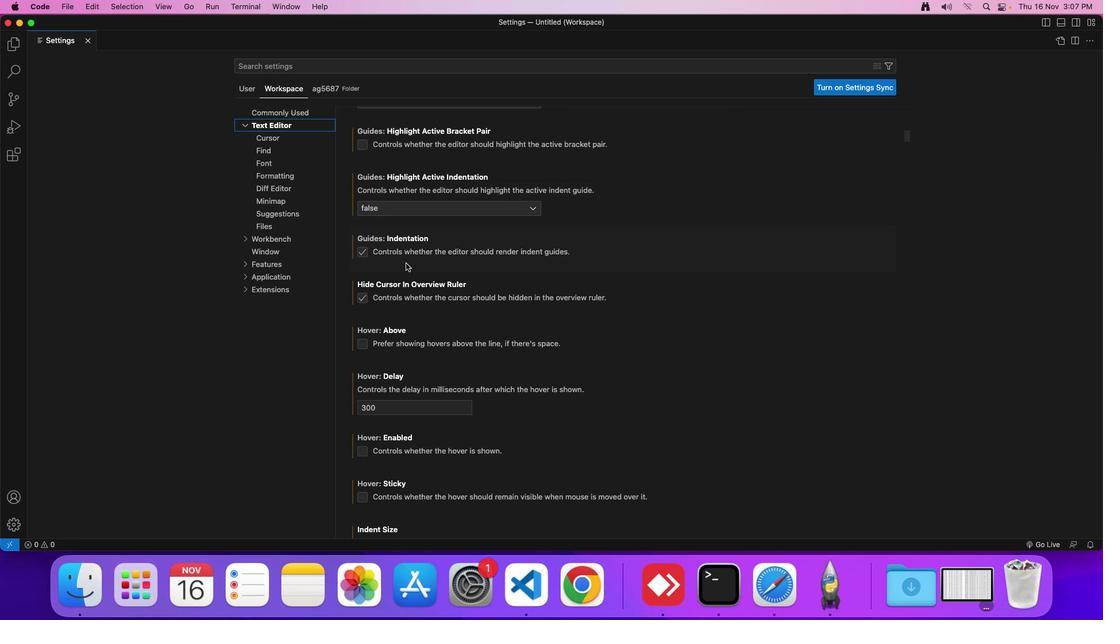 
Action: Mouse scrolled (411, 247) with delta (54, 55)
Screenshot: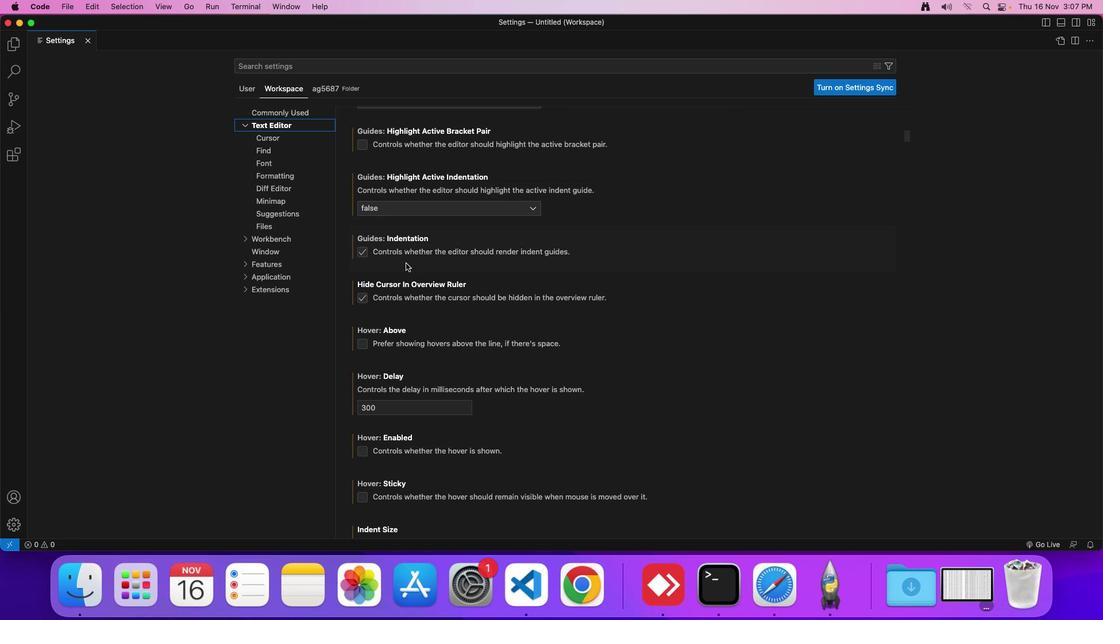 
Action: Mouse moved to (411, 247)
Screenshot: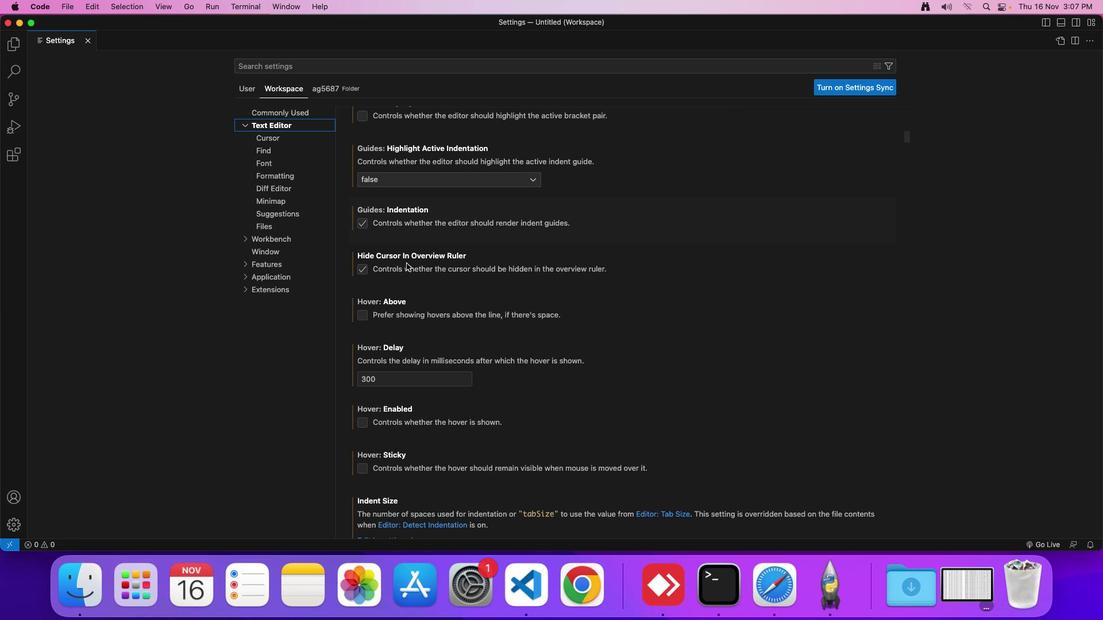 
Action: Mouse scrolled (411, 247) with delta (54, 55)
Screenshot: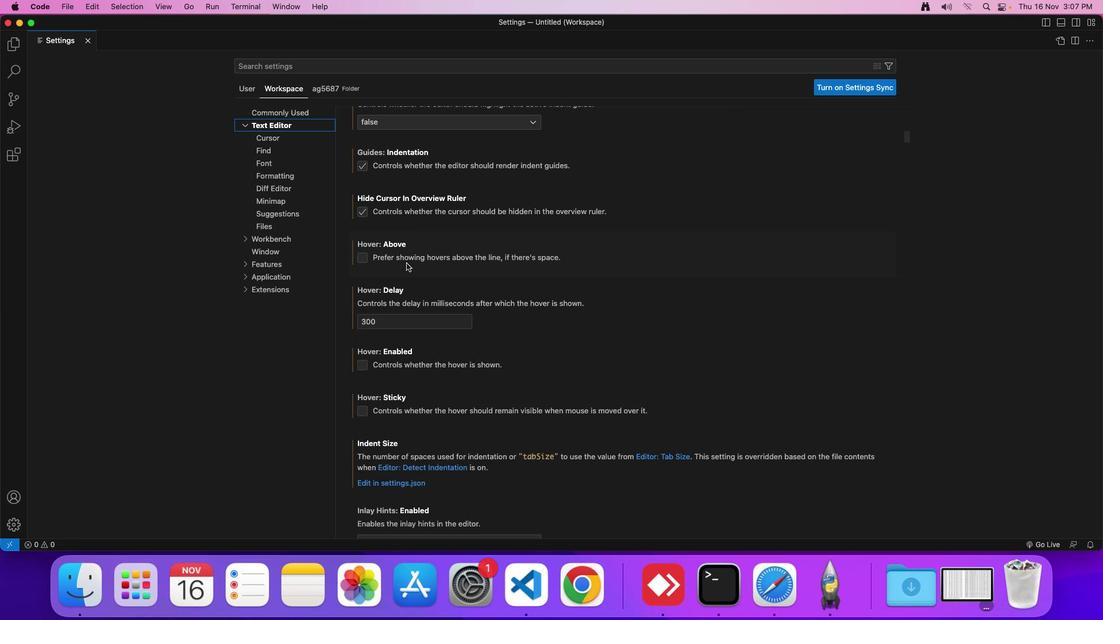 
Action: Mouse scrolled (411, 247) with delta (54, 55)
Screenshot: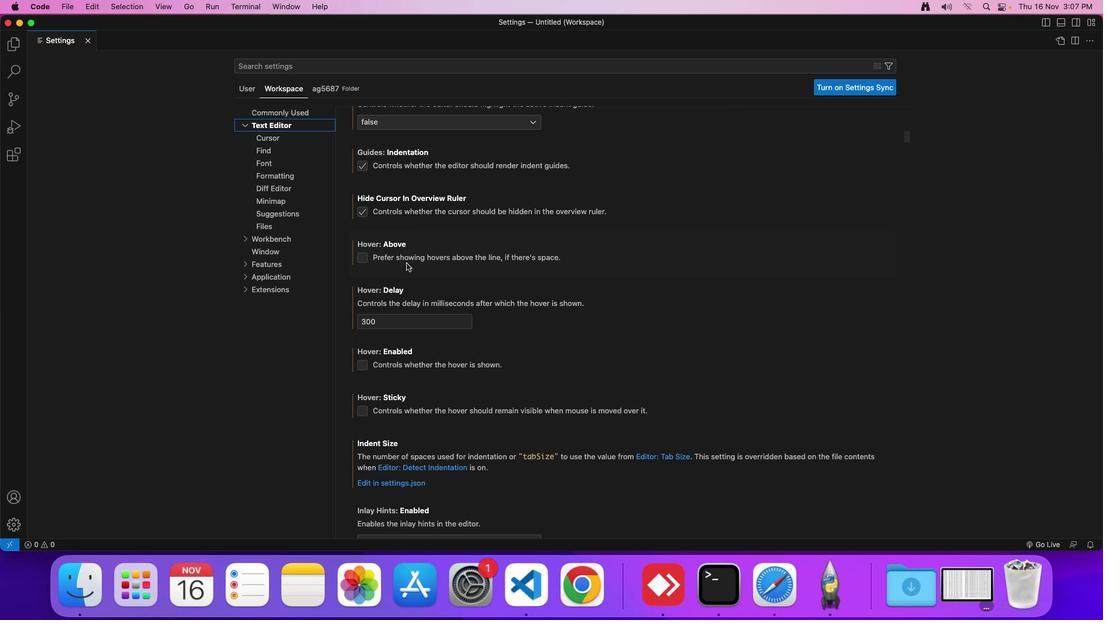
Action: Mouse scrolled (411, 247) with delta (54, 55)
Screenshot: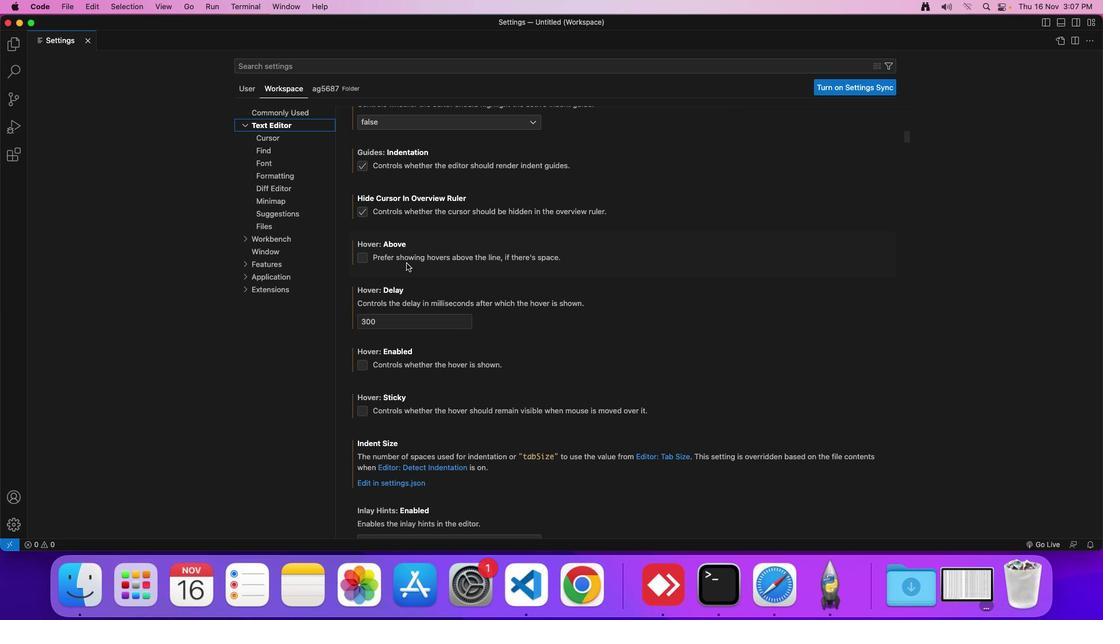
Action: Mouse scrolled (411, 247) with delta (54, 55)
Screenshot: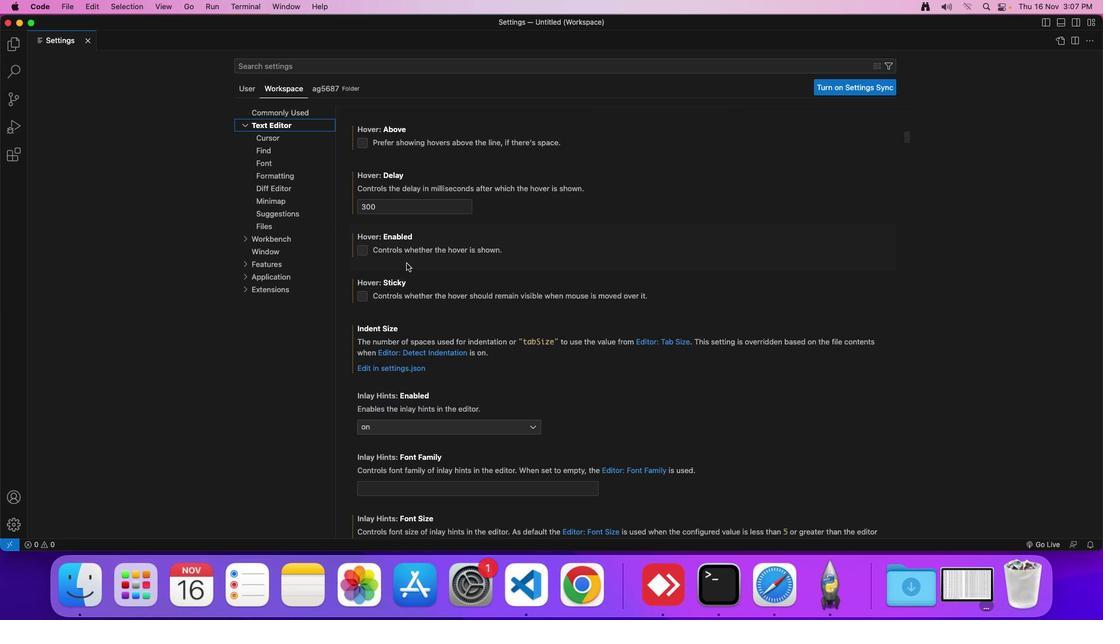 
Action: Mouse scrolled (411, 247) with delta (54, 55)
Screenshot: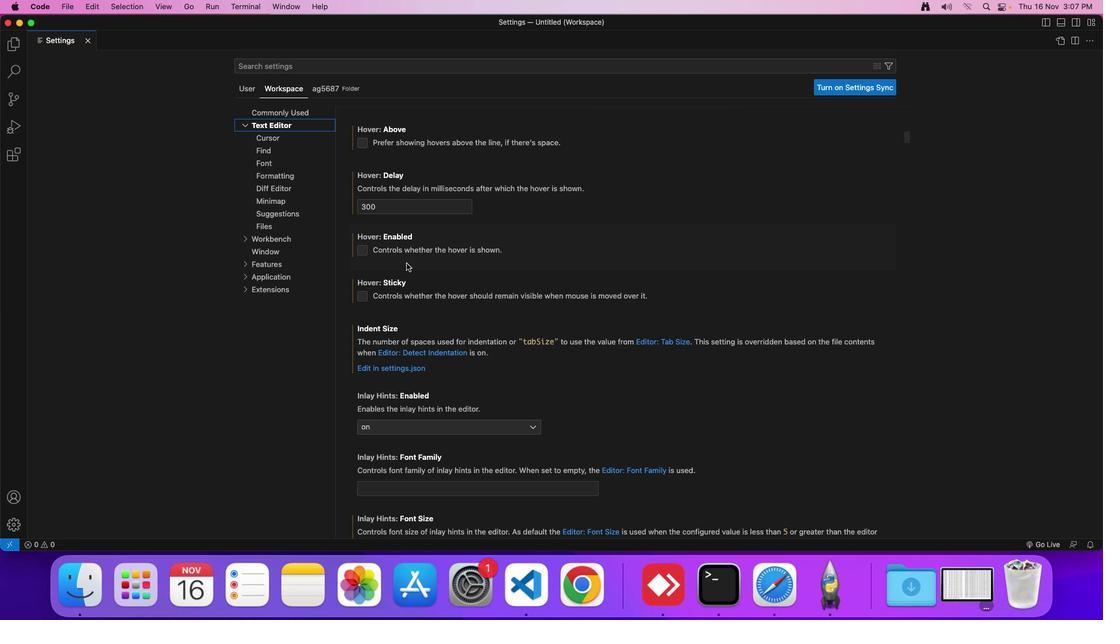 
Action: Mouse scrolled (411, 247) with delta (54, 54)
Screenshot: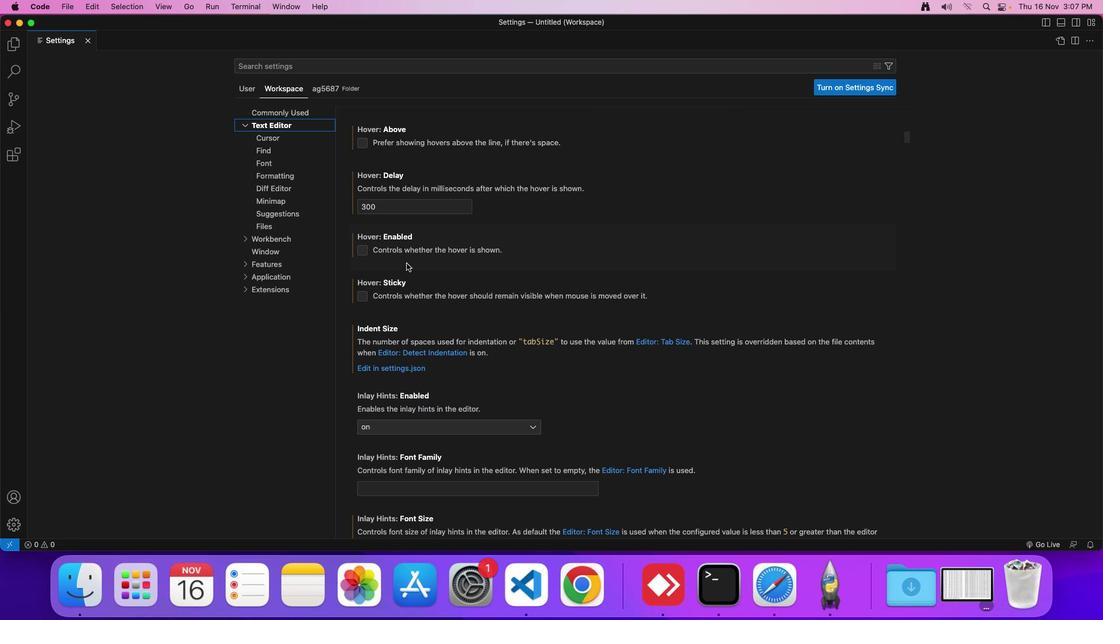 
Action: Mouse scrolled (411, 247) with delta (54, 55)
Screenshot: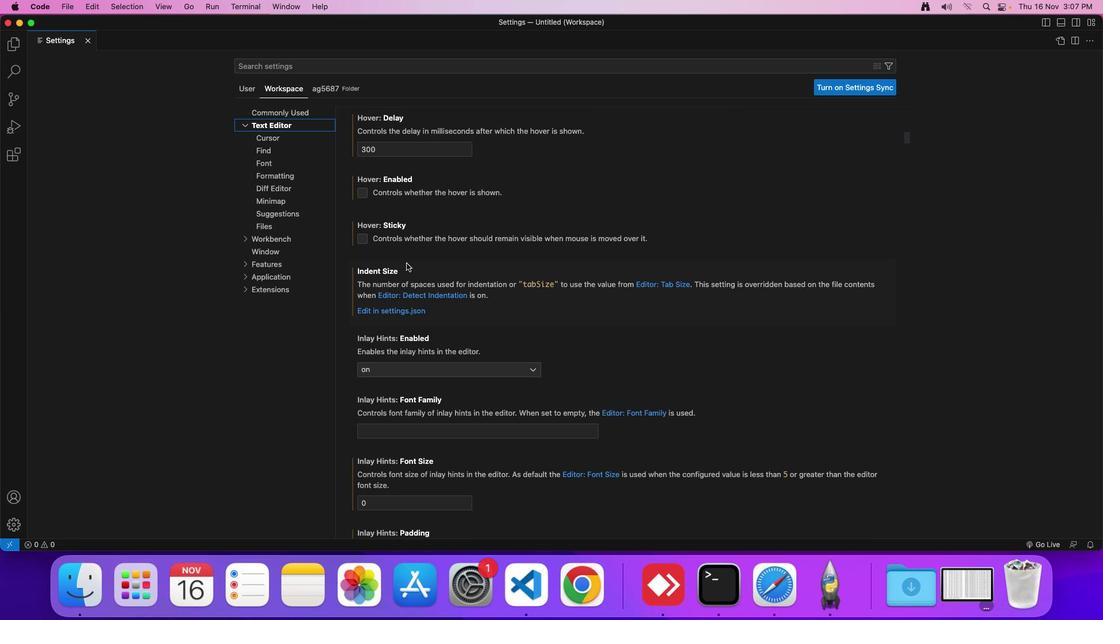 
Action: Mouse scrolled (411, 247) with delta (54, 55)
Screenshot: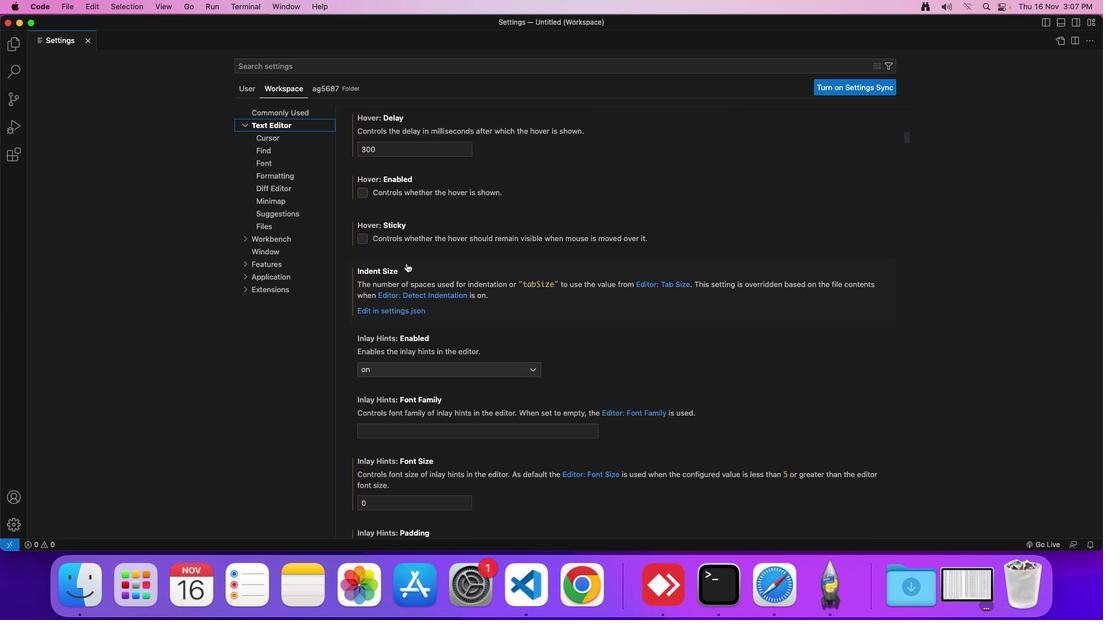
Action: Mouse scrolled (411, 247) with delta (54, 55)
Screenshot: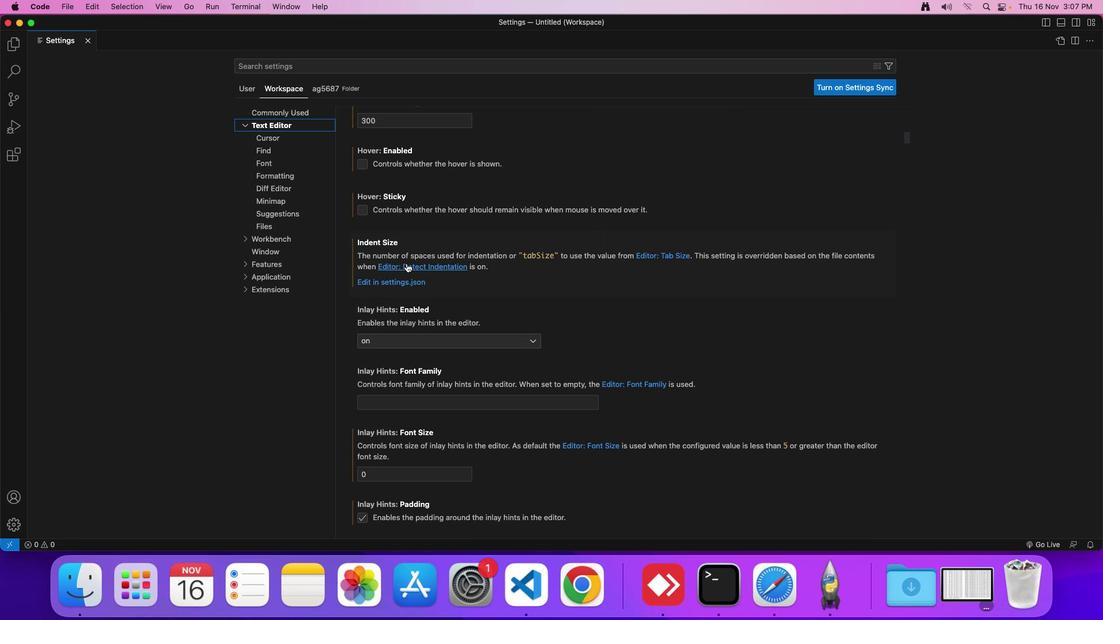 
Action: Mouse scrolled (411, 247) with delta (54, 55)
Screenshot: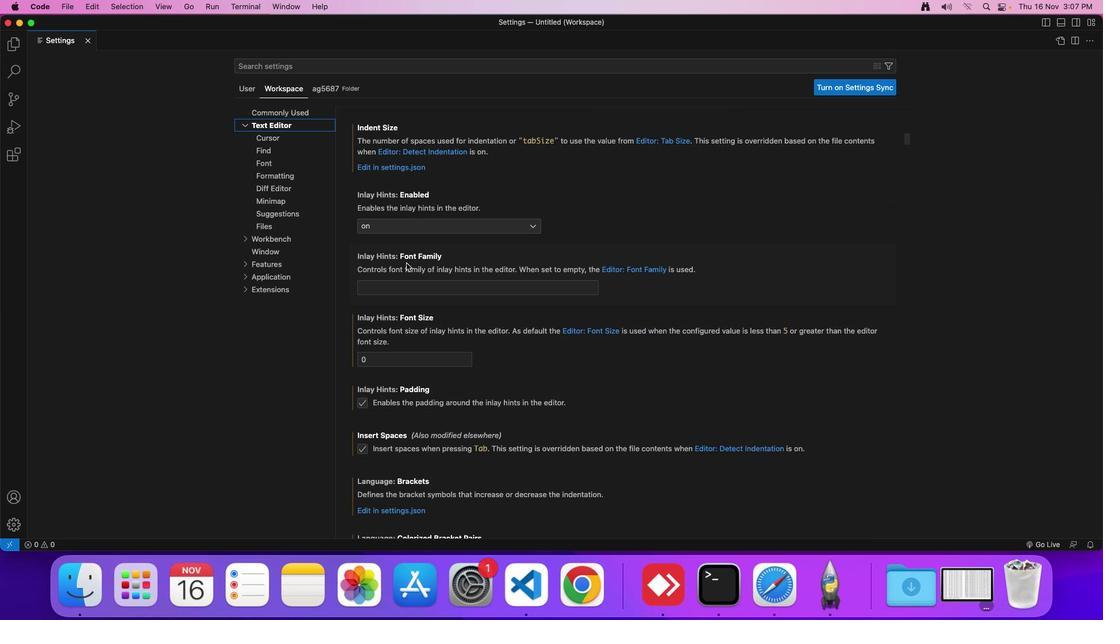
Action: Mouse scrolled (411, 247) with delta (54, 55)
Screenshot: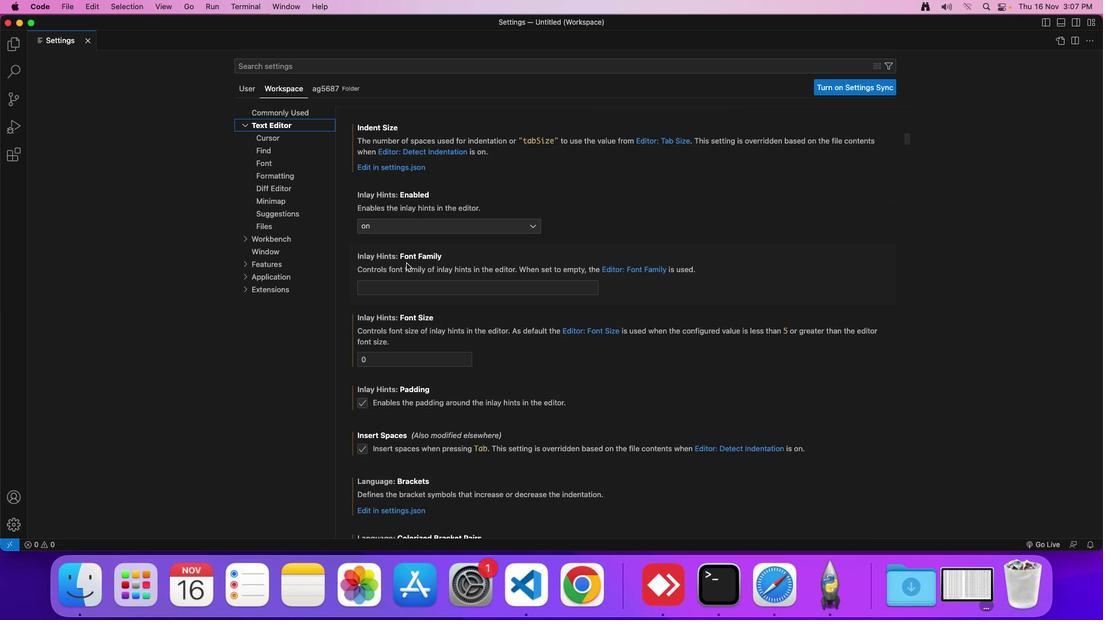 
Action: Mouse scrolled (411, 247) with delta (54, 54)
Screenshot: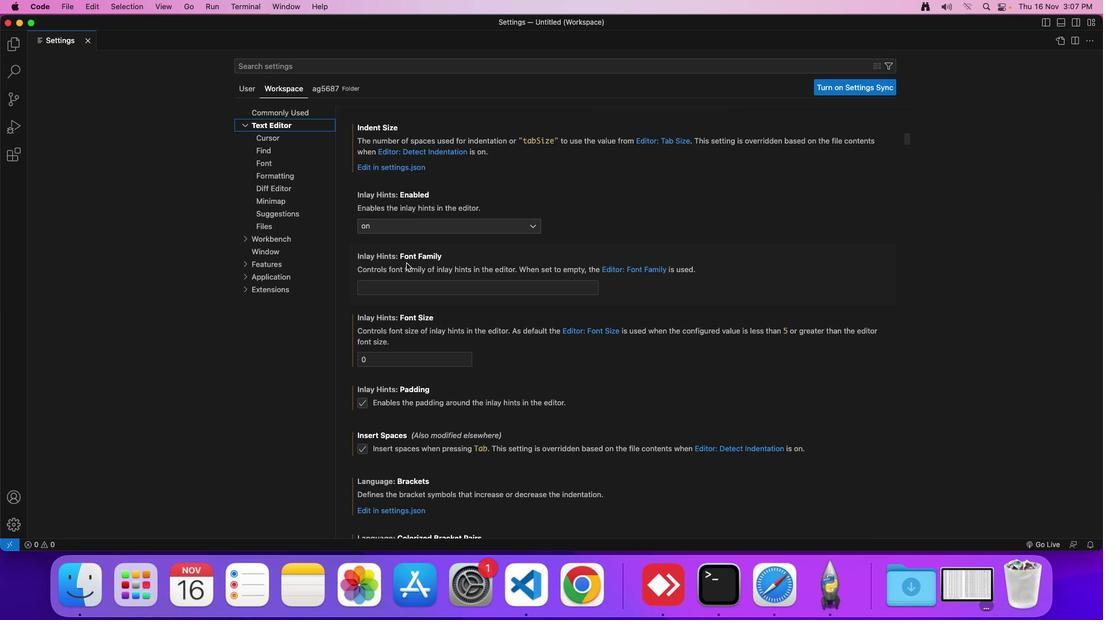 
Action: Mouse scrolled (411, 247) with delta (54, 55)
Screenshot: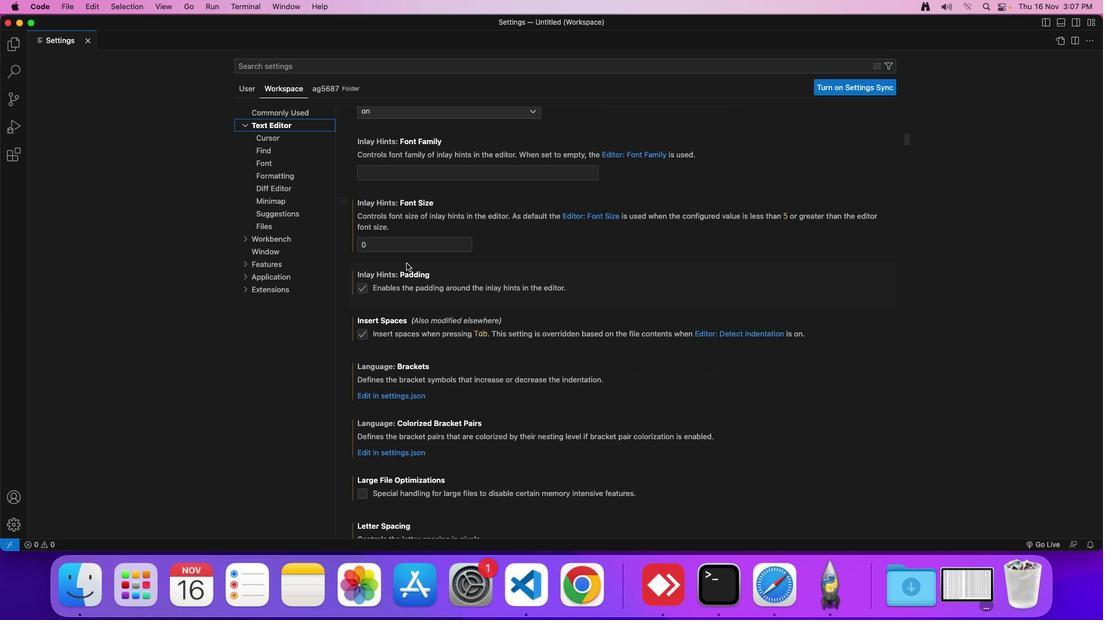 
Action: Mouse scrolled (411, 247) with delta (54, 55)
Screenshot: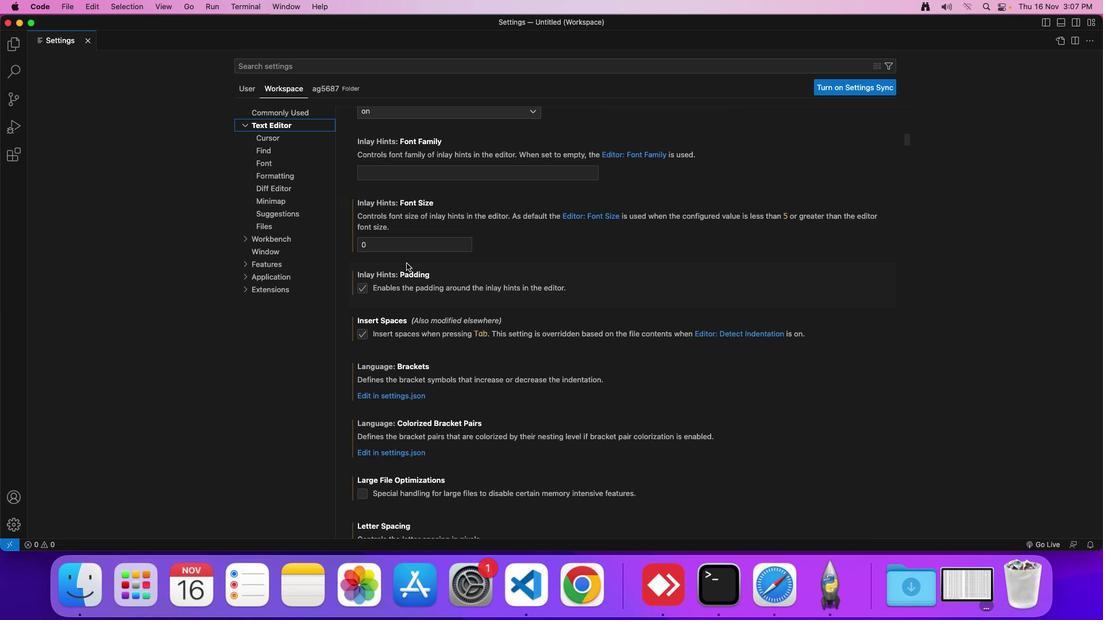 
Action: Mouse scrolled (411, 247) with delta (54, 54)
Screenshot: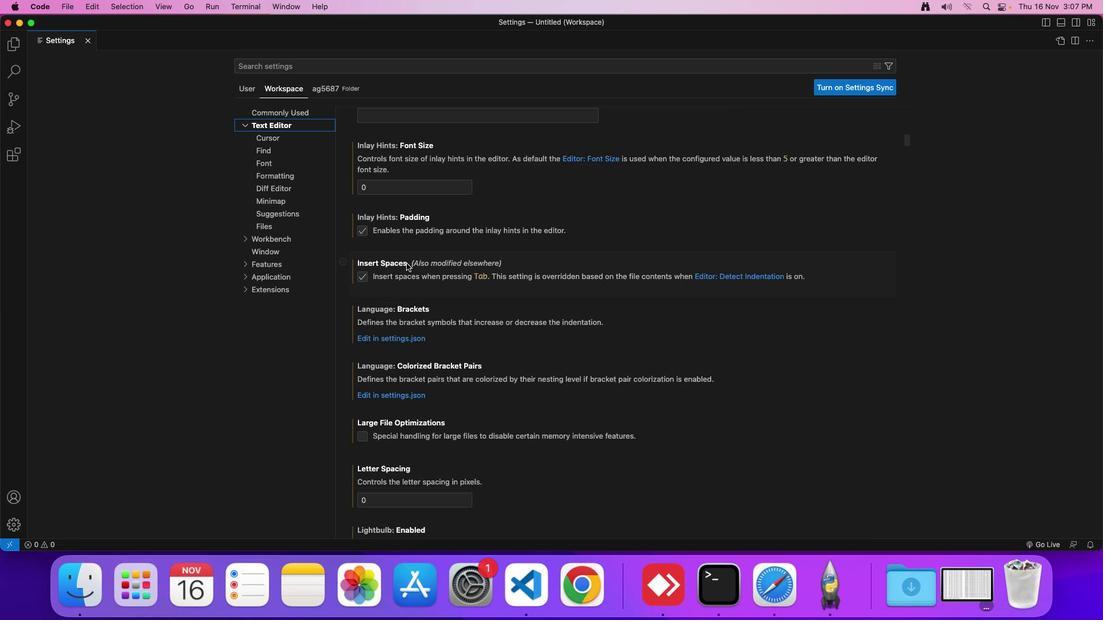
Action: Mouse scrolled (411, 247) with delta (54, 54)
Screenshot: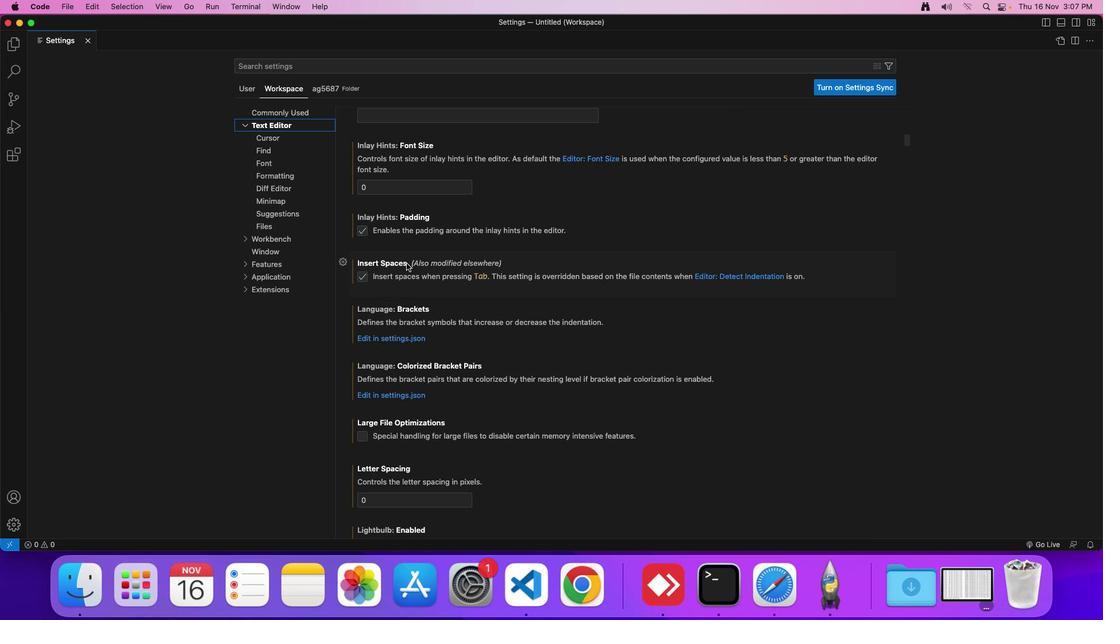 
Action: Mouse moved to (411, 247)
Screenshot: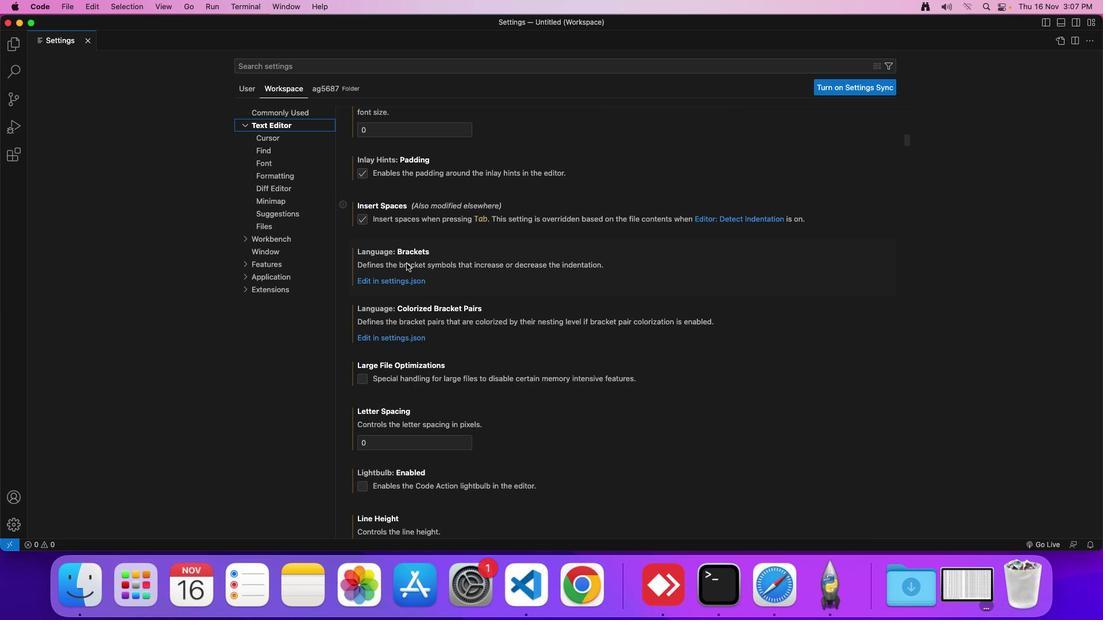 
Action: Mouse scrolled (411, 247) with delta (54, 55)
Screenshot: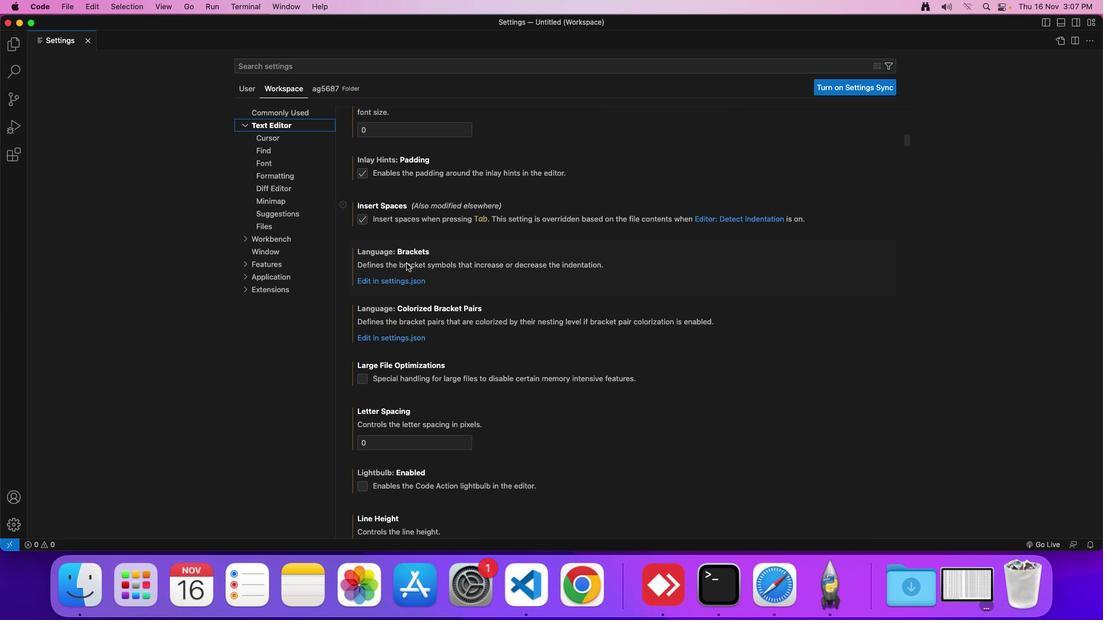 
Action: Mouse moved to (411, 247)
Screenshot: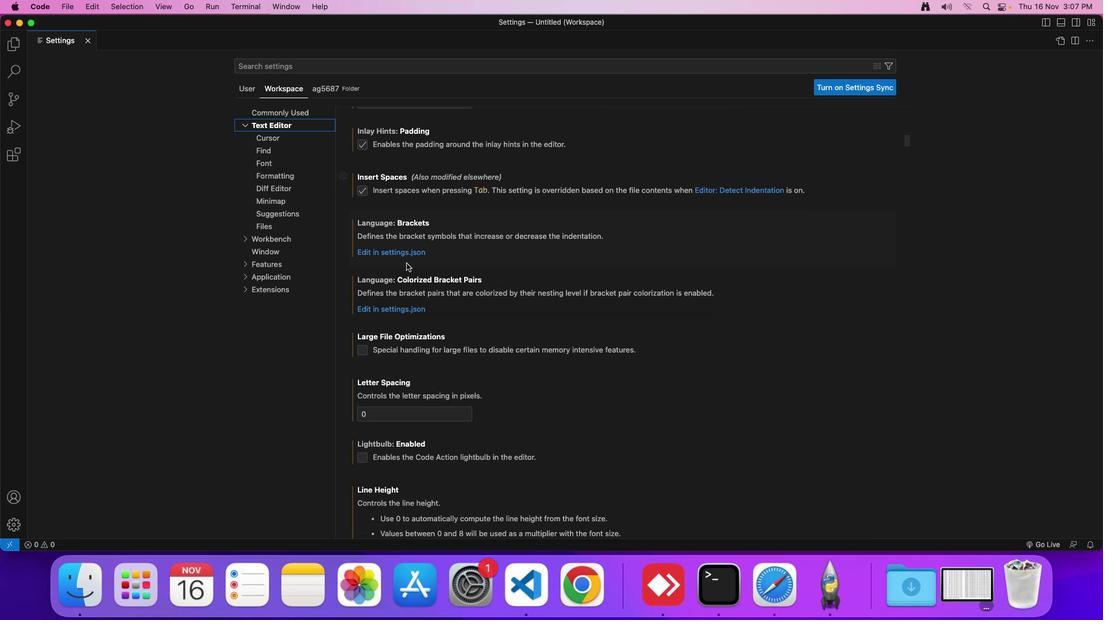 
Action: Mouse scrolled (411, 247) with delta (54, 55)
Screenshot: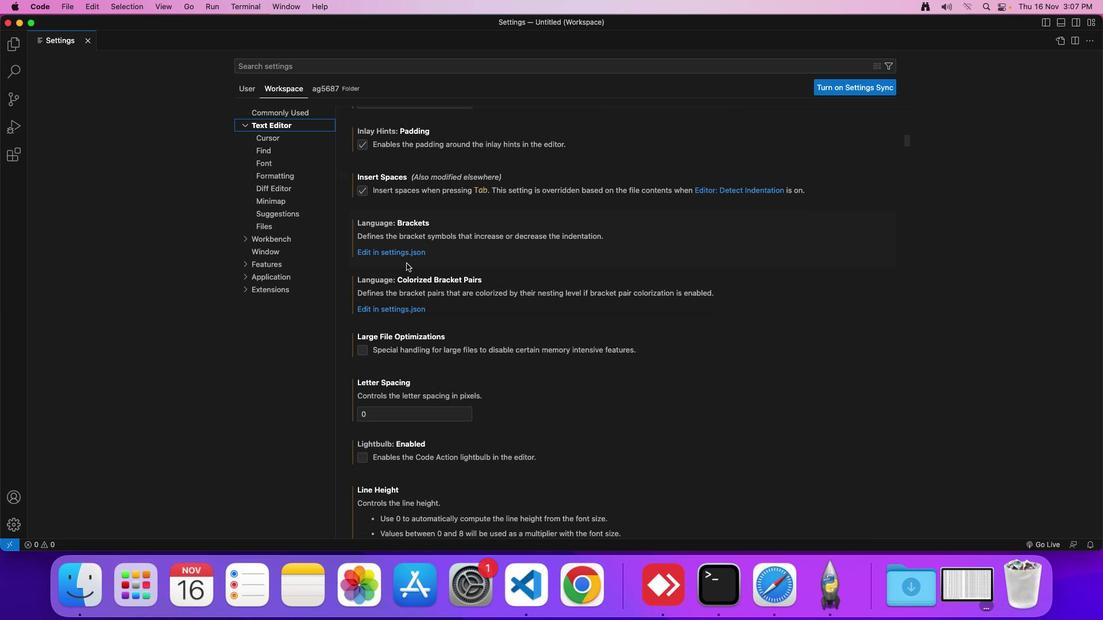 
Action: Mouse moved to (411, 247)
Screenshot: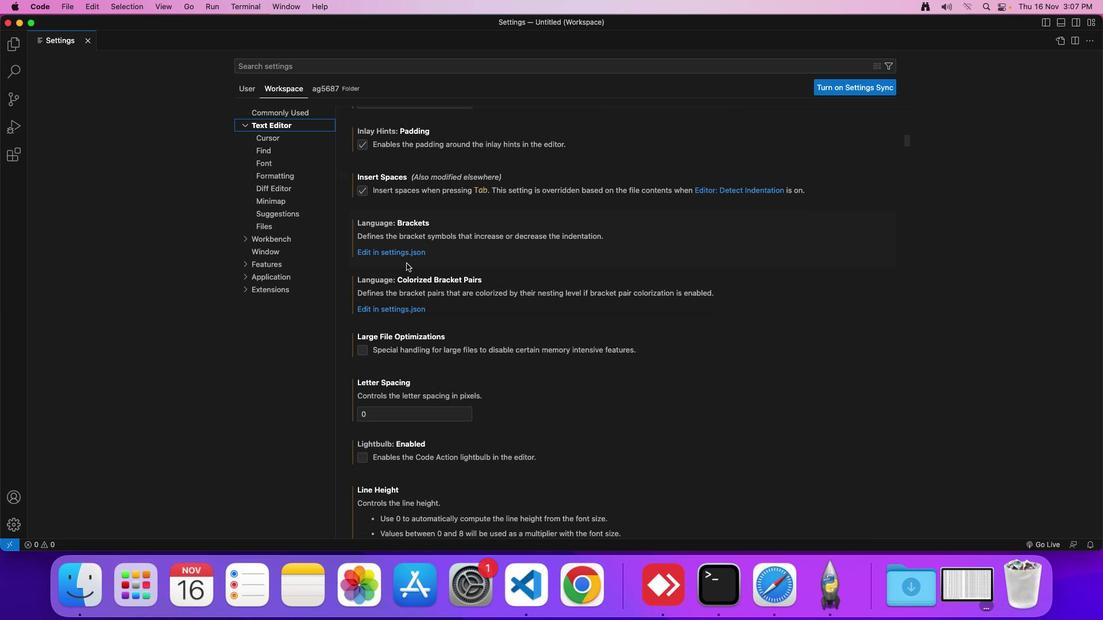 
Action: Mouse scrolled (411, 247) with delta (54, 55)
Screenshot: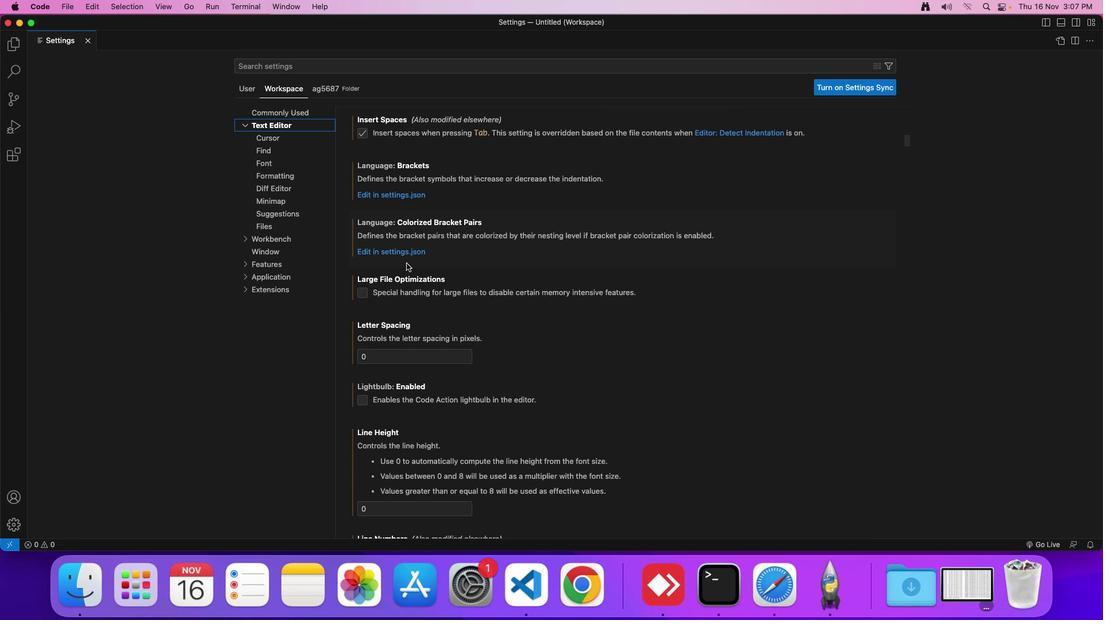 
Action: Mouse scrolled (411, 247) with delta (54, 54)
Screenshot: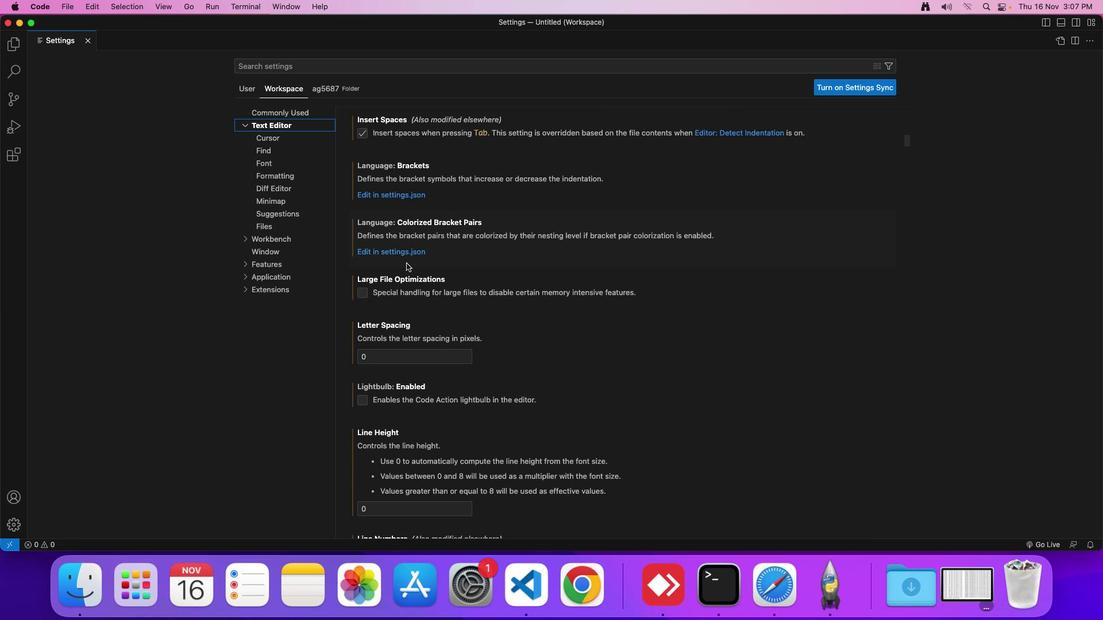 
Action: Mouse scrolled (411, 247) with delta (54, 55)
Screenshot: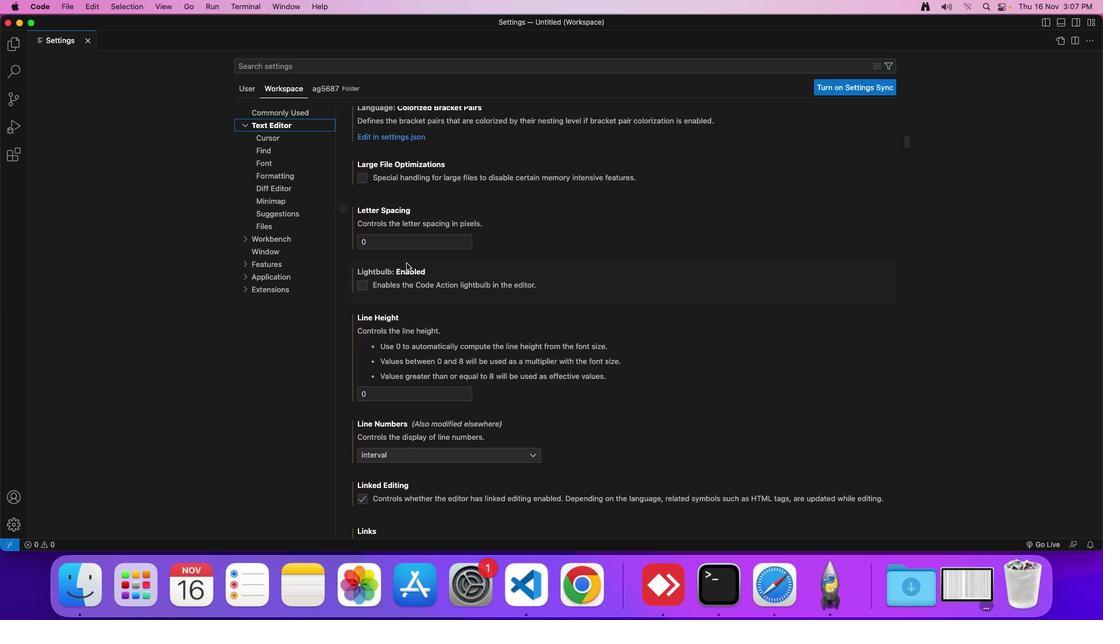 
Action: Mouse scrolled (411, 247) with delta (54, 55)
Screenshot: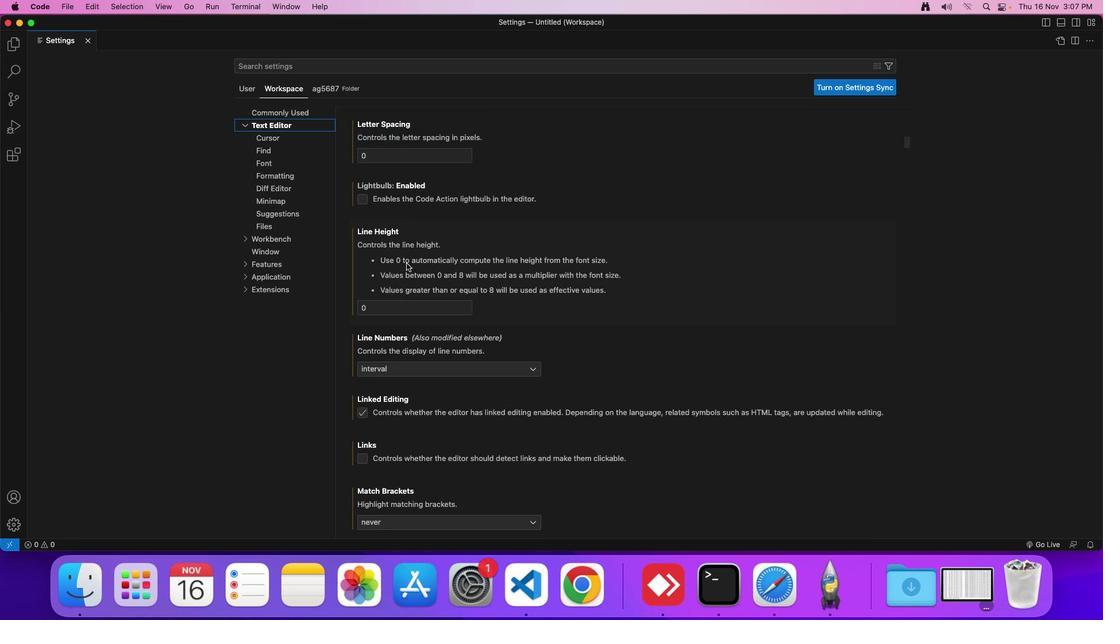 
Action: Mouse scrolled (411, 247) with delta (54, 54)
Screenshot: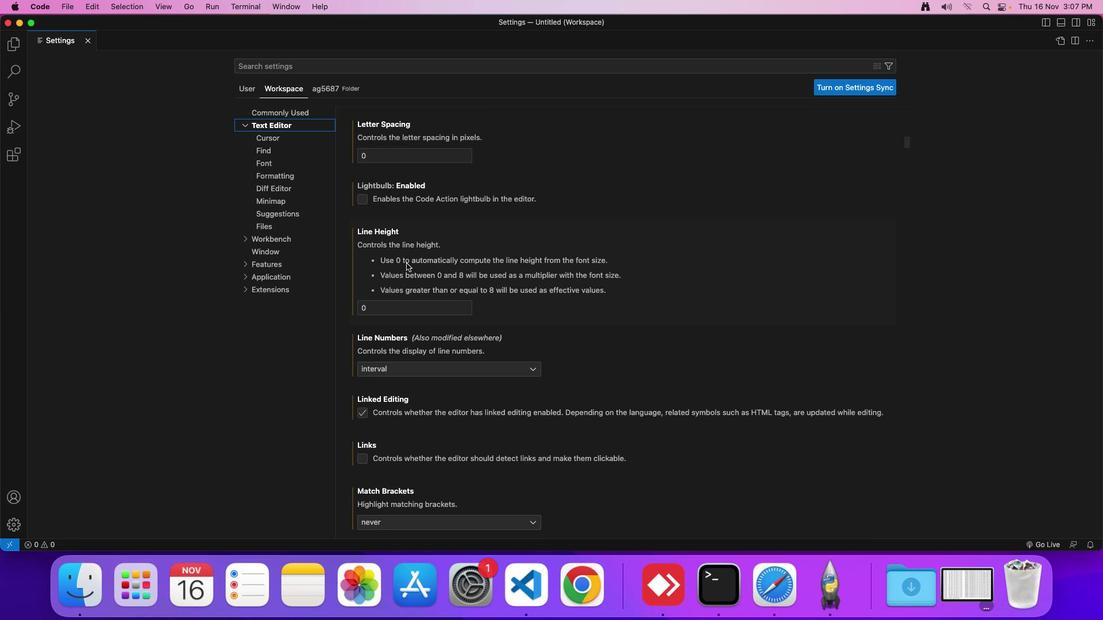 
Action: Mouse scrolled (411, 247) with delta (54, 54)
Screenshot: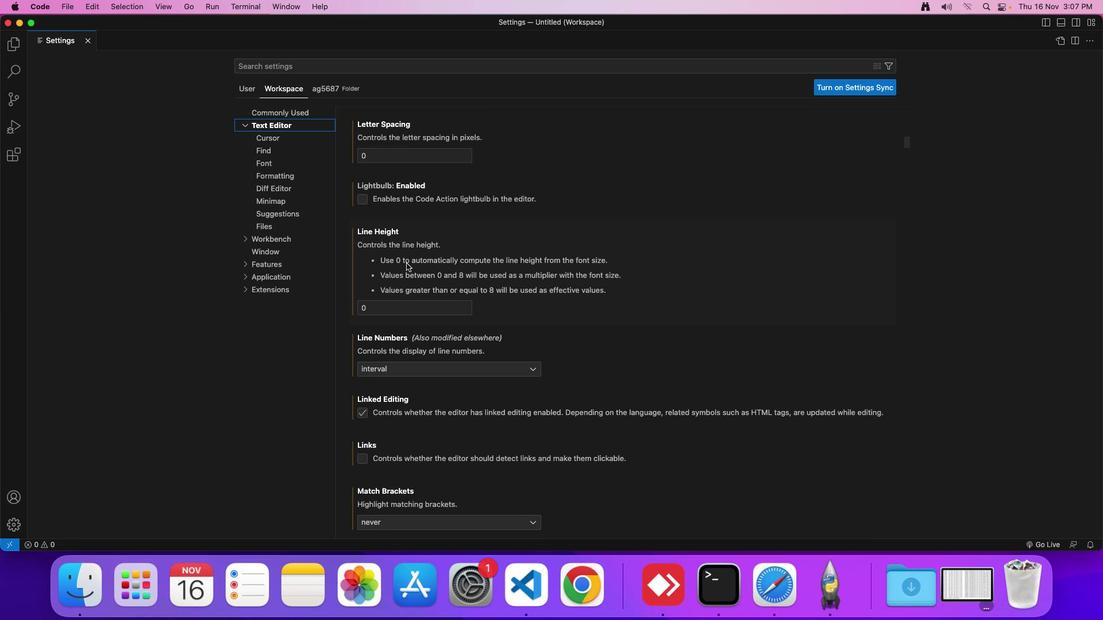 
Action: Mouse scrolled (411, 247) with delta (54, 55)
Screenshot: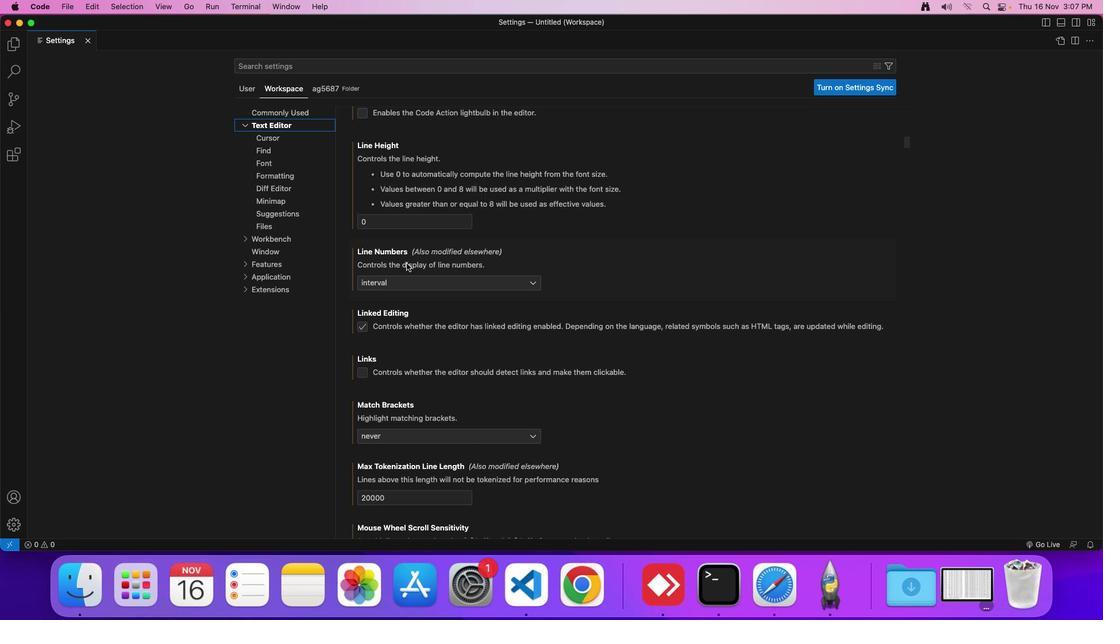 
Action: Mouse scrolled (411, 247) with delta (54, 55)
Screenshot: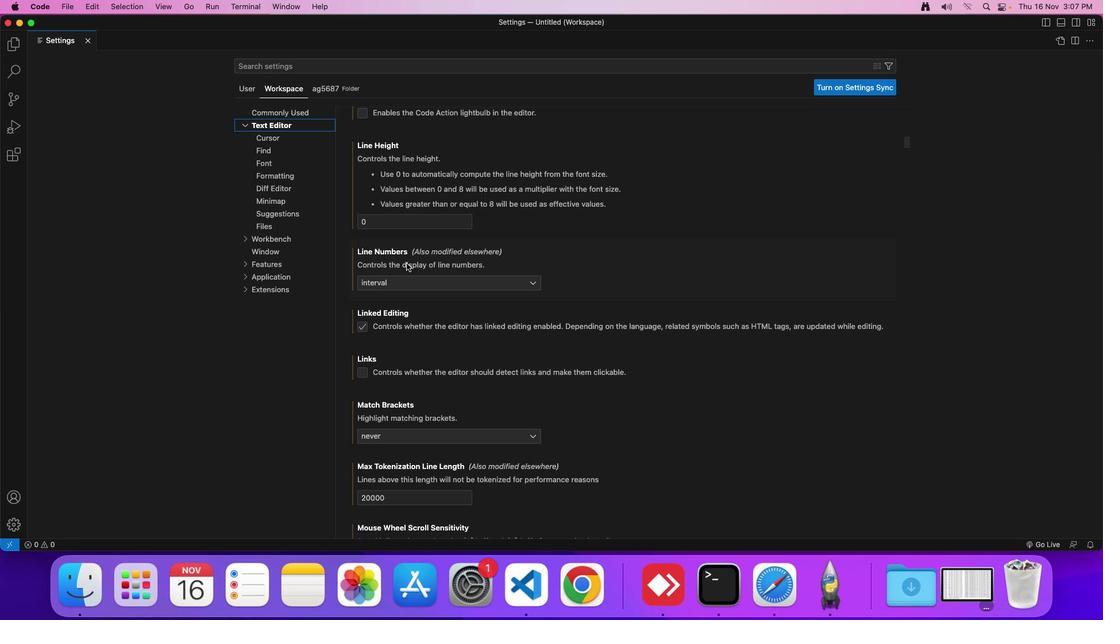 
Action: Mouse scrolled (411, 247) with delta (54, 55)
Screenshot: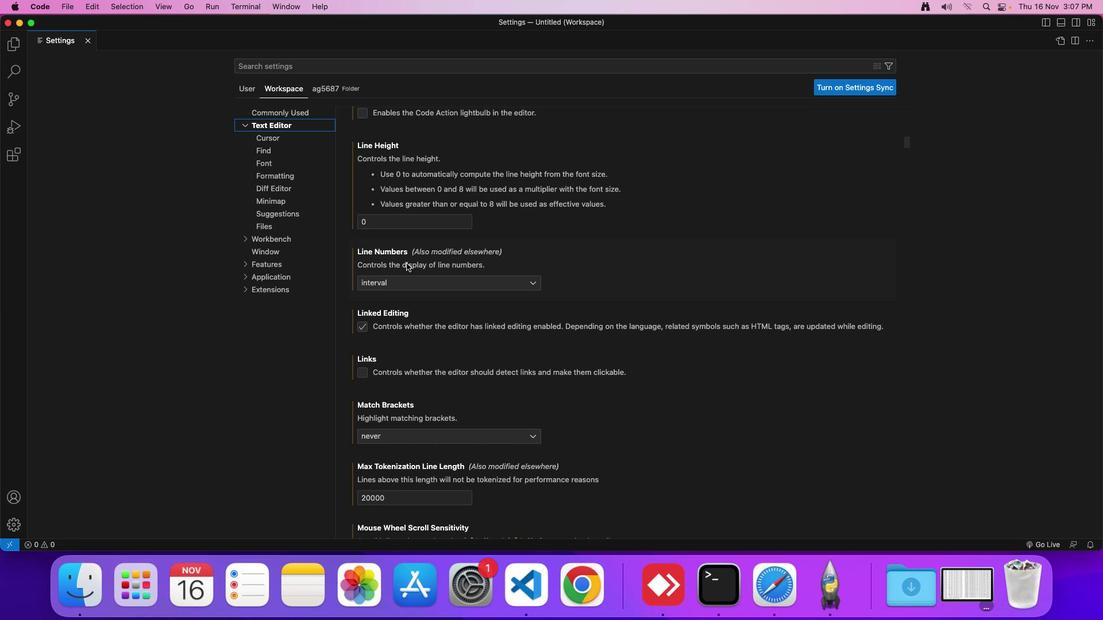 
Action: Mouse scrolled (411, 247) with delta (54, 55)
Screenshot: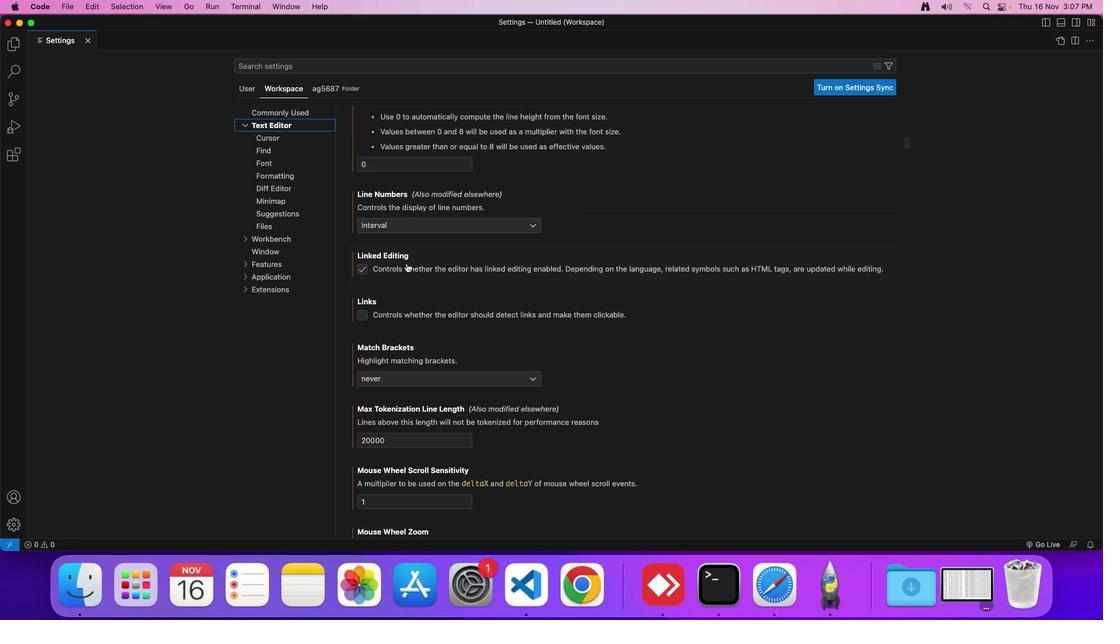 
Action: Mouse scrolled (411, 247) with delta (54, 55)
Screenshot: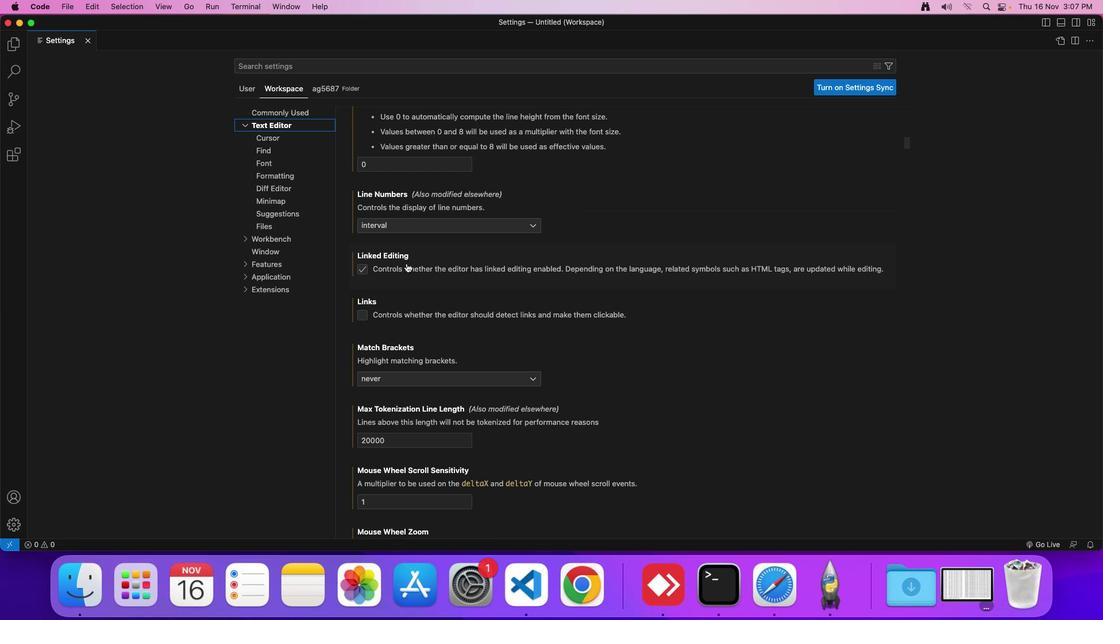 
Action: Mouse scrolled (411, 247) with delta (54, 55)
Screenshot: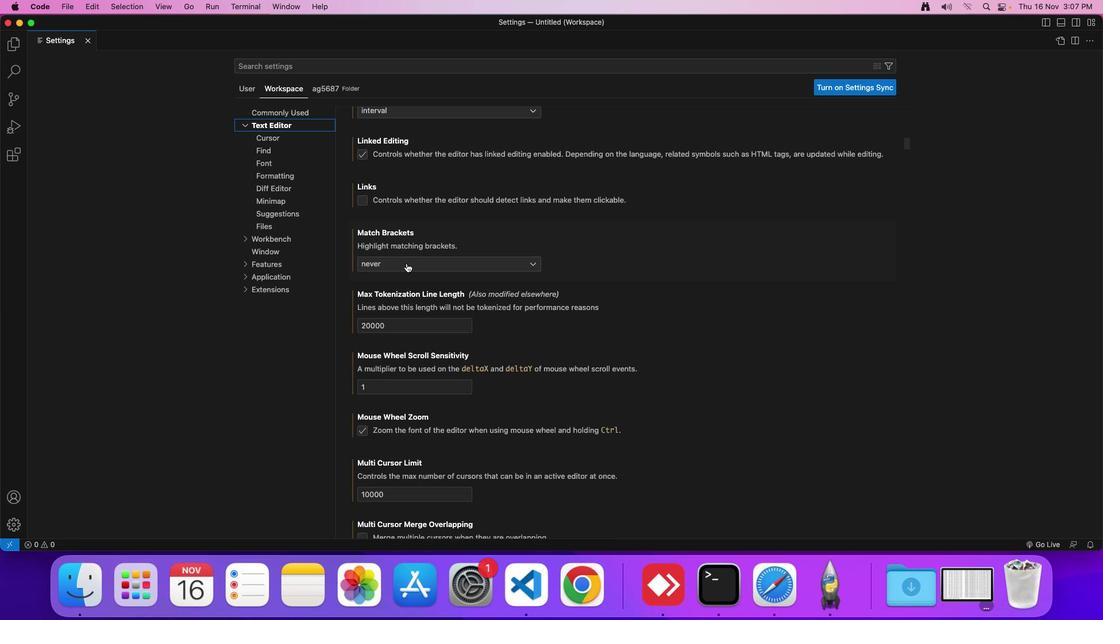 
Action: Mouse scrolled (411, 247) with delta (54, 55)
Screenshot: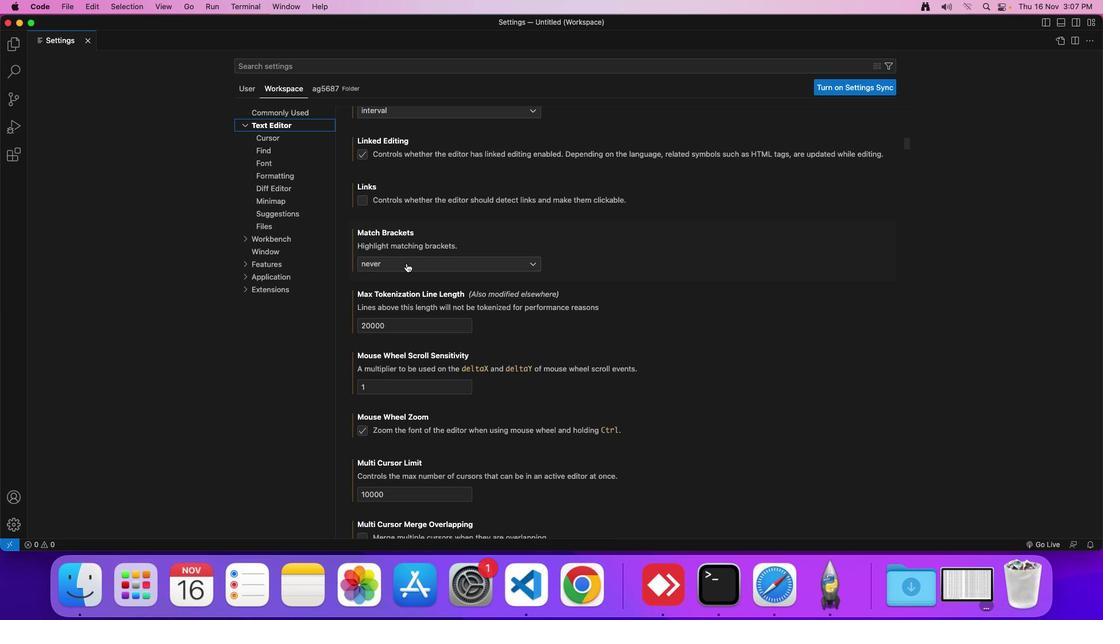 
Action: Mouse scrolled (411, 247) with delta (54, 54)
Screenshot: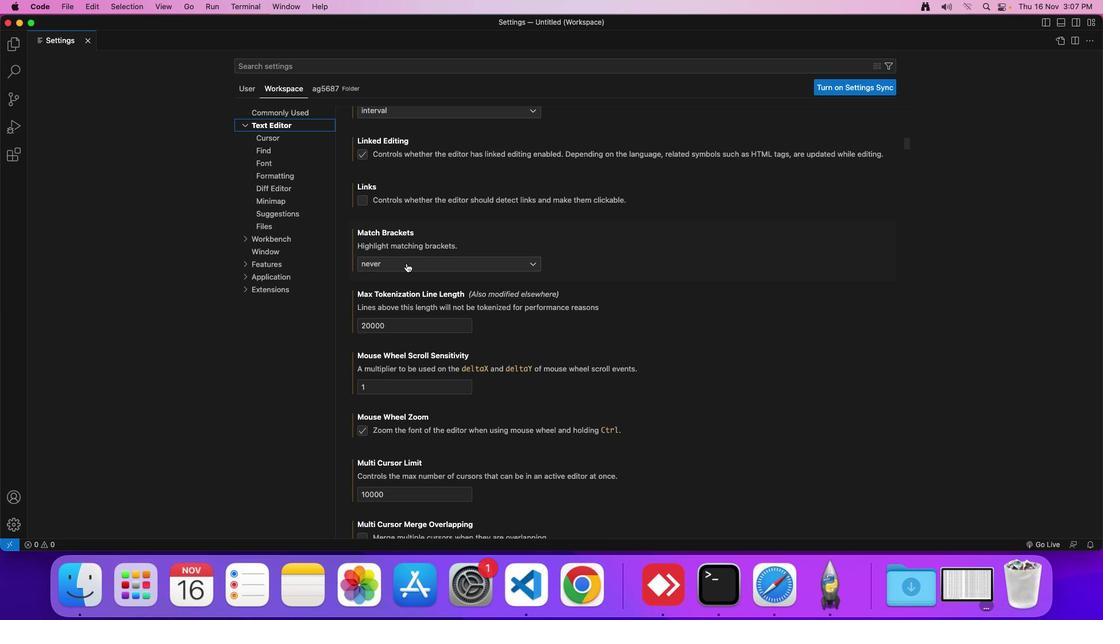 
Action: Mouse scrolled (411, 247) with delta (54, 55)
Screenshot: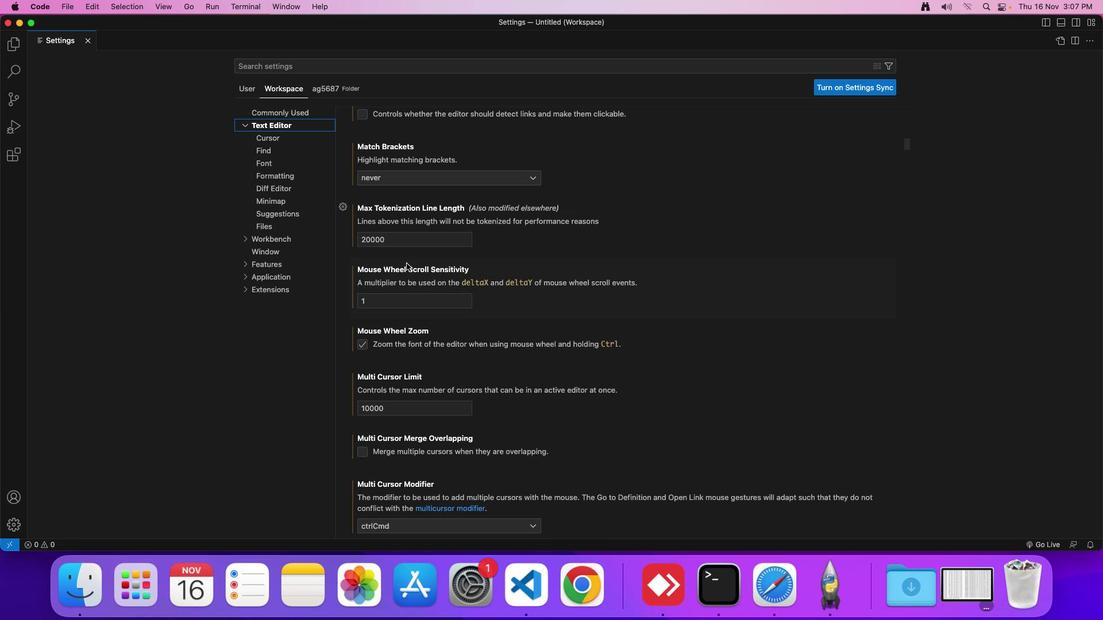 
Action: Mouse scrolled (411, 247) with delta (54, 55)
Screenshot: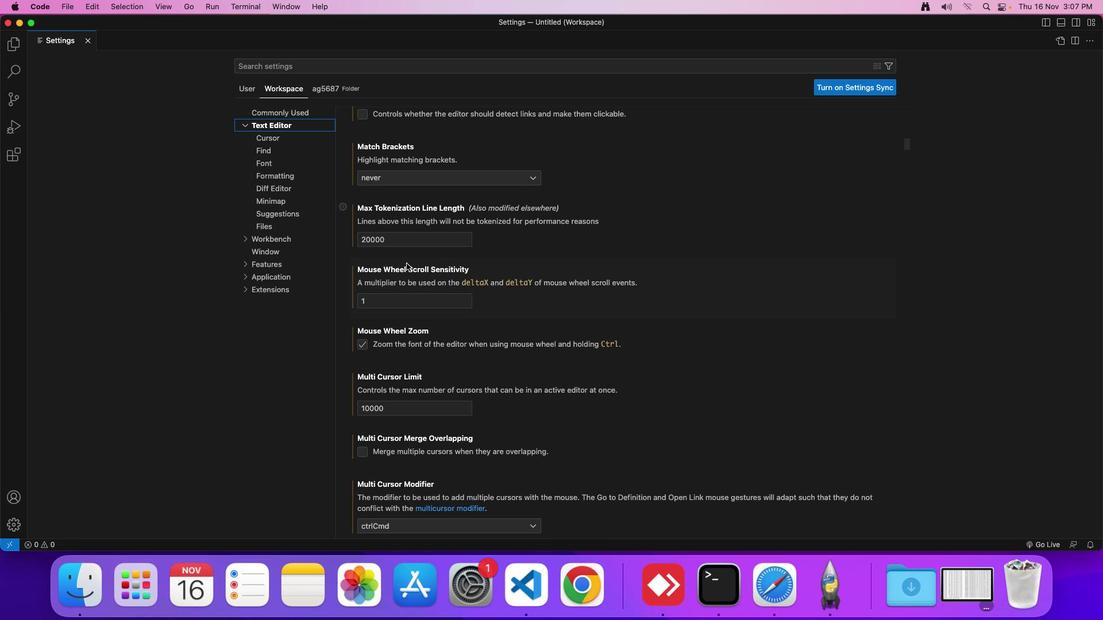 
Action: Mouse scrolled (411, 247) with delta (54, 55)
Screenshot: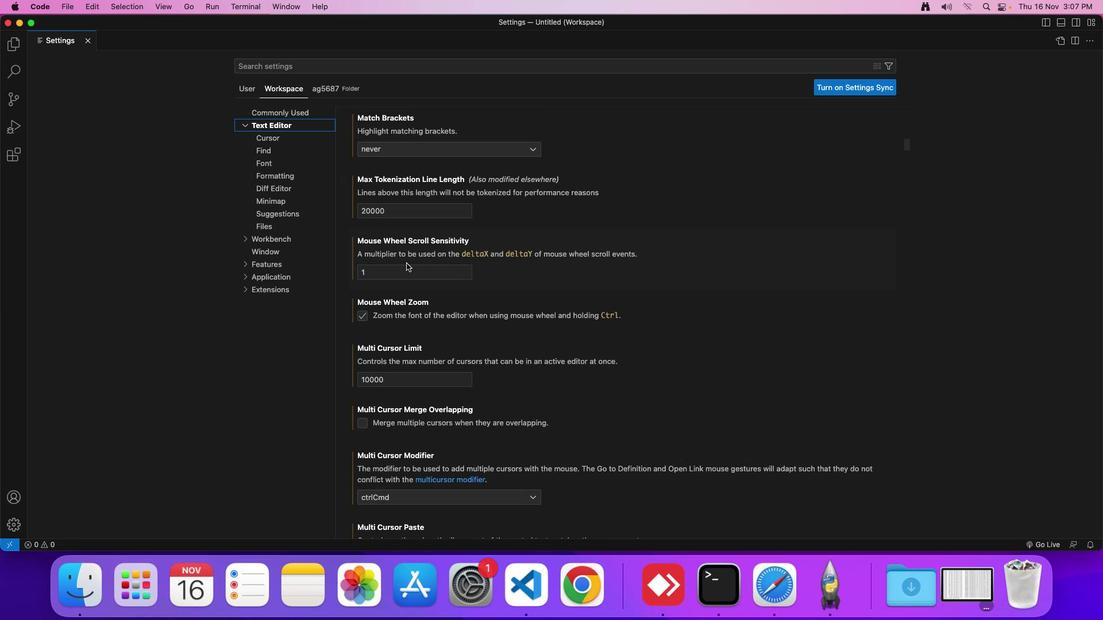 
Action: Mouse scrolled (411, 247) with delta (54, 55)
Screenshot: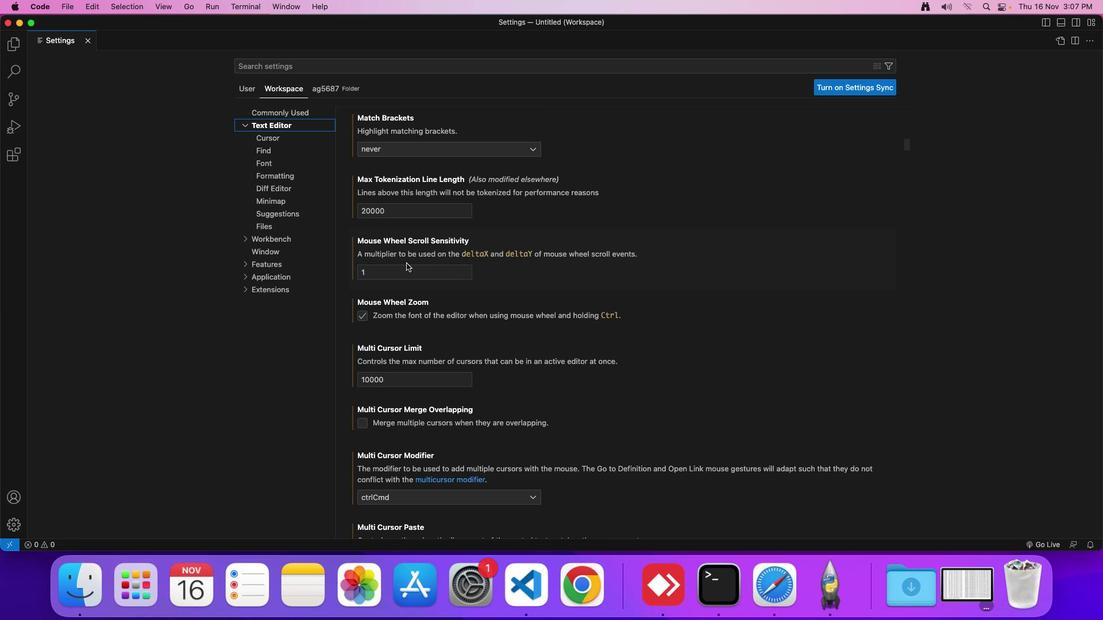 
Action: Mouse scrolled (411, 247) with delta (54, 55)
Screenshot: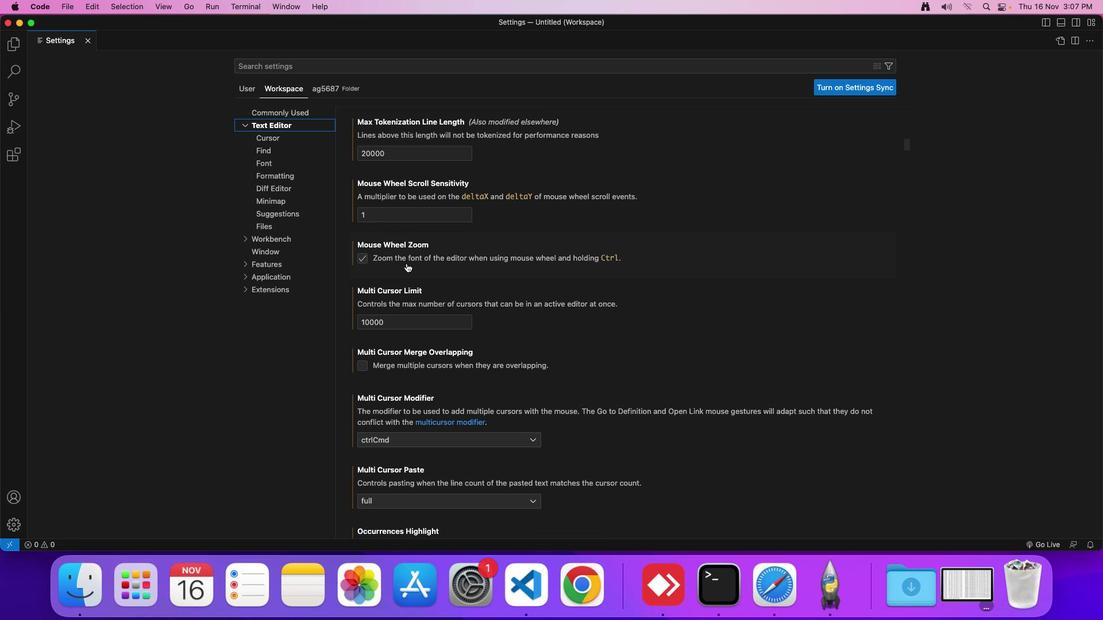 
Action: Mouse scrolled (411, 247) with delta (54, 55)
Screenshot: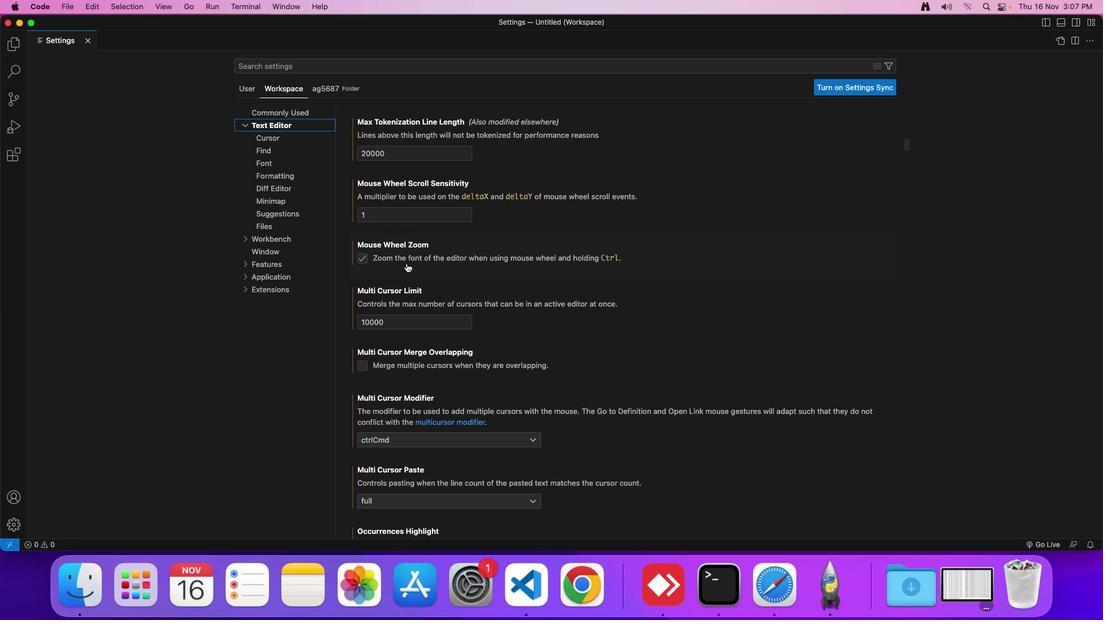 
Action: Mouse scrolled (411, 247) with delta (54, 55)
Screenshot: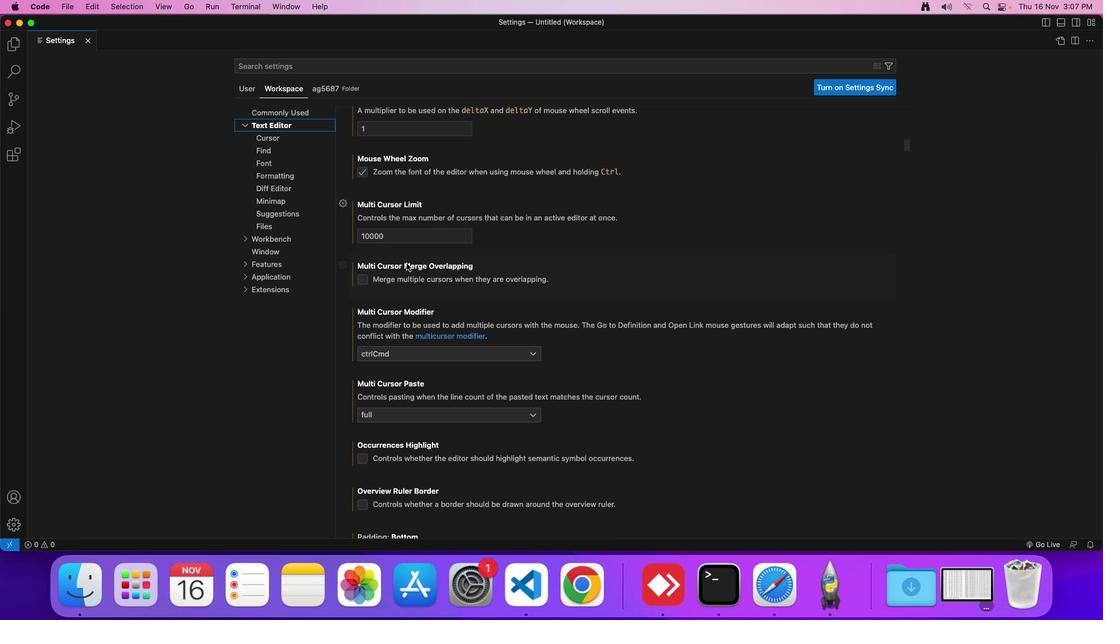 
Action: Mouse scrolled (411, 247) with delta (54, 55)
Screenshot: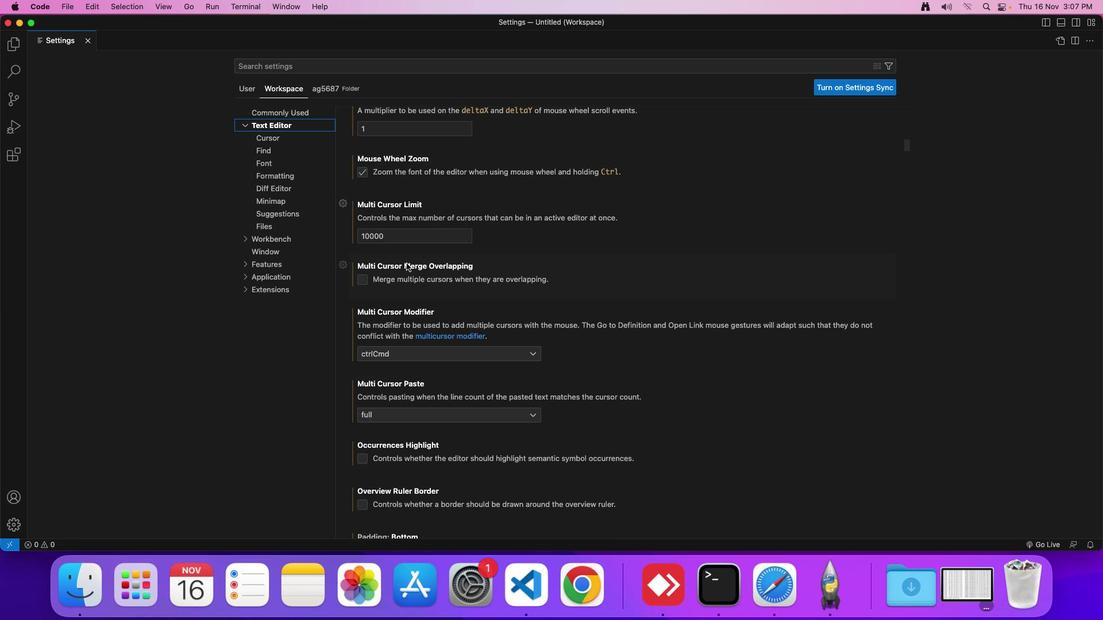 
Action: Mouse scrolled (411, 247) with delta (54, 55)
Screenshot: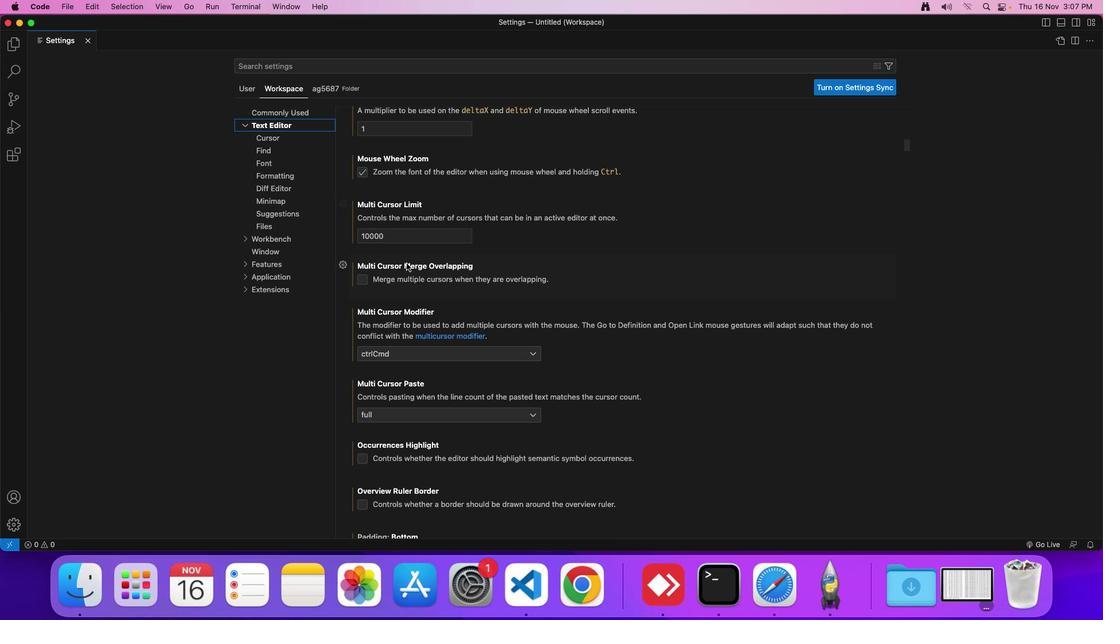 
Action: Mouse scrolled (411, 247) with delta (54, 55)
Screenshot: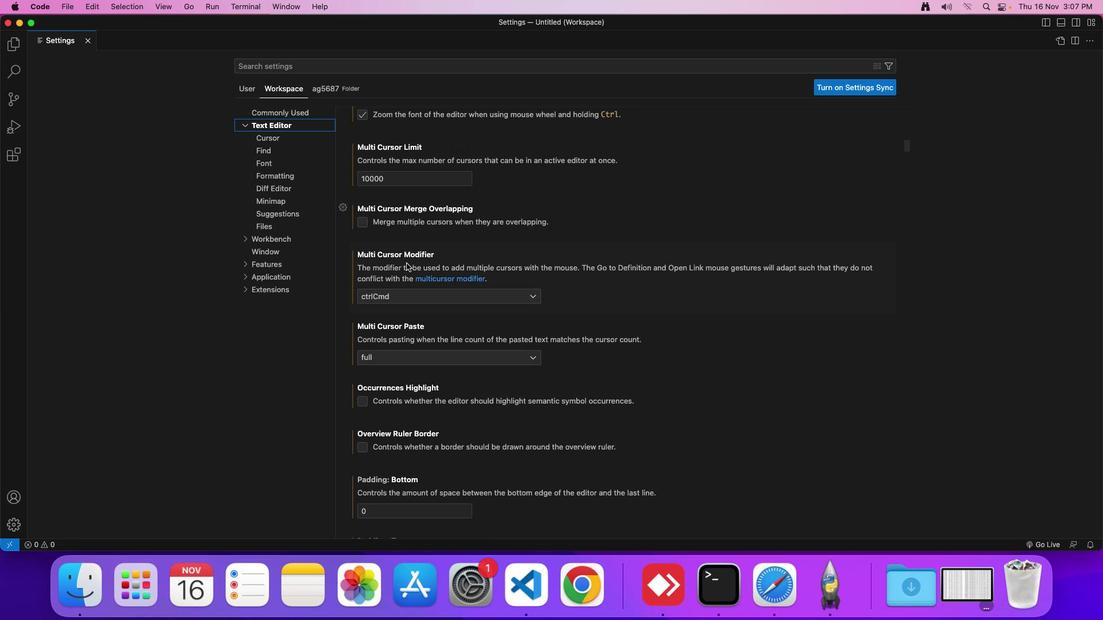
Action: Mouse scrolled (411, 247) with delta (54, 55)
Screenshot: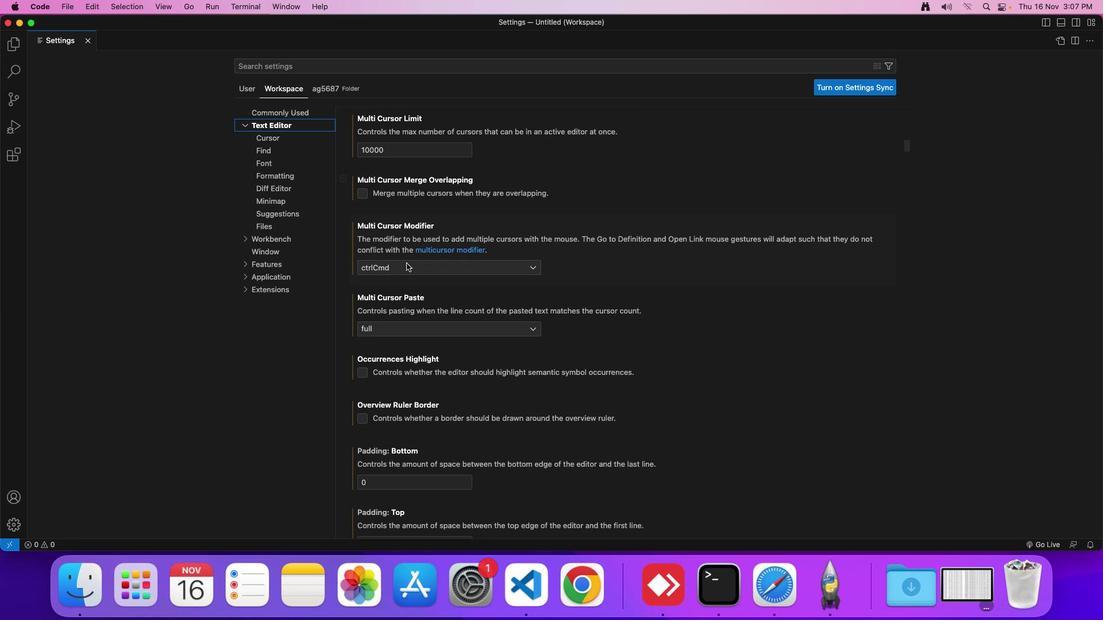 
Action: Mouse scrolled (411, 247) with delta (54, 55)
Screenshot: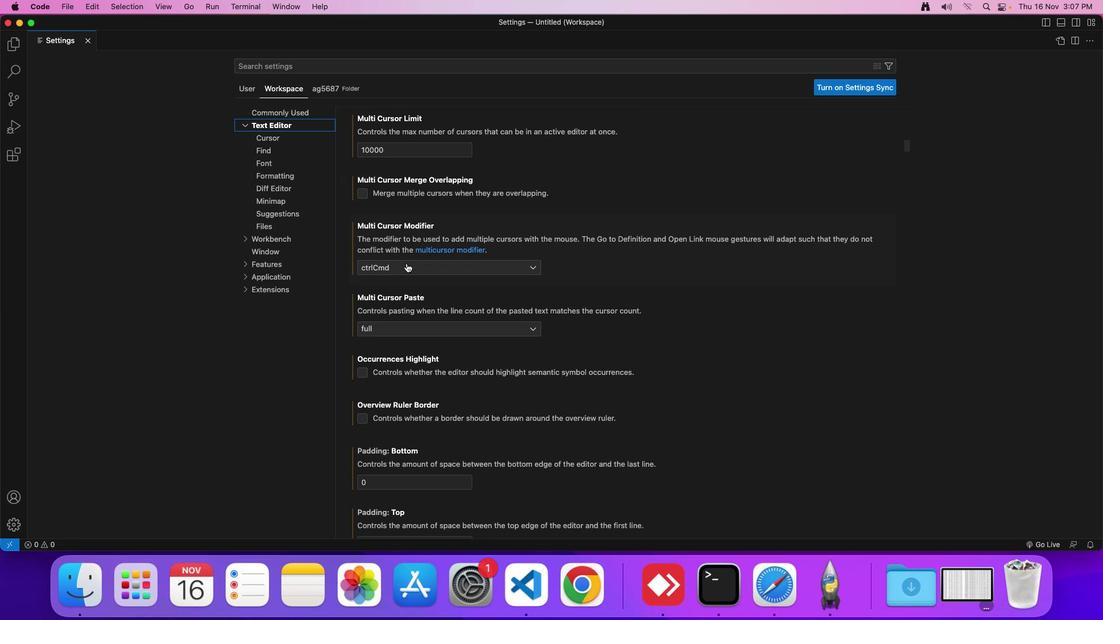 
Action: Mouse scrolled (411, 247) with delta (54, 55)
Screenshot: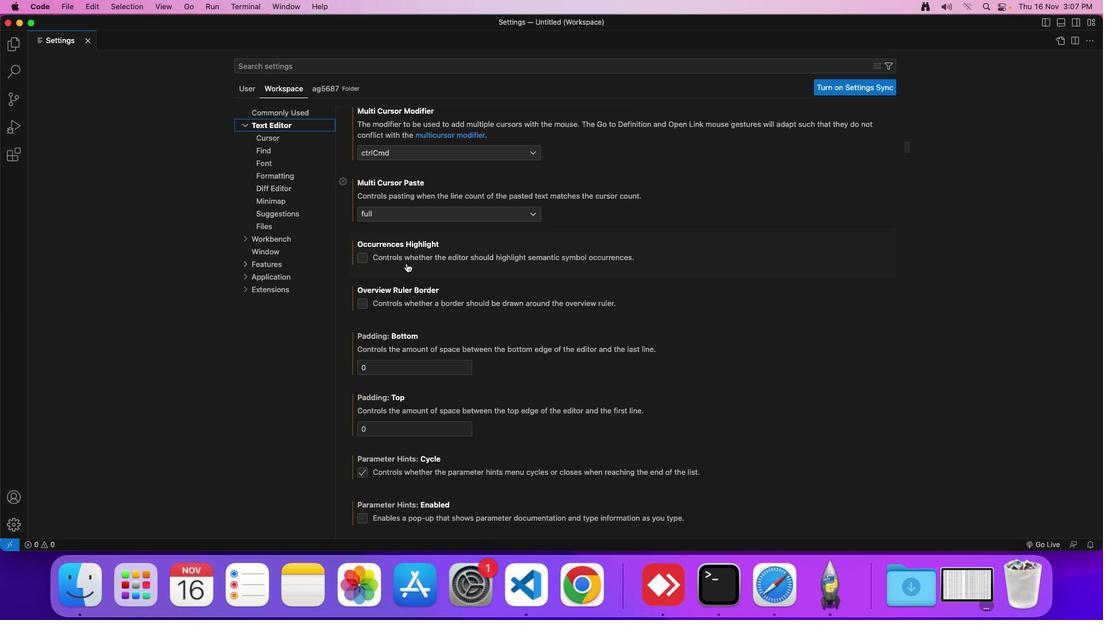 
Action: Mouse scrolled (411, 247) with delta (54, 55)
Screenshot: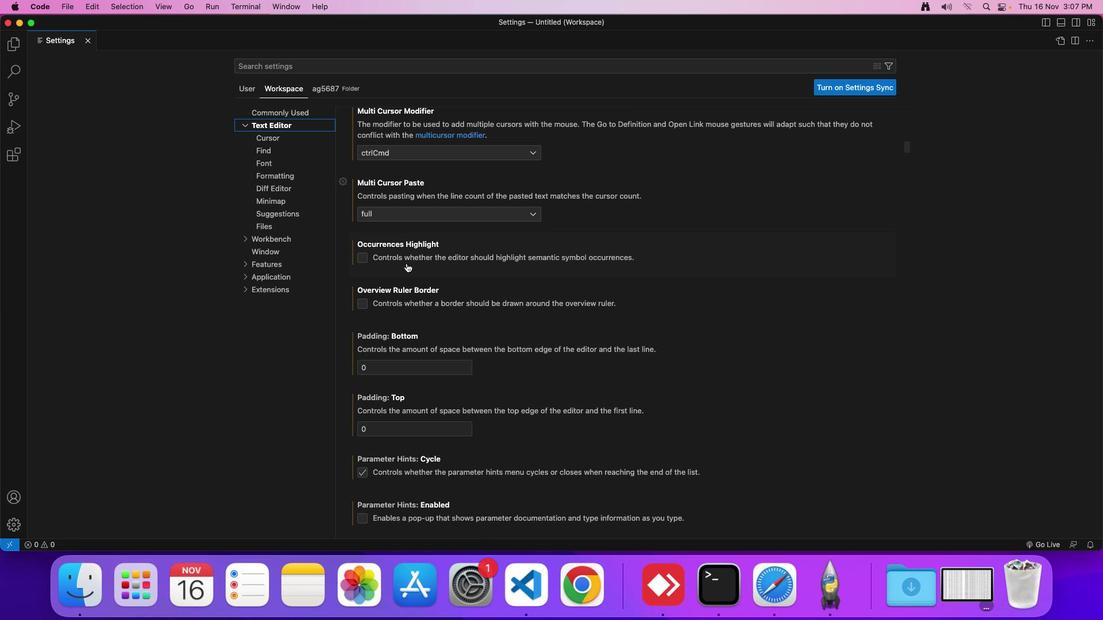 
Action: Mouse scrolled (411, 247) with delta (54, 54)
Screenshot: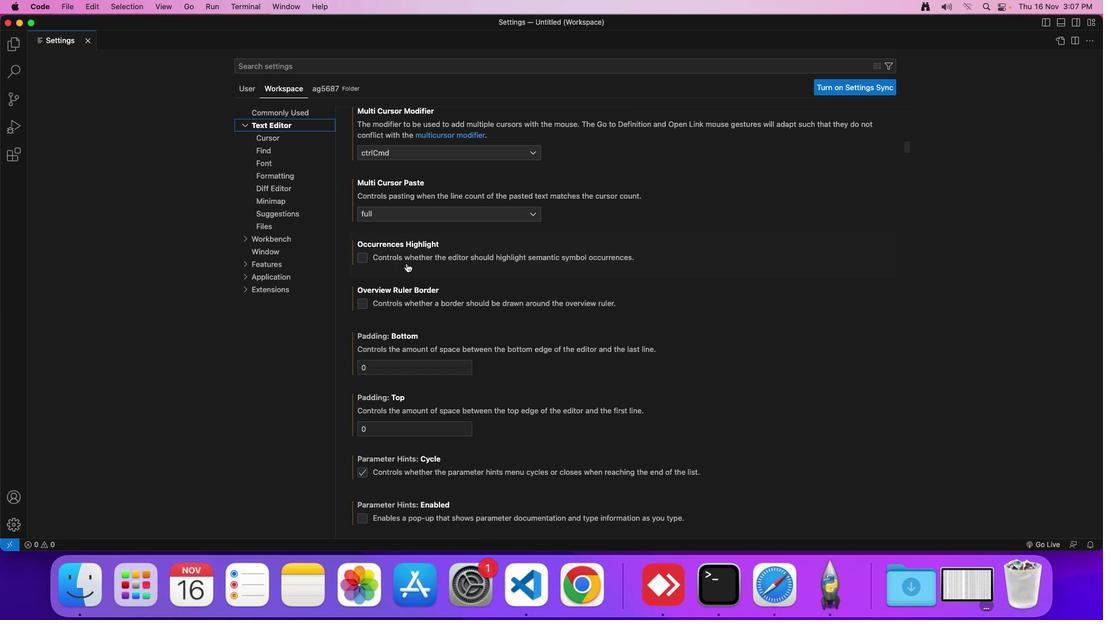 
Action: Mouse scrolled (411, 247) with delta (54, 55)
Screenshot: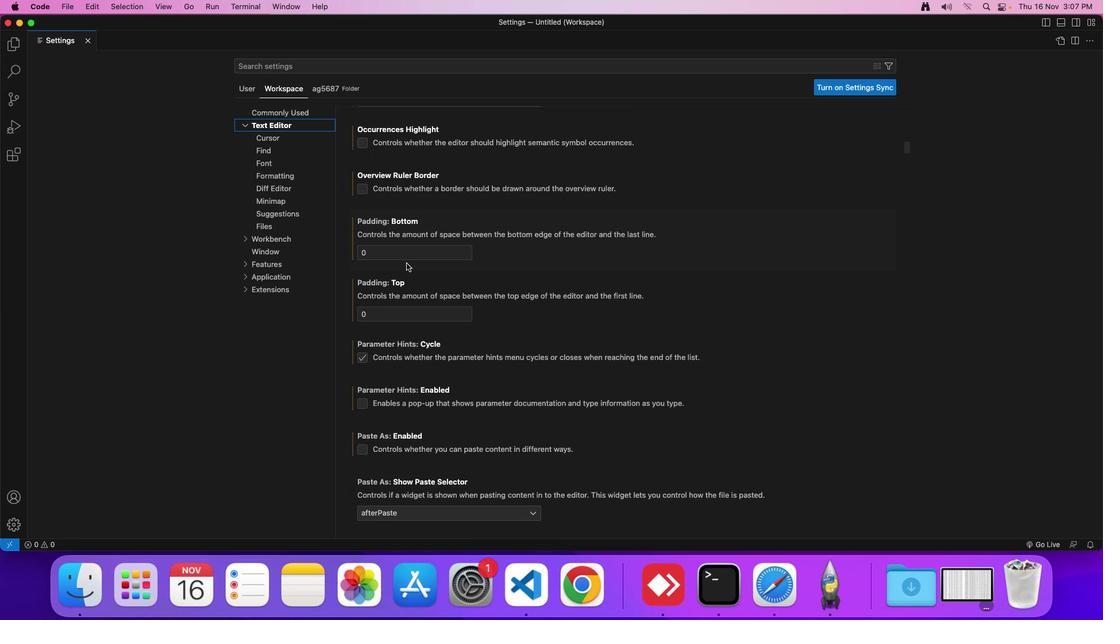 
Action: Mouse scrolled (411, 247) with delta (54, 55)
Screenshot: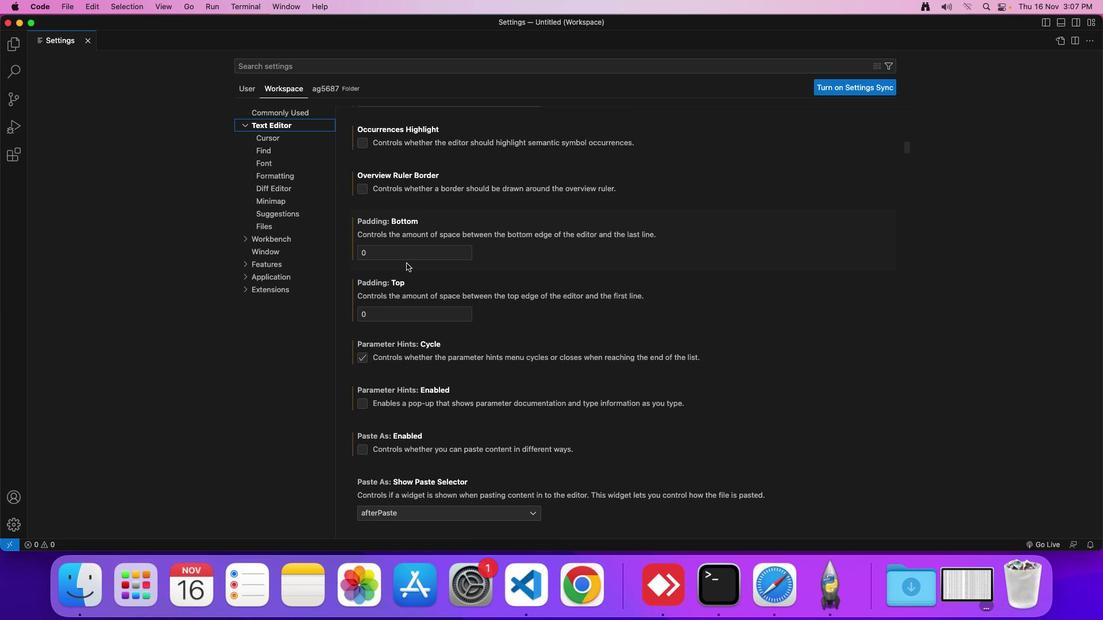 
Action: Mouse scrolled (411, 247) with delta (54, 54)
Screenshot: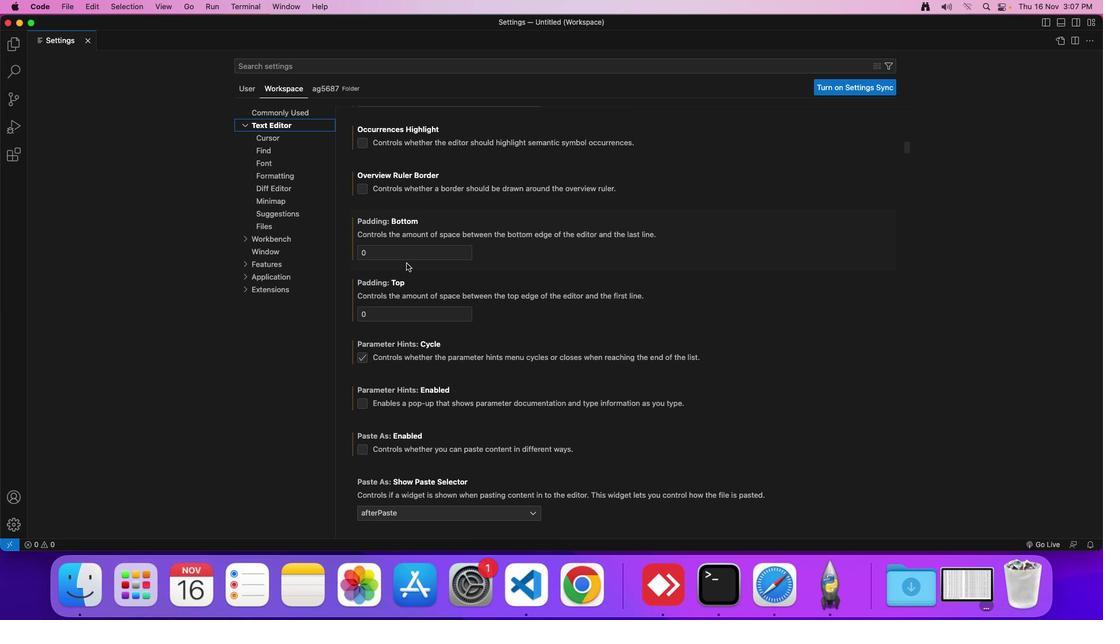 
Action: Mouse scrolled (411, 247) with delta (54, 55)
Screenshot: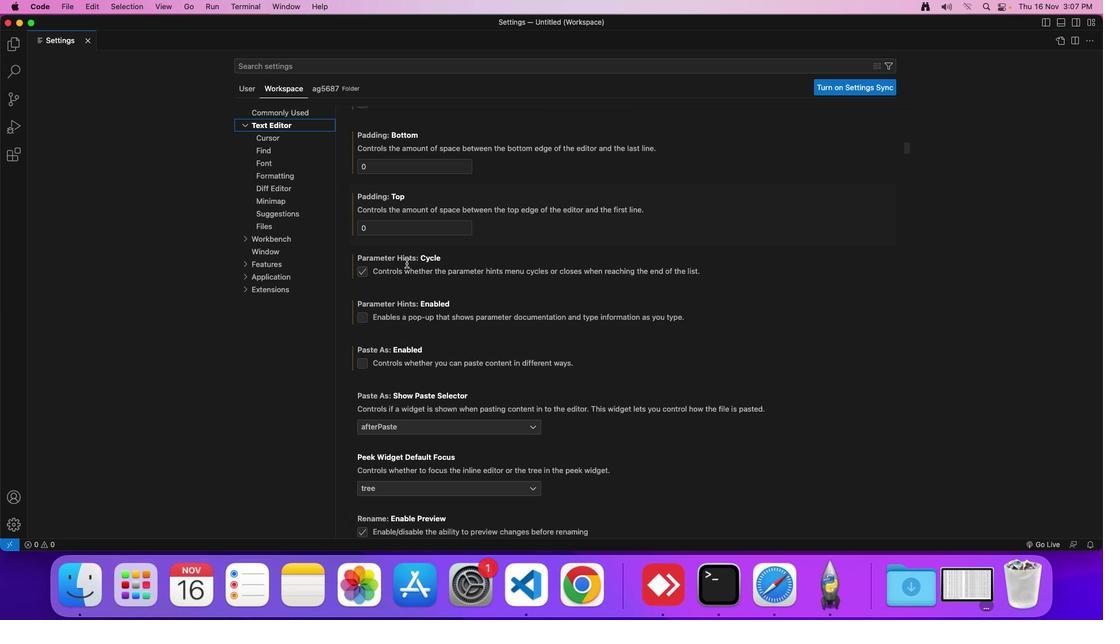 
Action: Mouse scrolled (411, 247) with delta (54, 55)
Screenshot: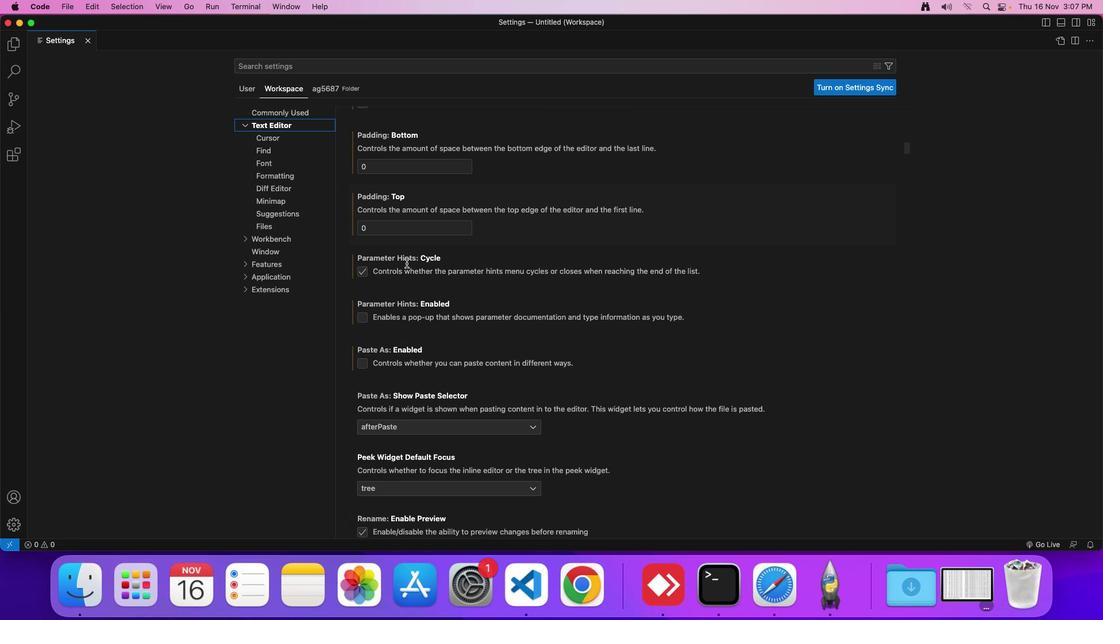 
Action: Mouse scrolled (411, 247) with delta (54, 55)
Screenshot: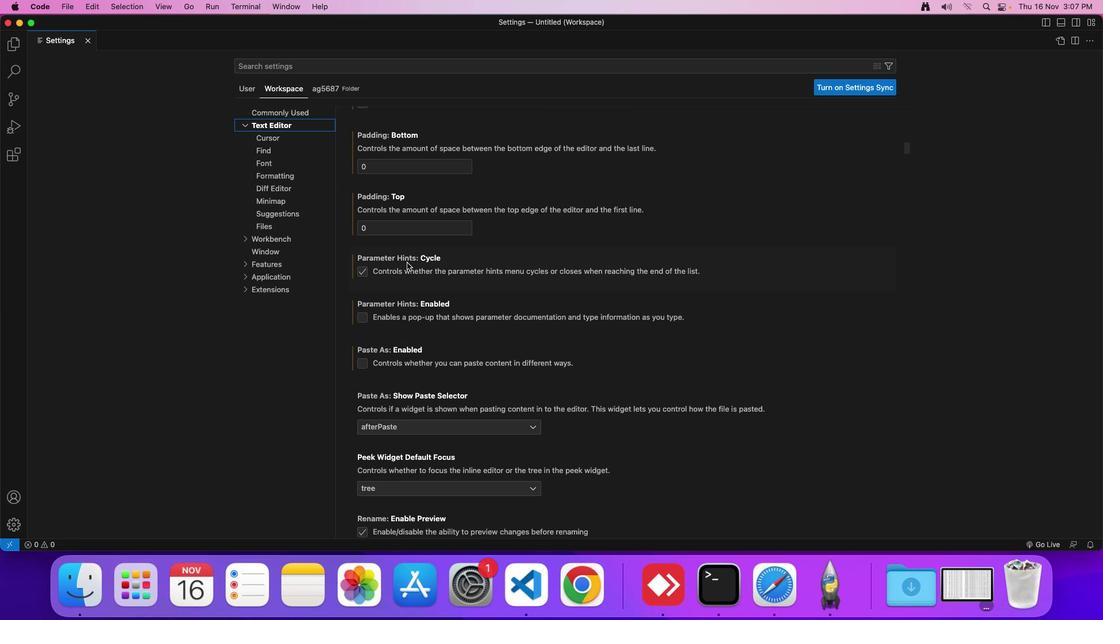 
Action: Mouse moved to (411, 247)
Screenshot: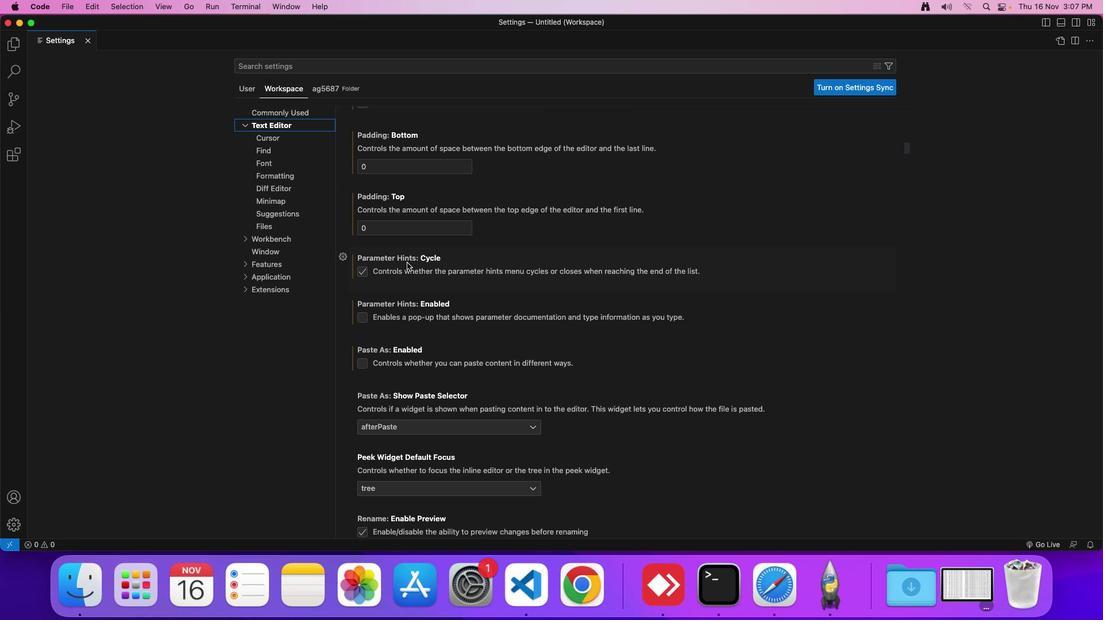 
Action: Mouse scrolled (411, 247) with delta (54, 55)
Screenshot: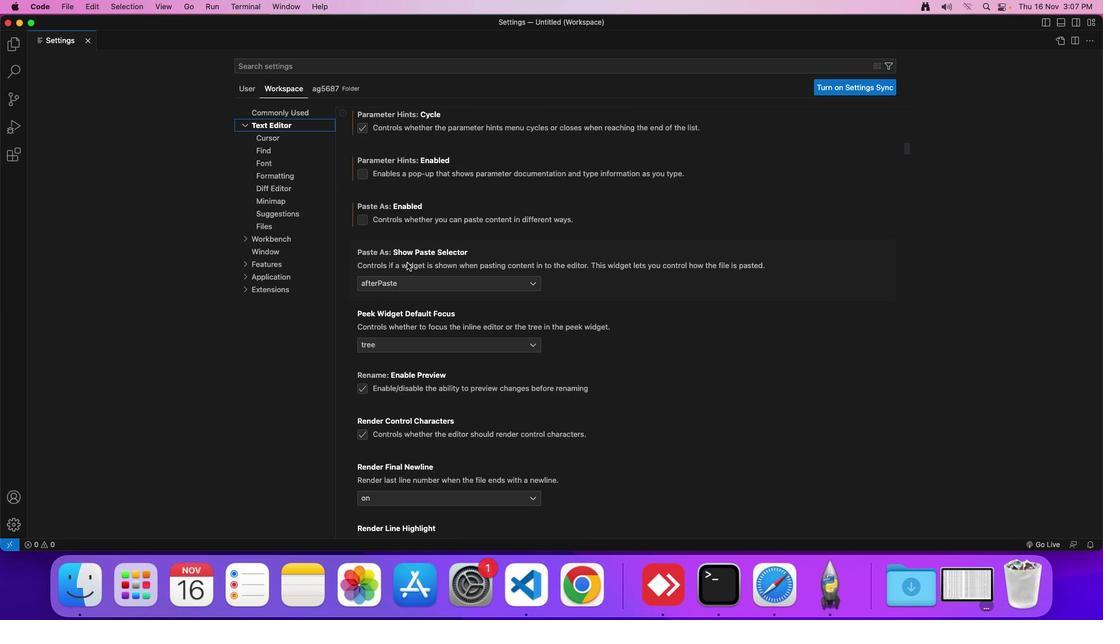 
Action: Mouse moved to (411, 247)
Screenshot: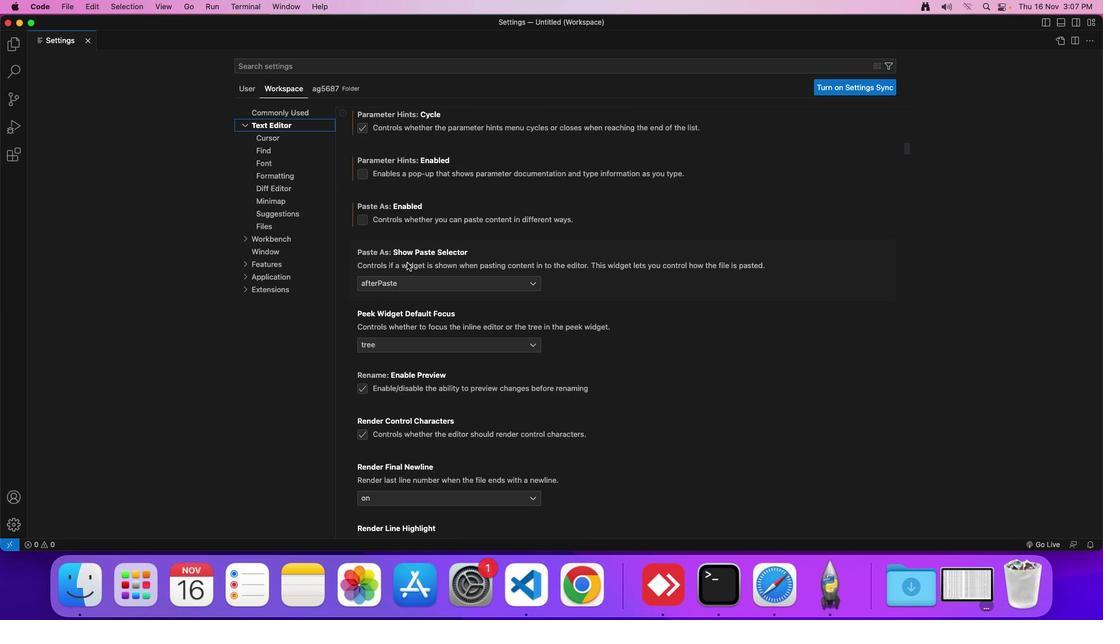 
Action: Mouse scrolled (411, 247) with delta (54, 55)
Screenshot: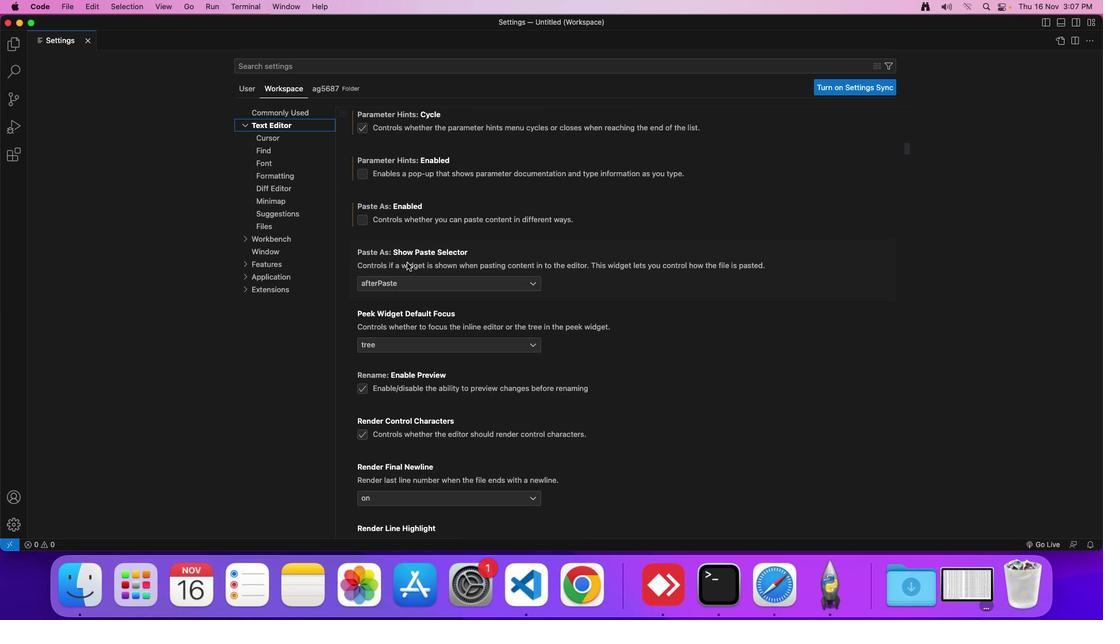 
Action: Mouse scrolled (411, 247) with delta (54, 54)
Screenshot: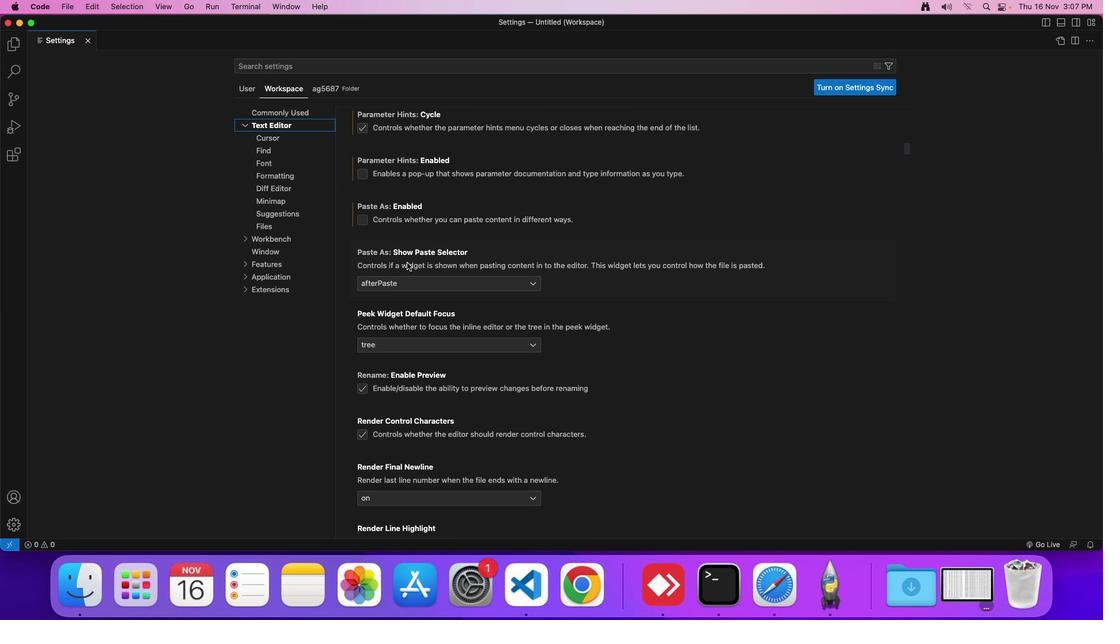 
Action: Mouse scrolled (411, 247) with delta (54, 55)
Screenshot: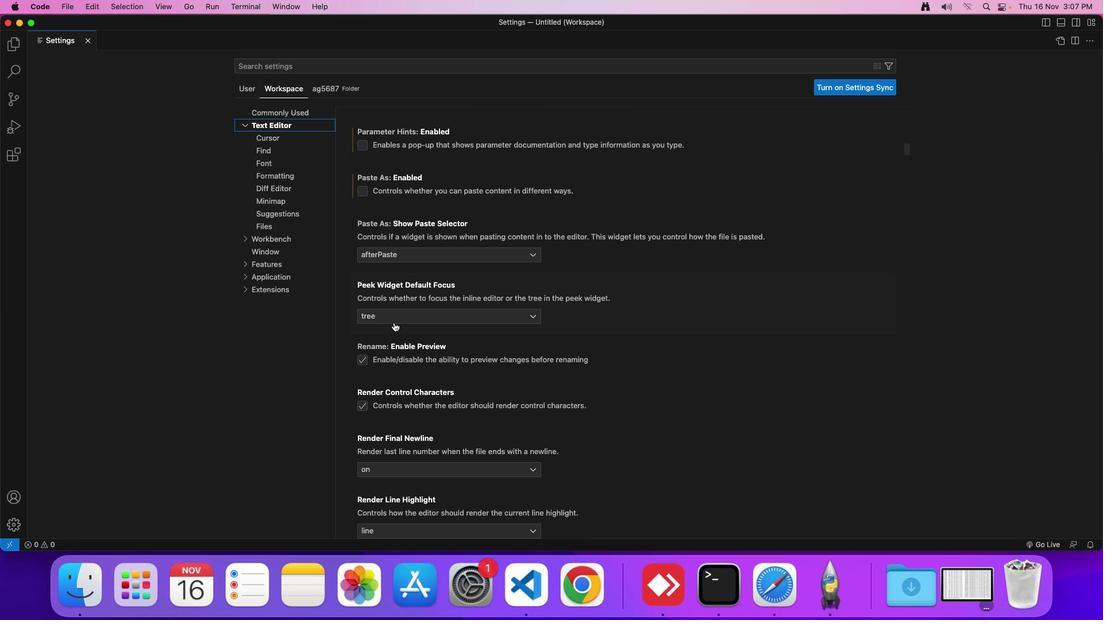 
Action: Mouse moved to (434, 243)
Screenshot: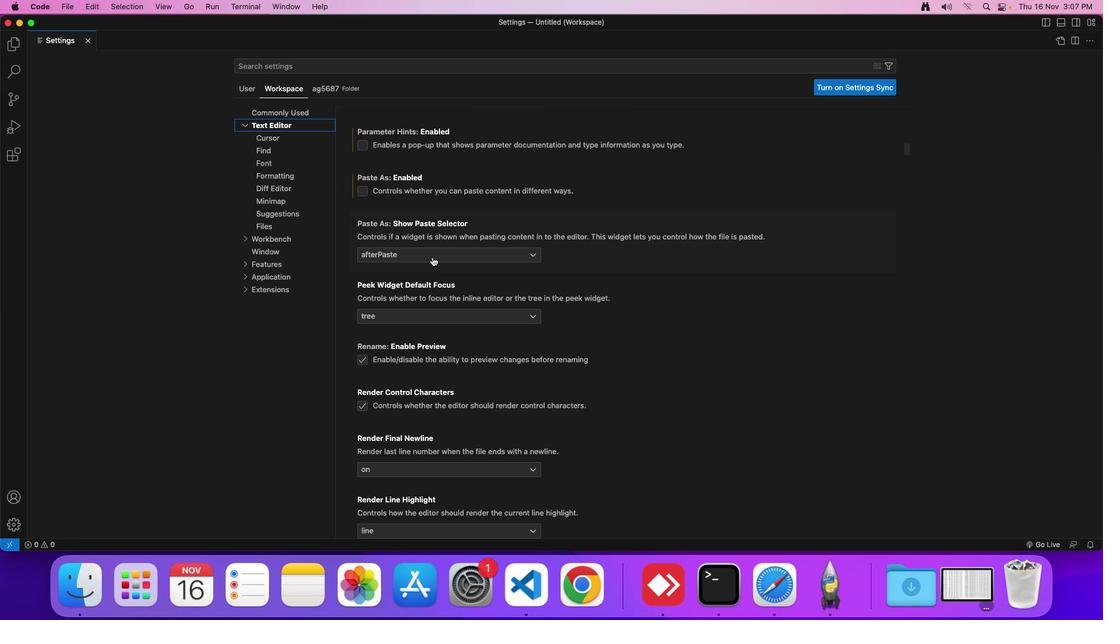 
Action: Mouse pressed left at (434, 243)
Screenshot: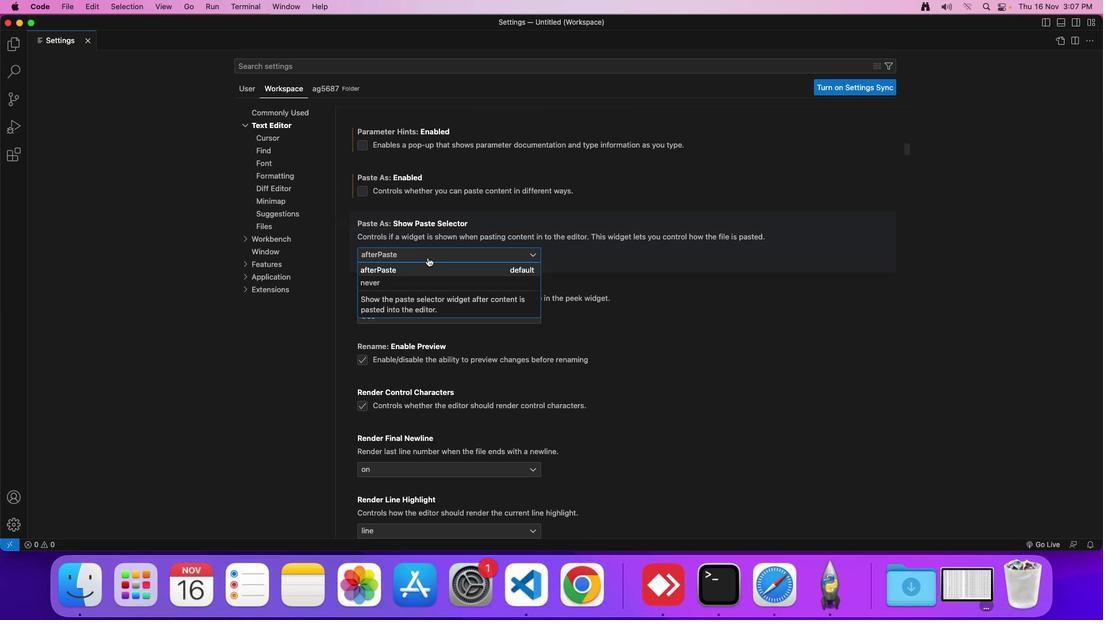 
Action: Mouse moved to (405, 250)
Screenshot: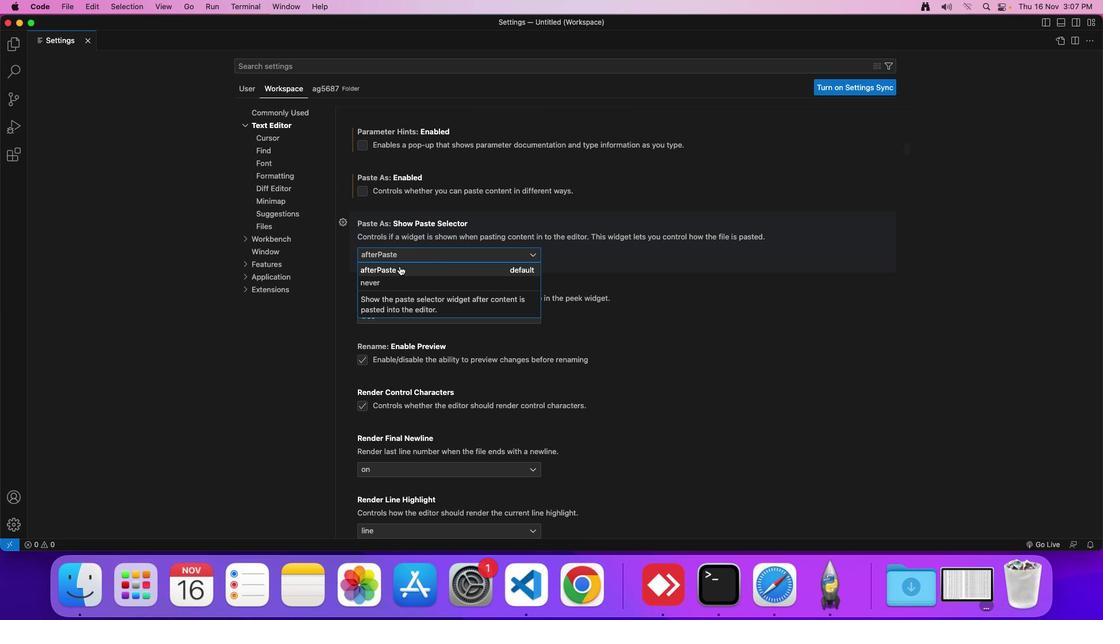 
Action: Mouse pressed left at (405, 250)
Screenshot: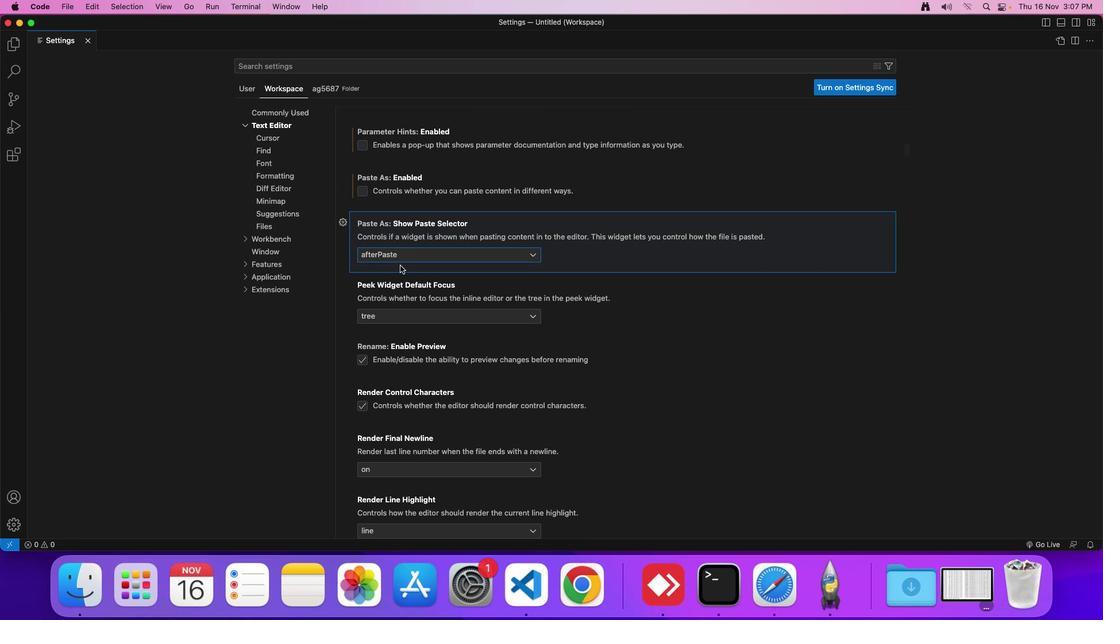 
Action: Mouse moved to (411, 246)
Screenshot: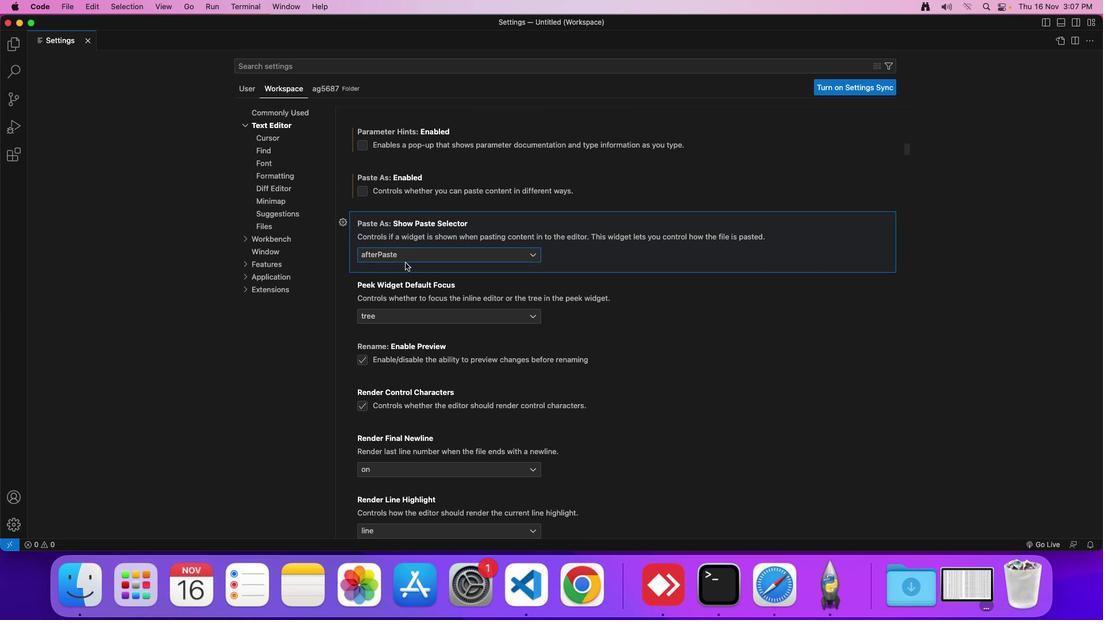 
